 Task: Check the availability of electric vehicle charging stations in San Francisco.
Action: Key pressed electrics<Key.space>c<Key.backspace>vehicle<Key.space>charging<Key.space>stations<Key.space>in<Key.space>san<Key.space>
Screenshot: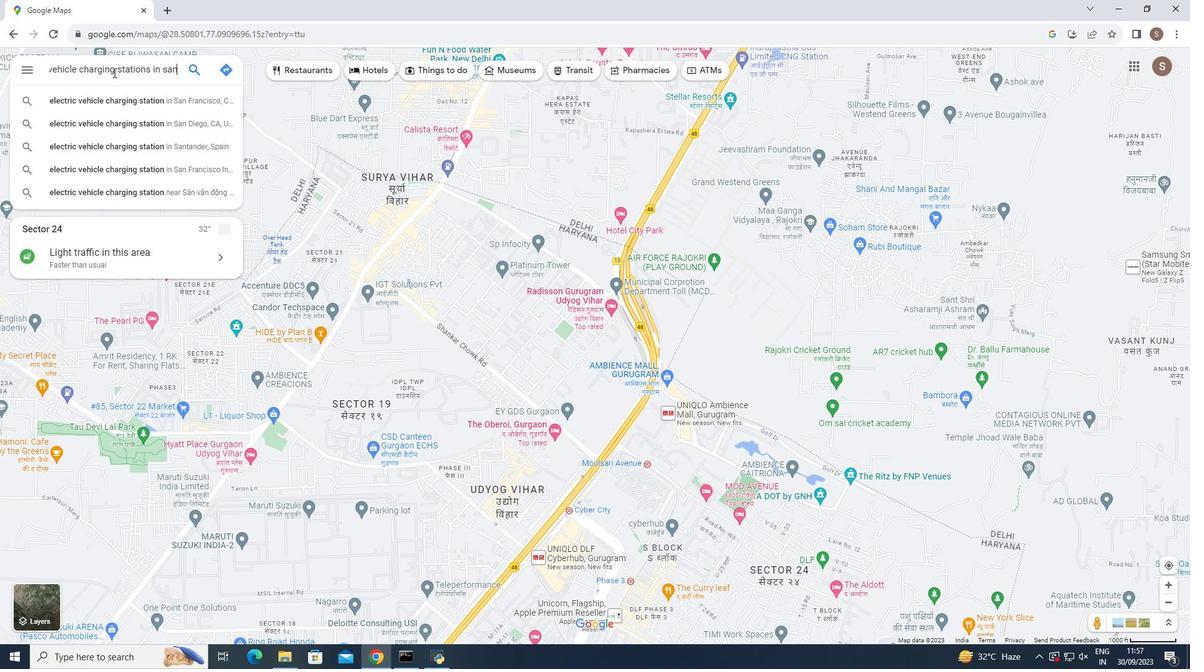
Action: Mouse moved to (125, 129)
Screenshot: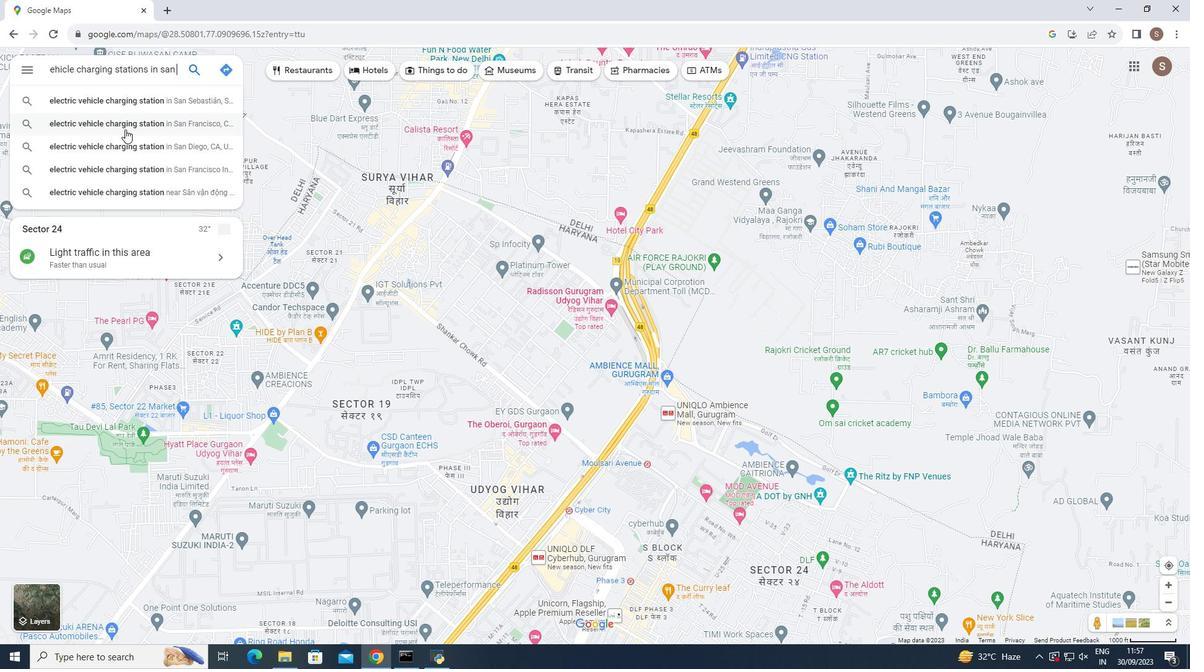 
Action: Mouse pressed left at (125, 129)
Screenshot: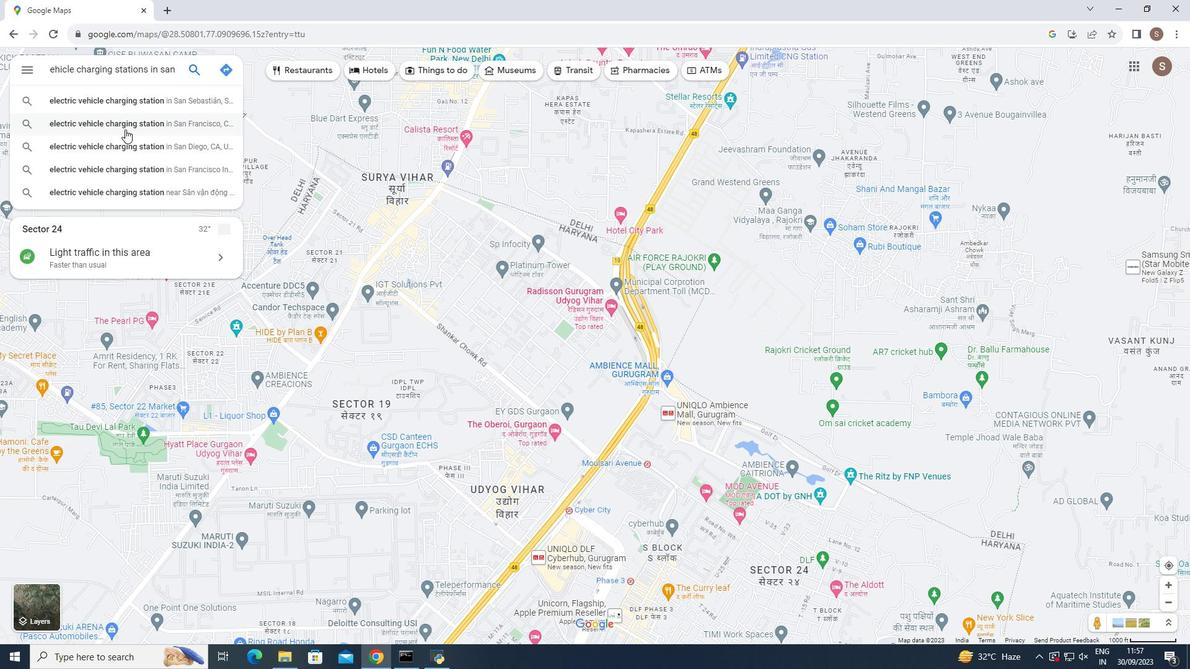 
Action: Mouse moved to (73, 107)
Screenshot: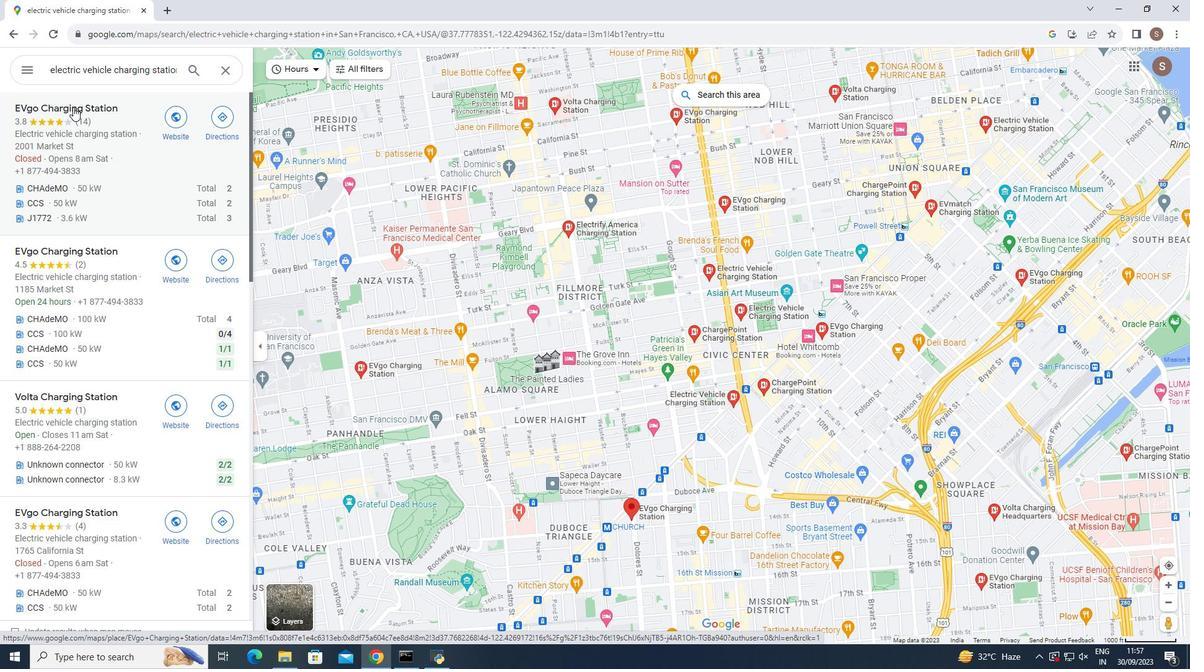 
Action: Mouse pressed left at (73, 107)
Screenshot: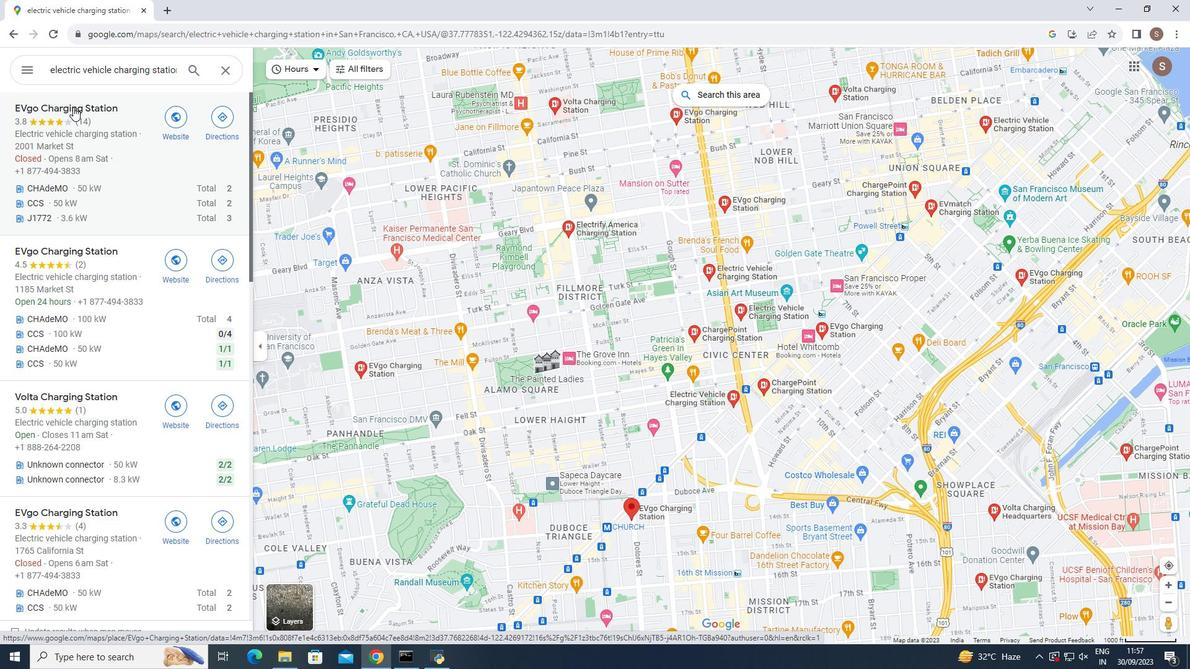 
Action: Mouse moved to (404, 310)
Screenshot: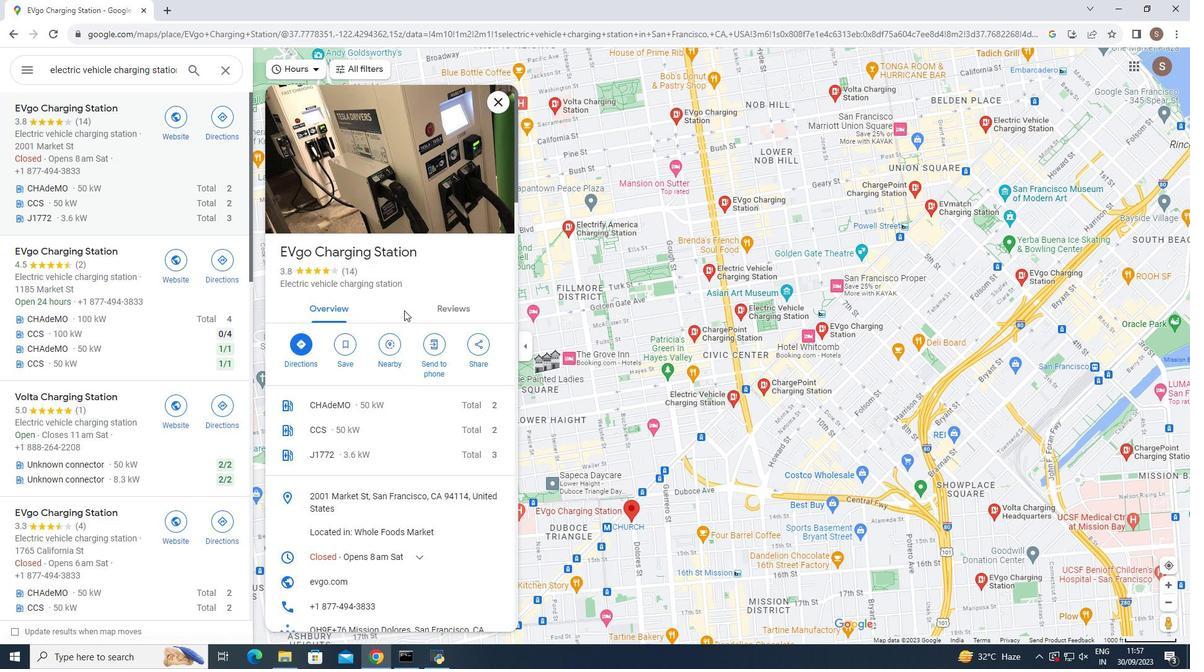 
Action: Mouse scrolled (404, 310) with delta (0, 0)
Screenshot: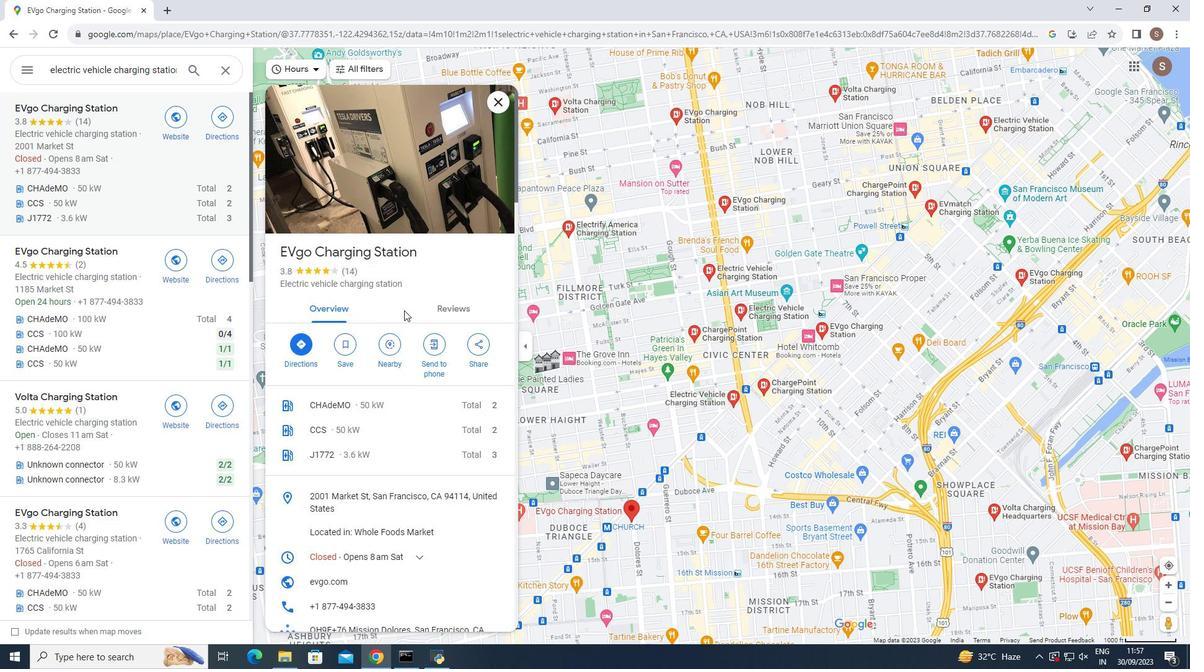 
Action: Mouse moved to (399, 313)
Screenshot: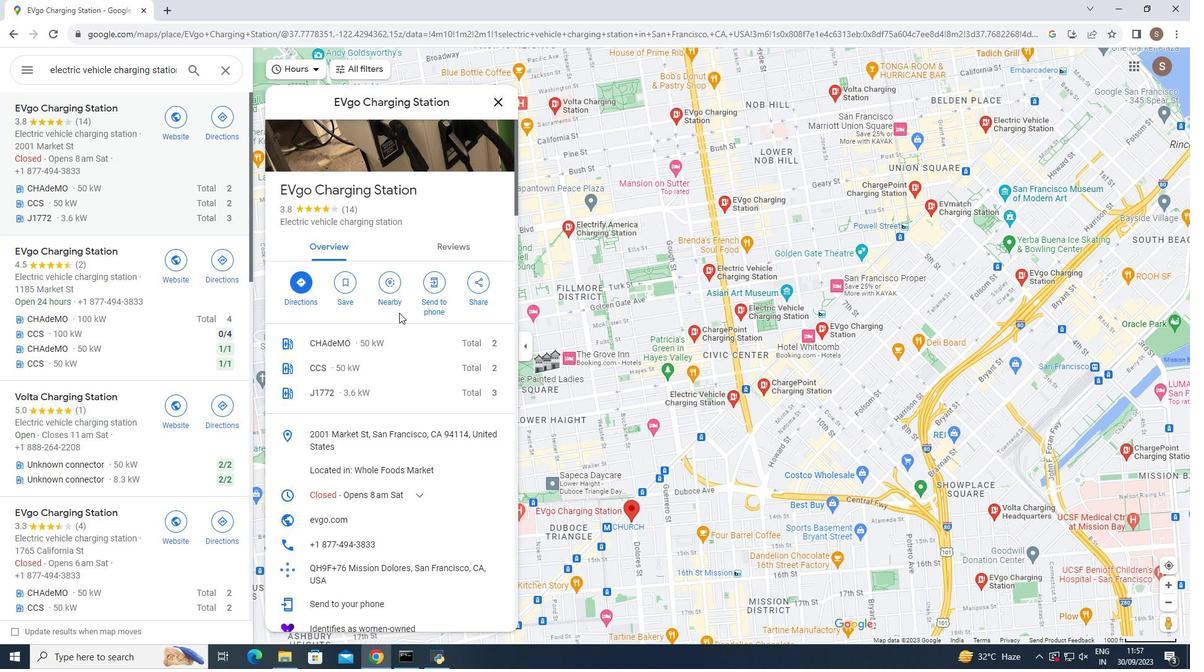 
Action: Mouse scrolled (399, 312) with delta (0, 0)
Screenshot: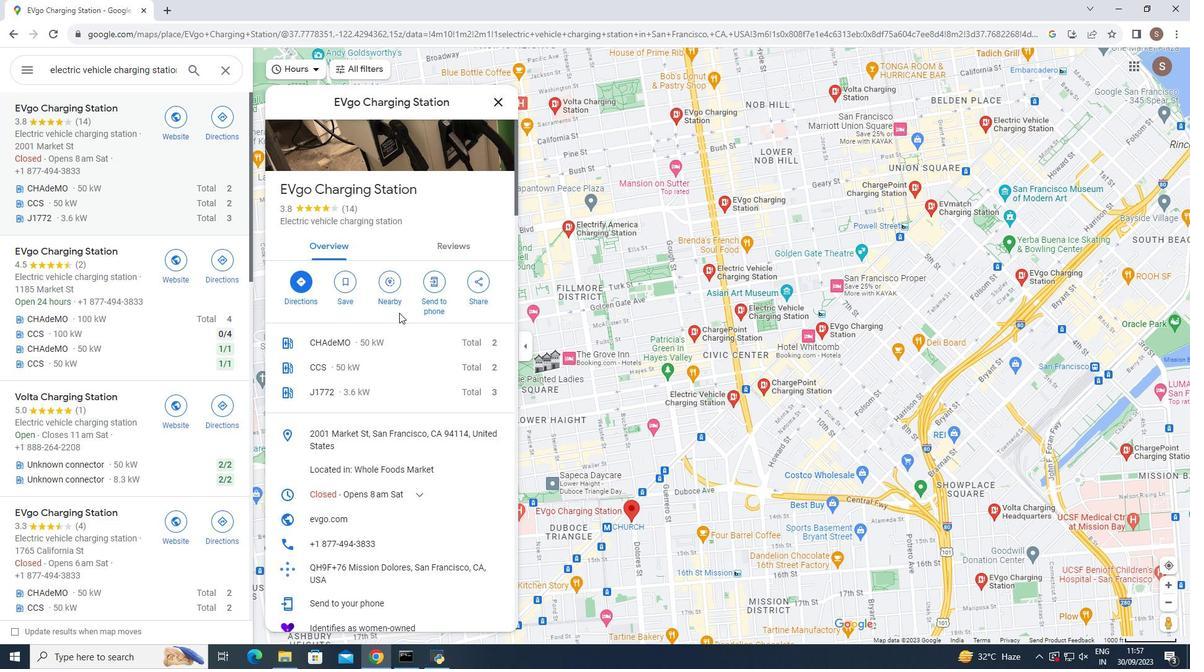 
Action: Mouse scrolled (399, 312) with delta (0, 0)
Screenshot: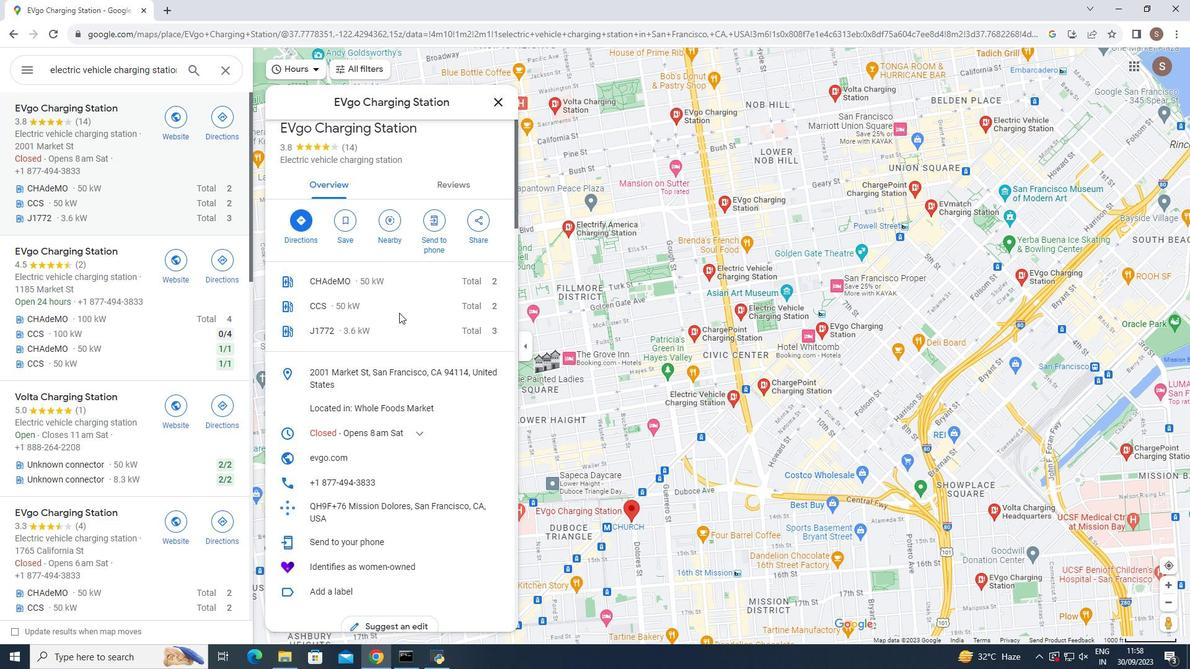 
Action: Mouse scrolled (399, 312) with delta (0, 0)
Screenshot: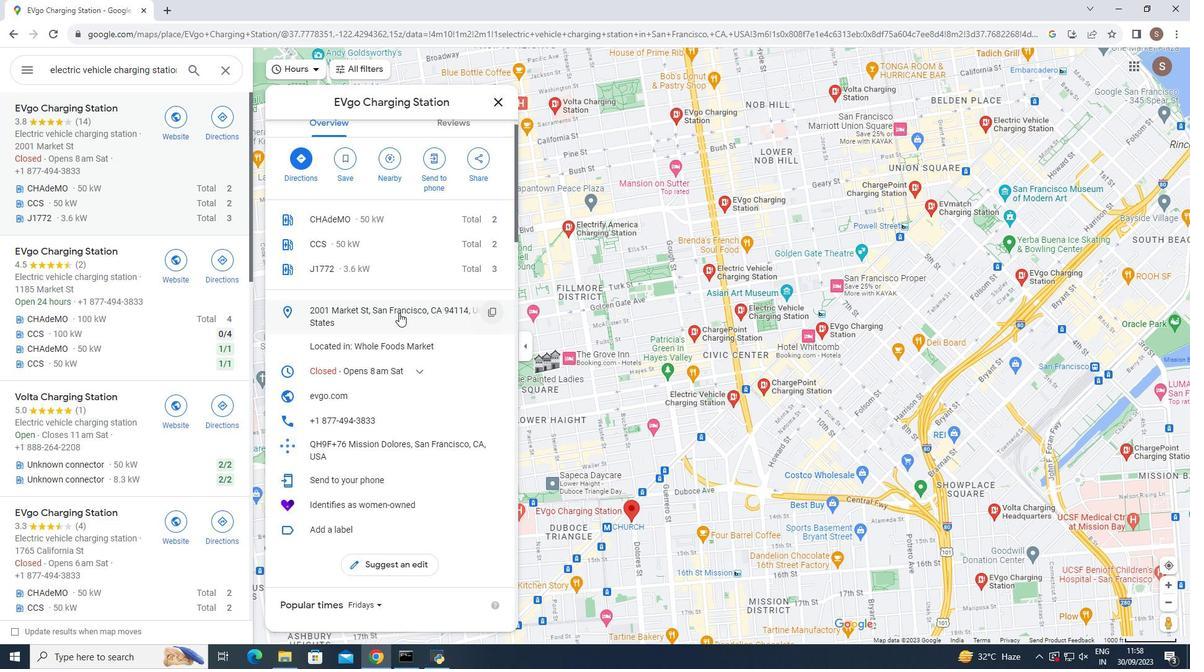 
Action: Mouse scrolled (399, 312) with delta (0, 0)
Screenshot: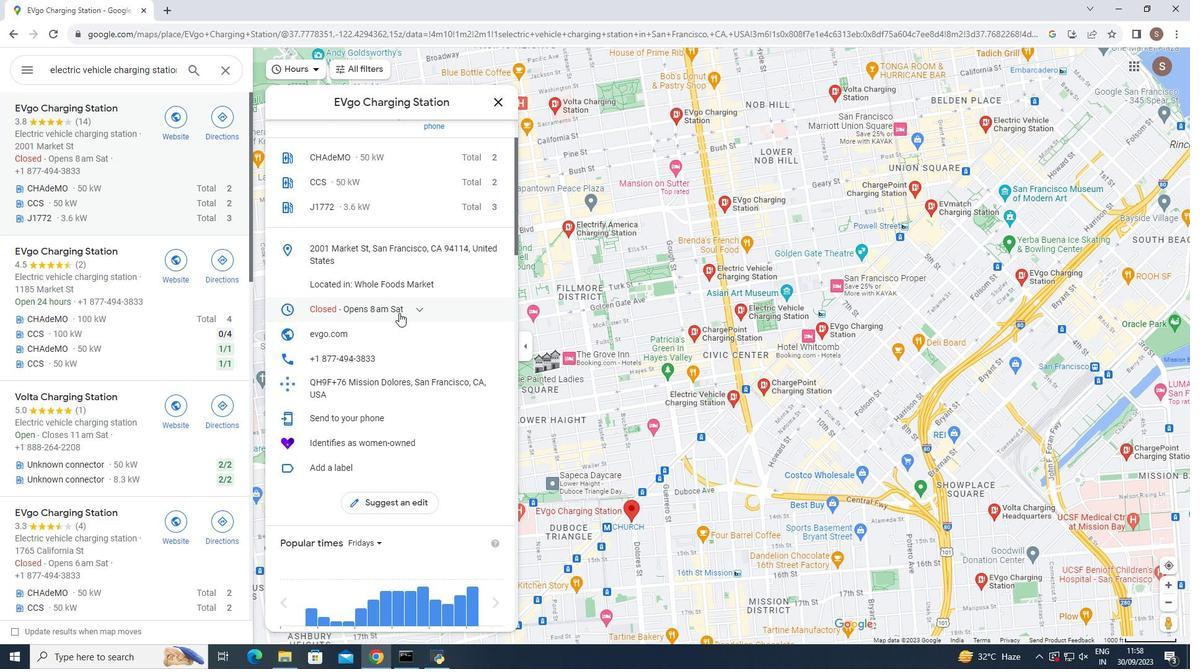 
Action: Mouse scrolled (399, 312) with delta (0, 0)
Screenshot: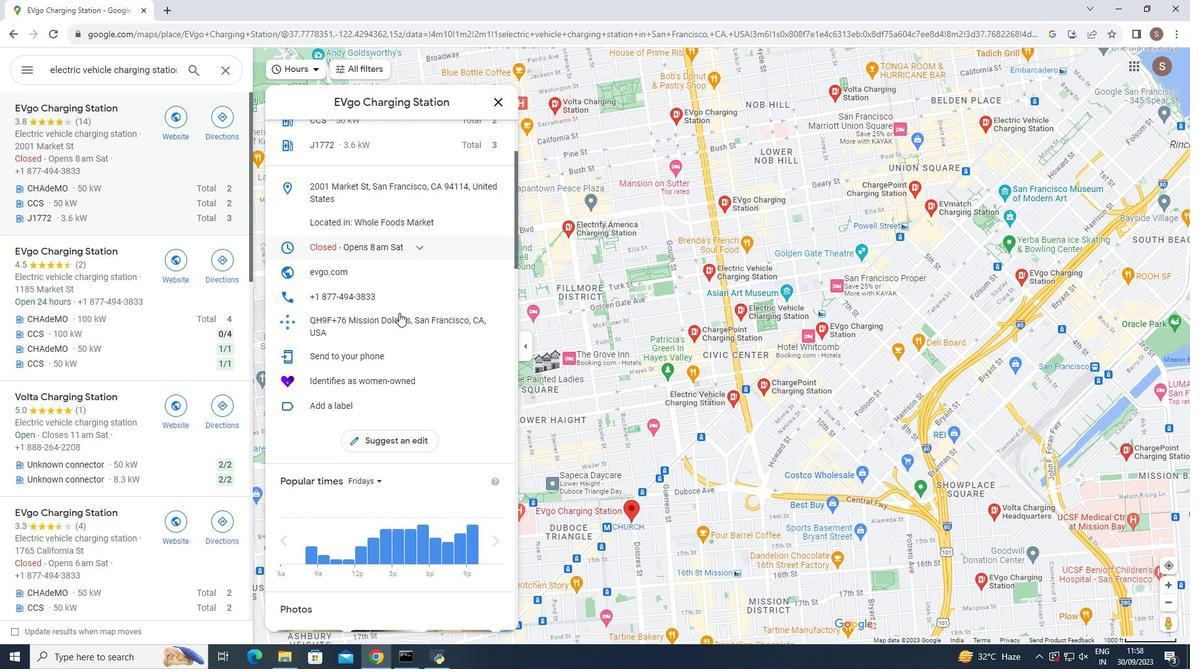 
Action: Mouse scrolled (399, 312) with delta (0, 0)
Screenshot: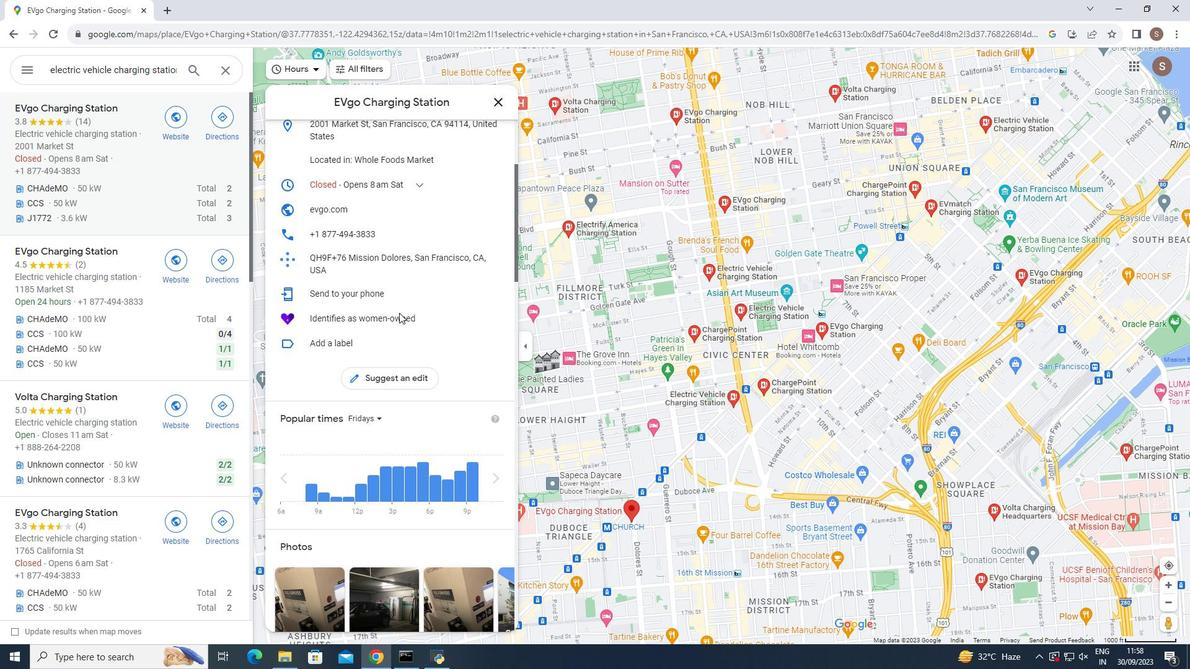 
Action: Mouse scrolled (399, 312) with delta (0, 0)
Screenshot: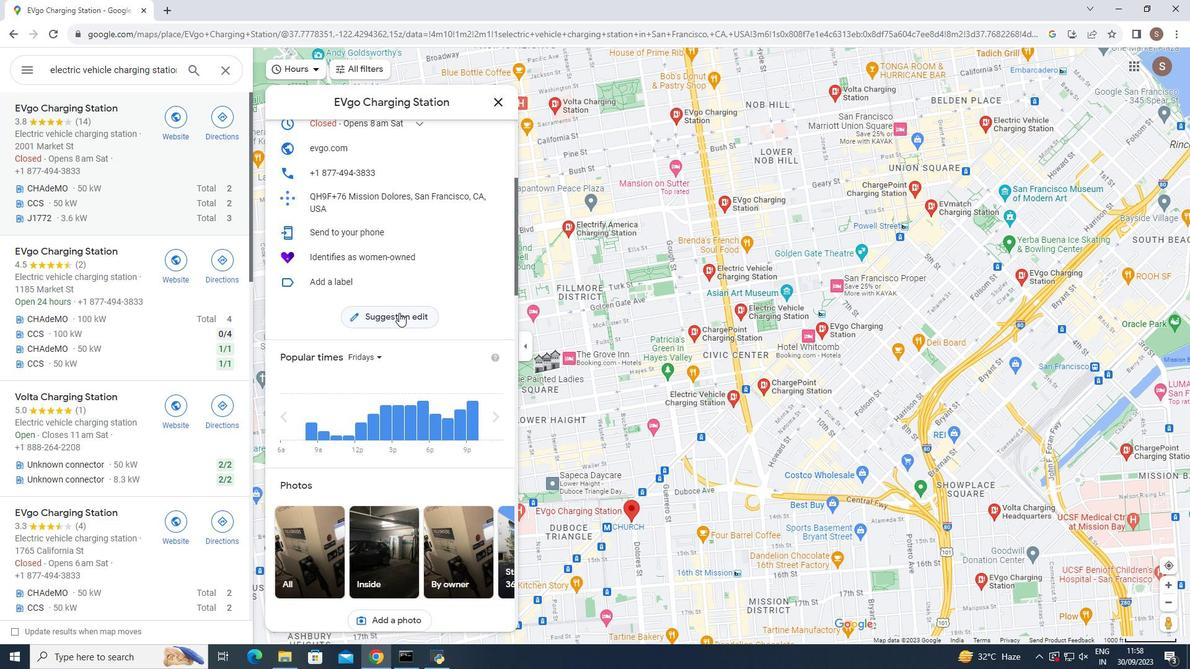 
Action: Mouse scrolled (399, 312) with delta (0, 0)
Screenshot: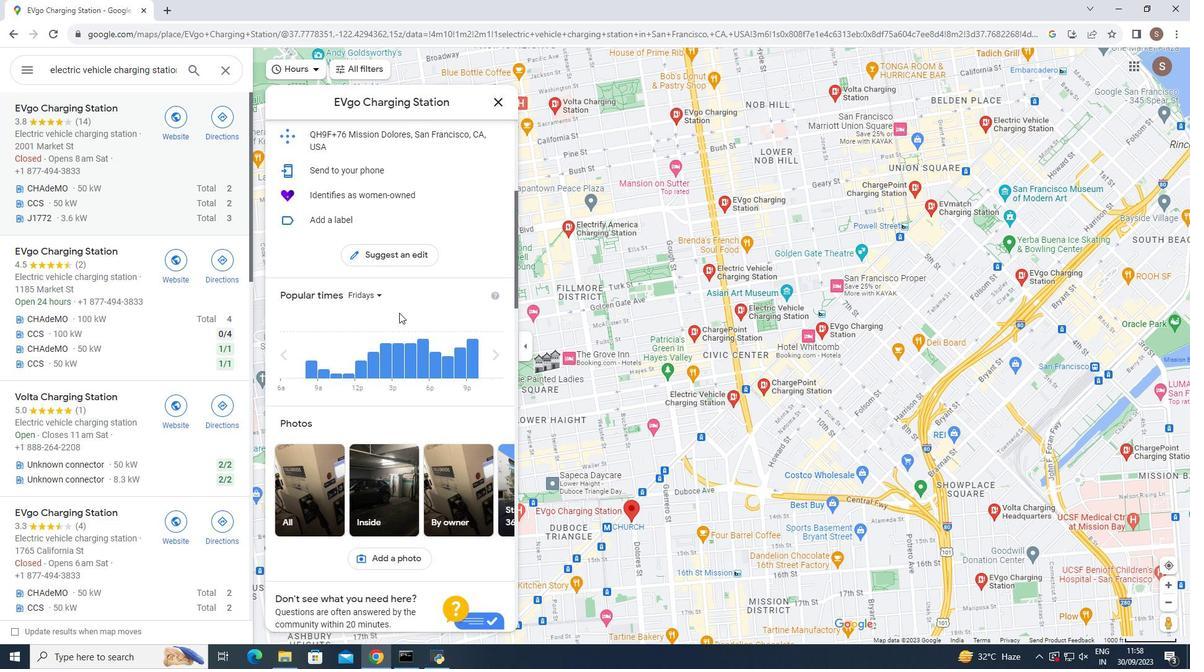 
Action: Mouse scrolled (399, 312) with delta (0, 0)
Screenshot: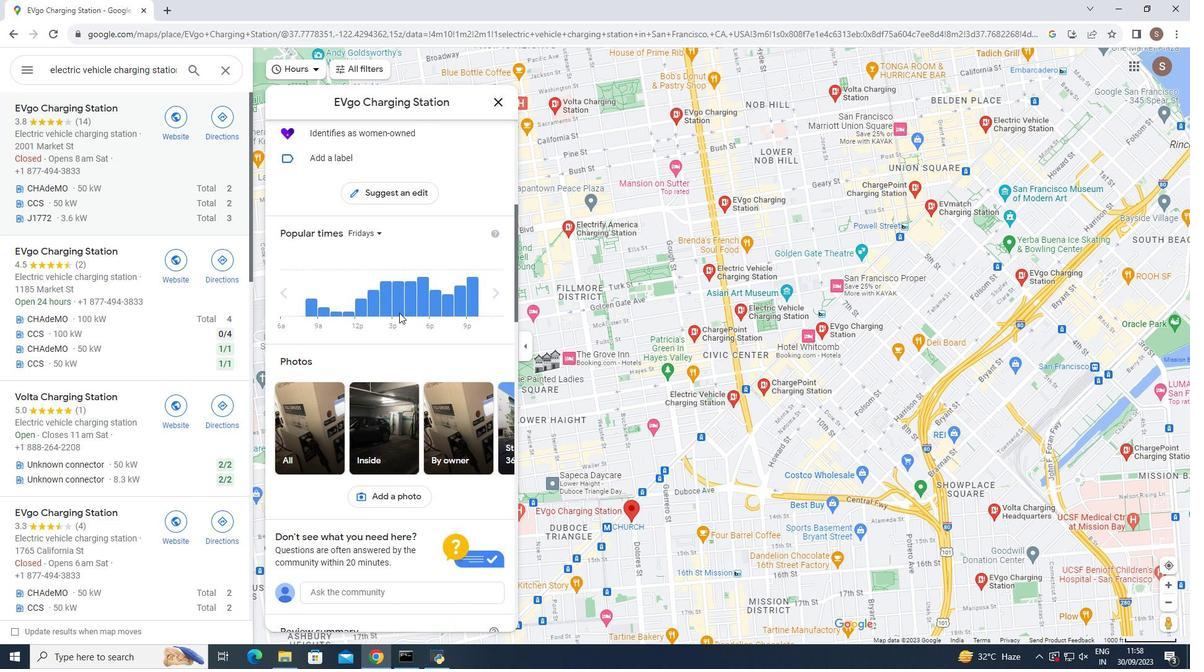 
Action: Mouse scrolled (399, 312) with delta (0, 0)
Screenshot: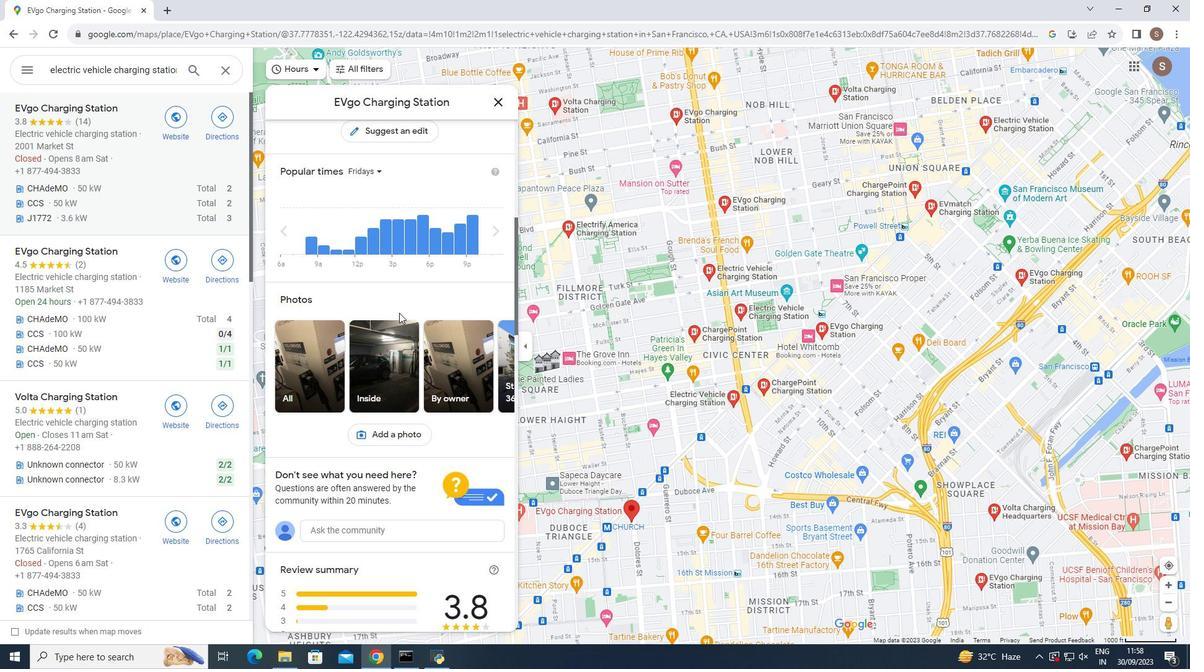 
Action: Mouse scrolled (399, 312) with delta (0, 0)
Screenshot: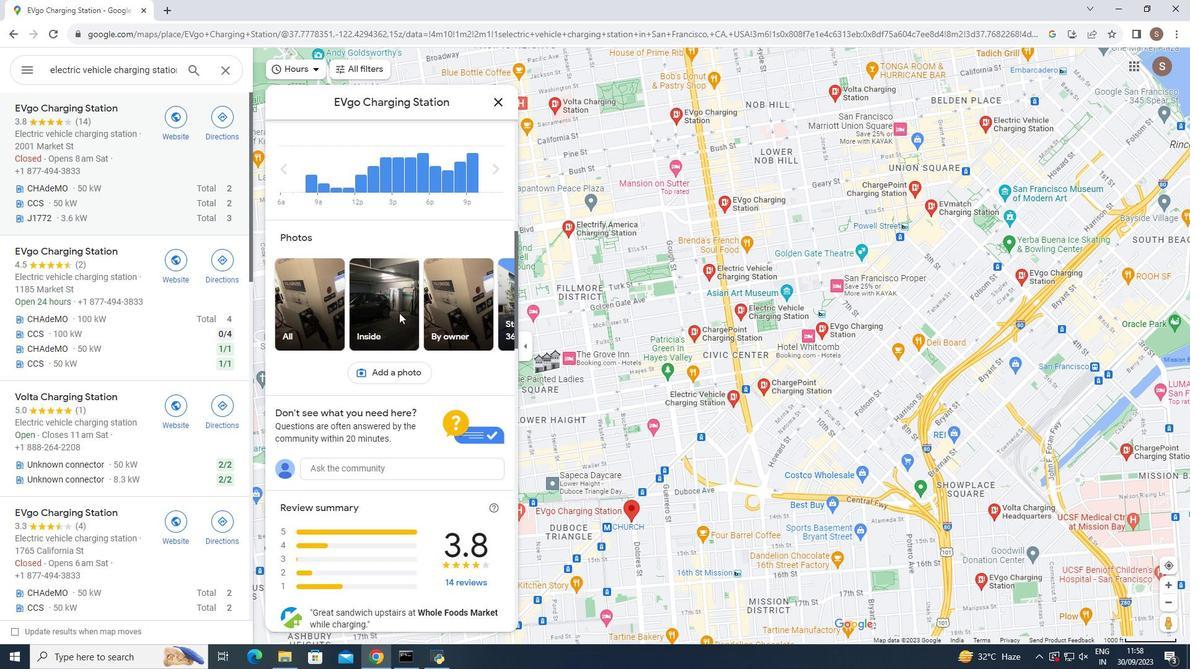 
Action: Mouse scrolled (399, 312) with delta (0, 0)
Screenshot: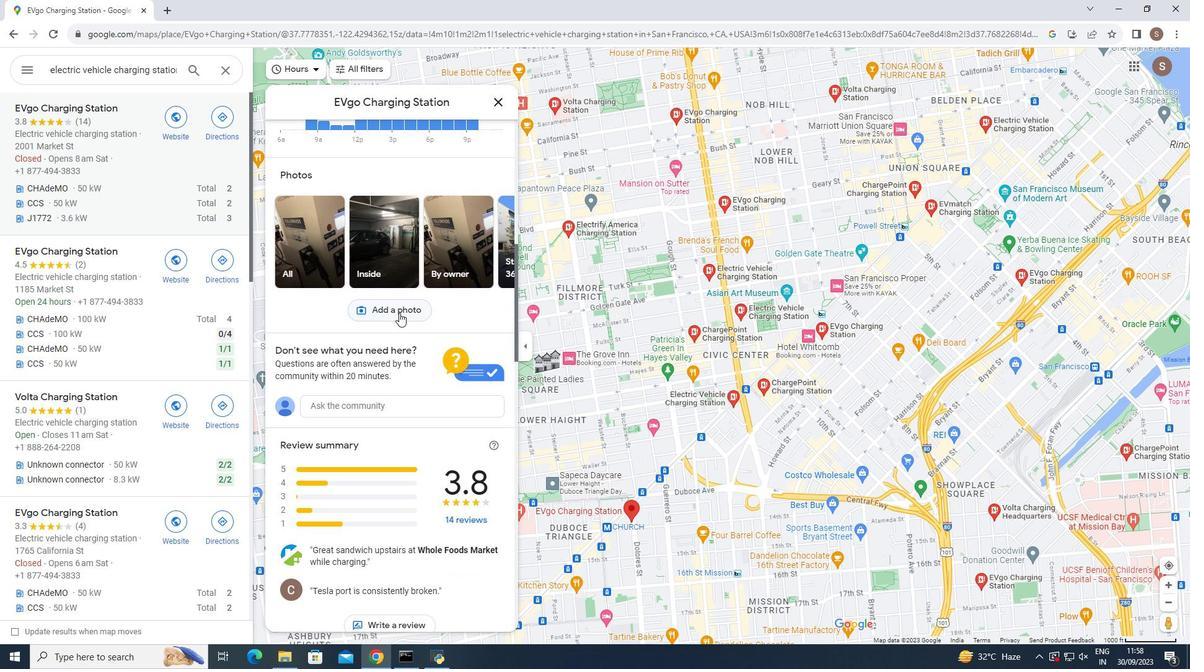 
Action: Mouse scrolled (399, 312) with delta (0, 0)
Screenshot: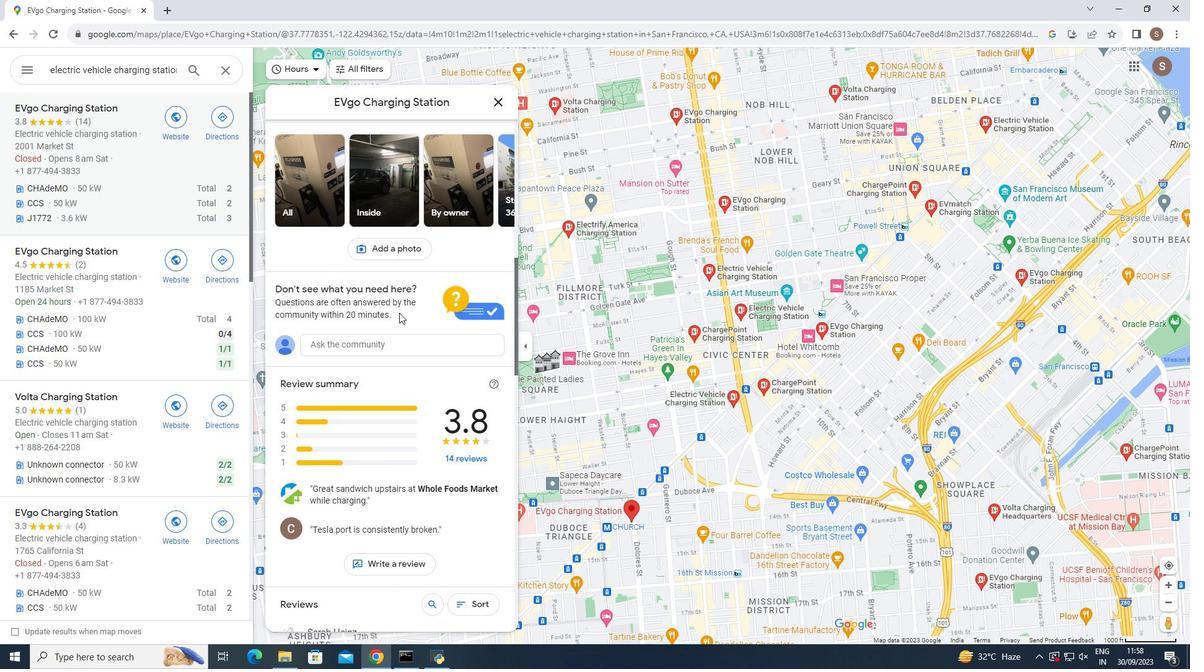 
Action: Mouse moved to (398, 310)
Screenshot: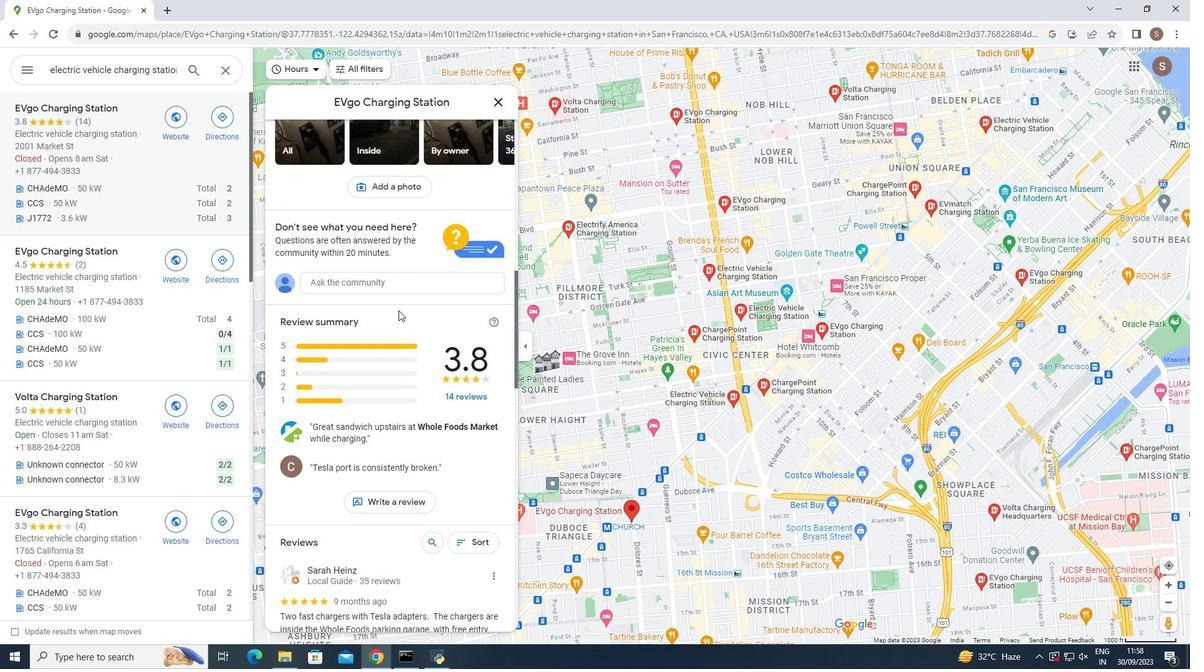 
Action: Mouse scrolled (398, 310) with delta (0, 0)
Screenshot: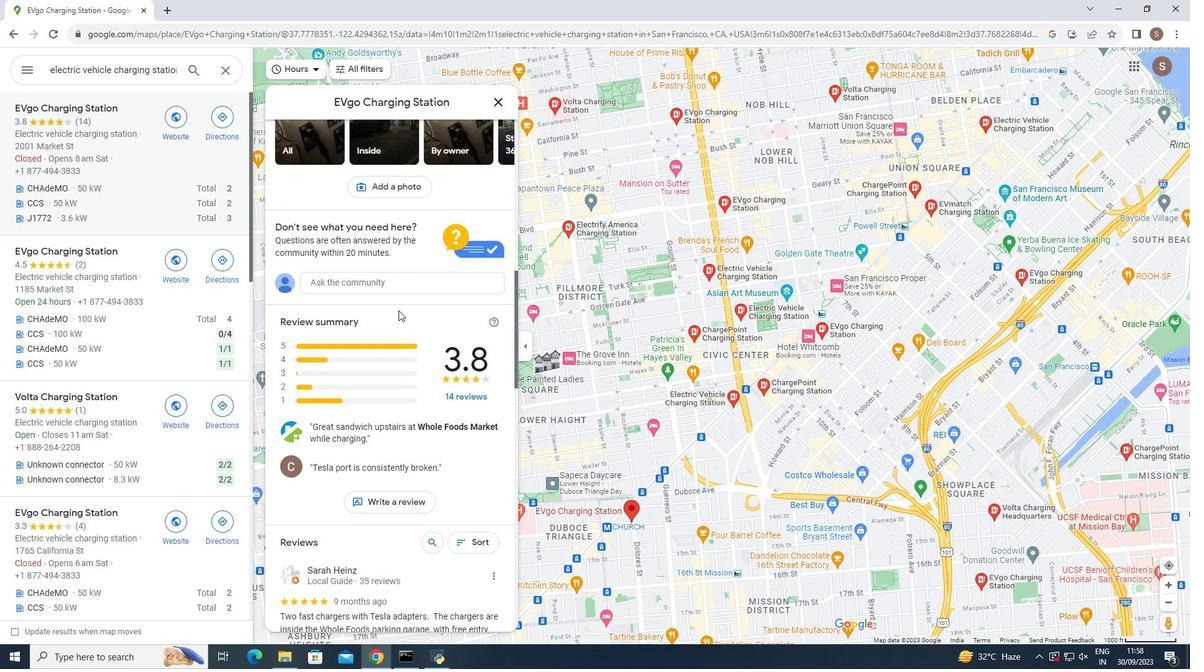 
Action: Mouse scrolled (398, 310) with delta (0, 0)
Screenshot: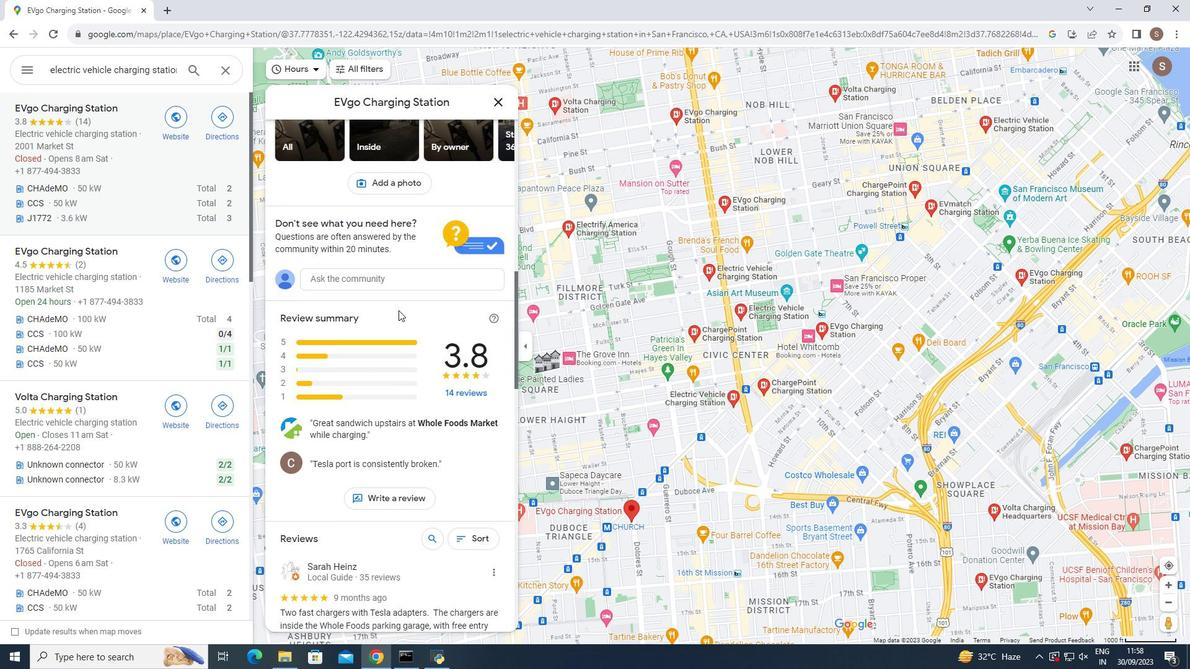 
Action: Mouse scrolled (398, 310) with delta (0, 0)
Screenshot: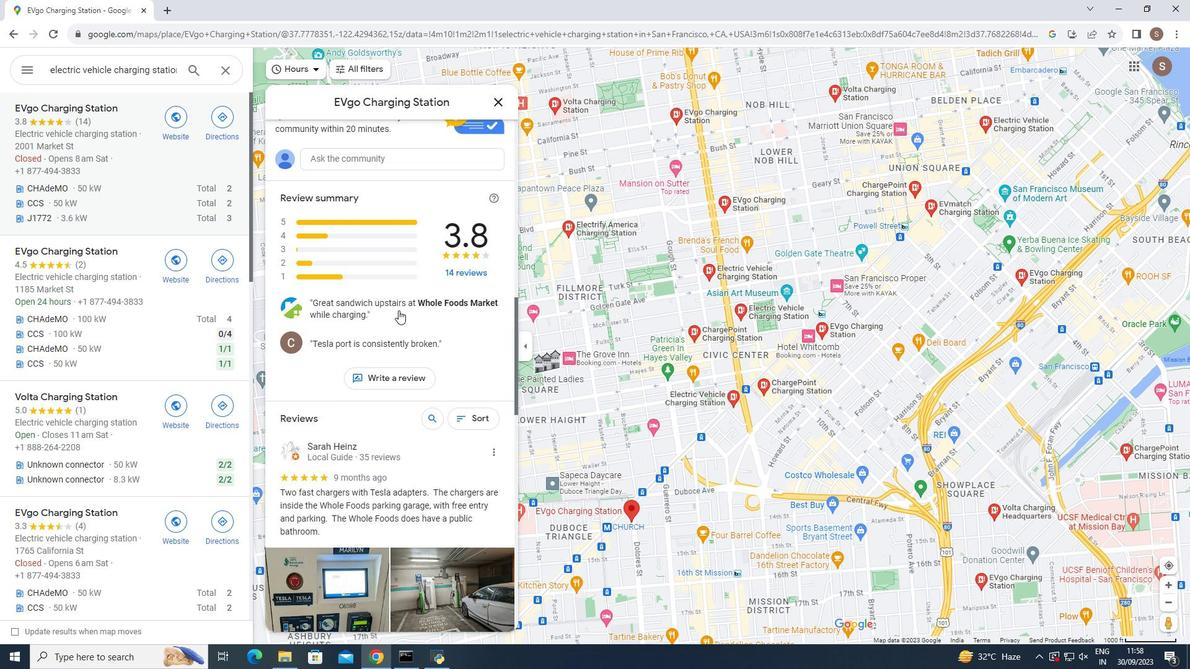
Action: Mouse scrolled (398, 310) with delta (0, 0)
Screenshot: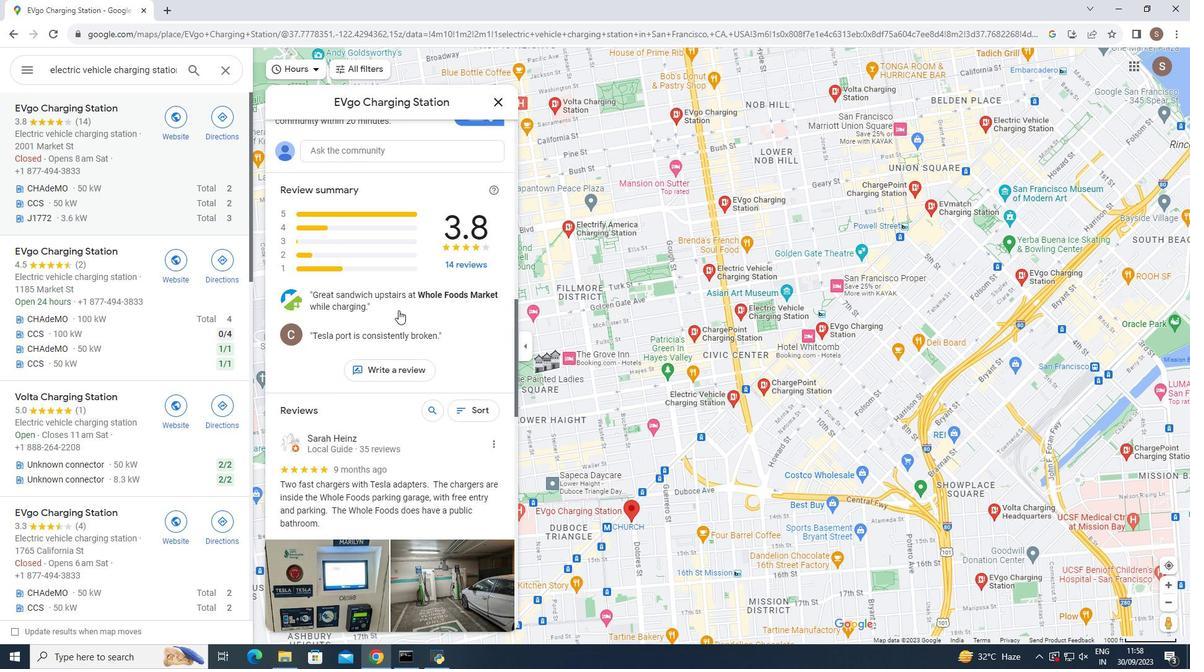 
Action: Mouse scrolled (398, 310) with delta (0, 0)
Screenshot: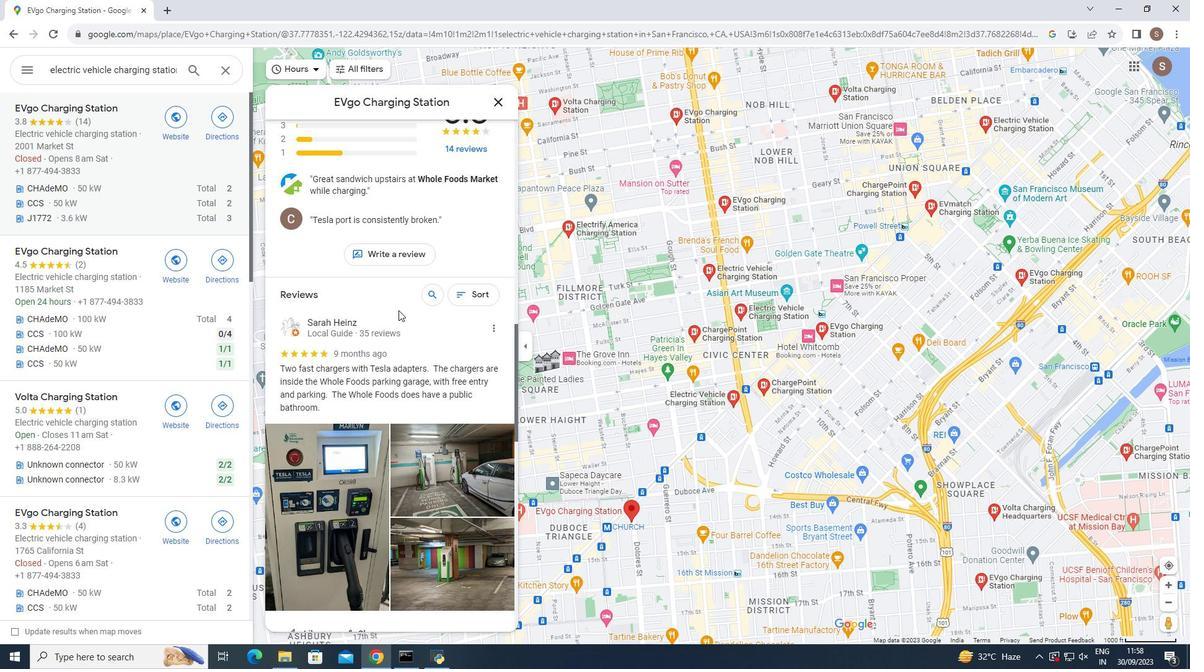
Action: Mouse scrolled (398, 310) with delta (0, 0)
Screenshot: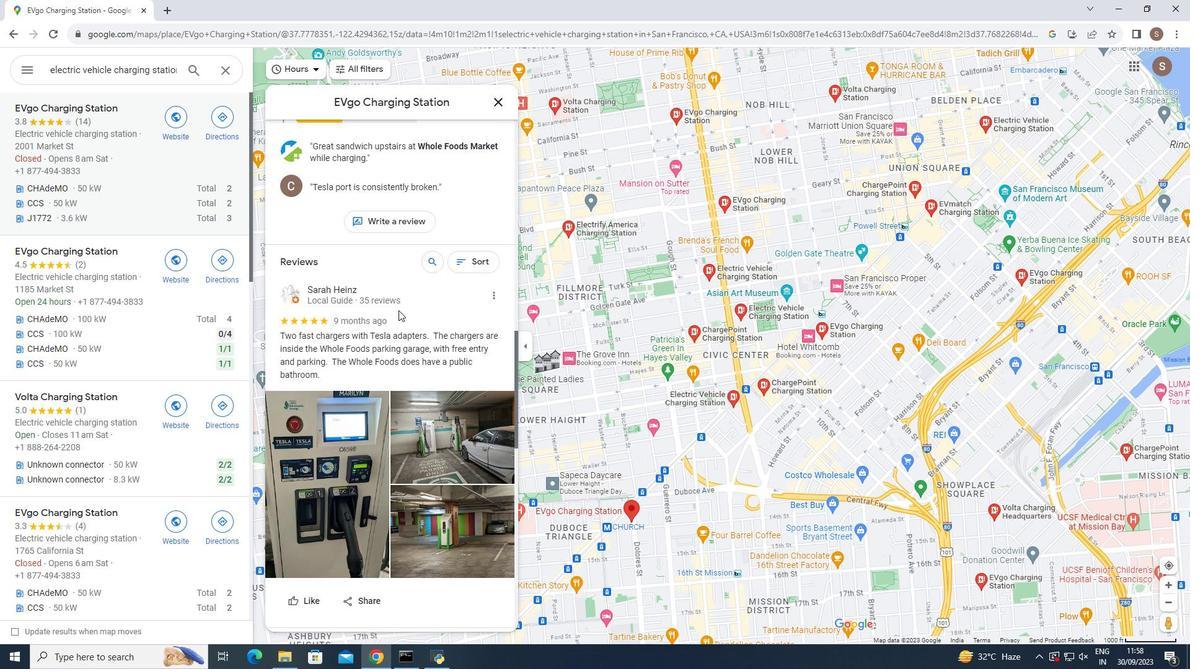 
Action: Mouse scrolled (398, 310) with delta (0, 0)
Screenshot: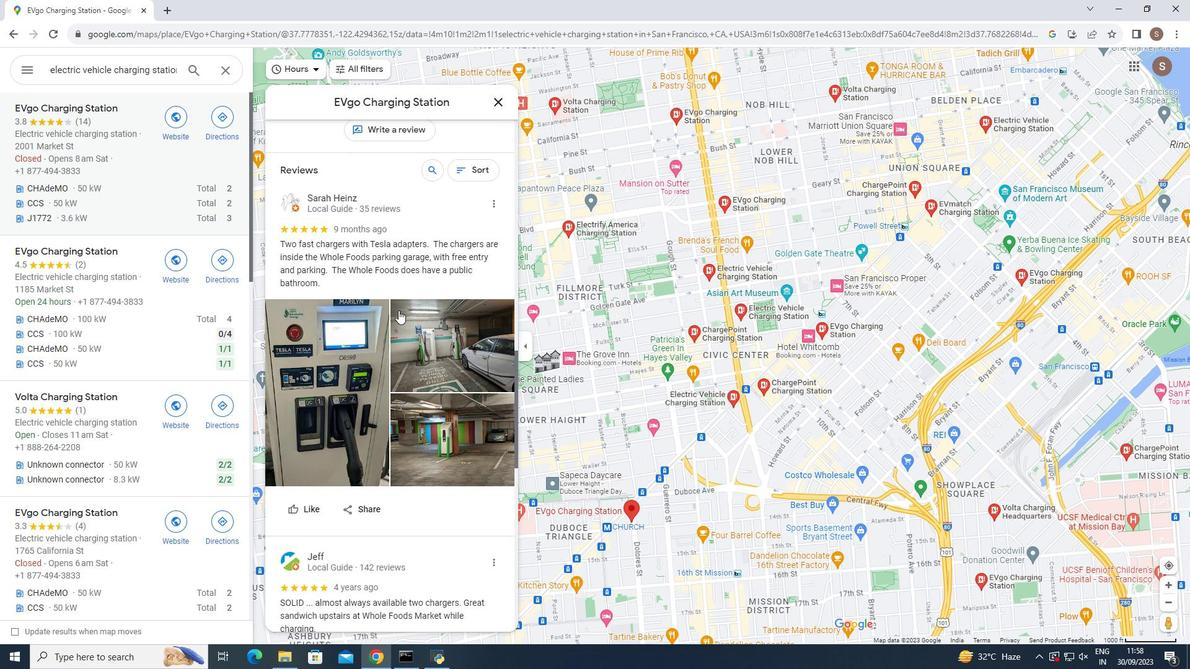 
Action: Mouse scrolled (398, 310) with delta (0, 0)
Screenshot: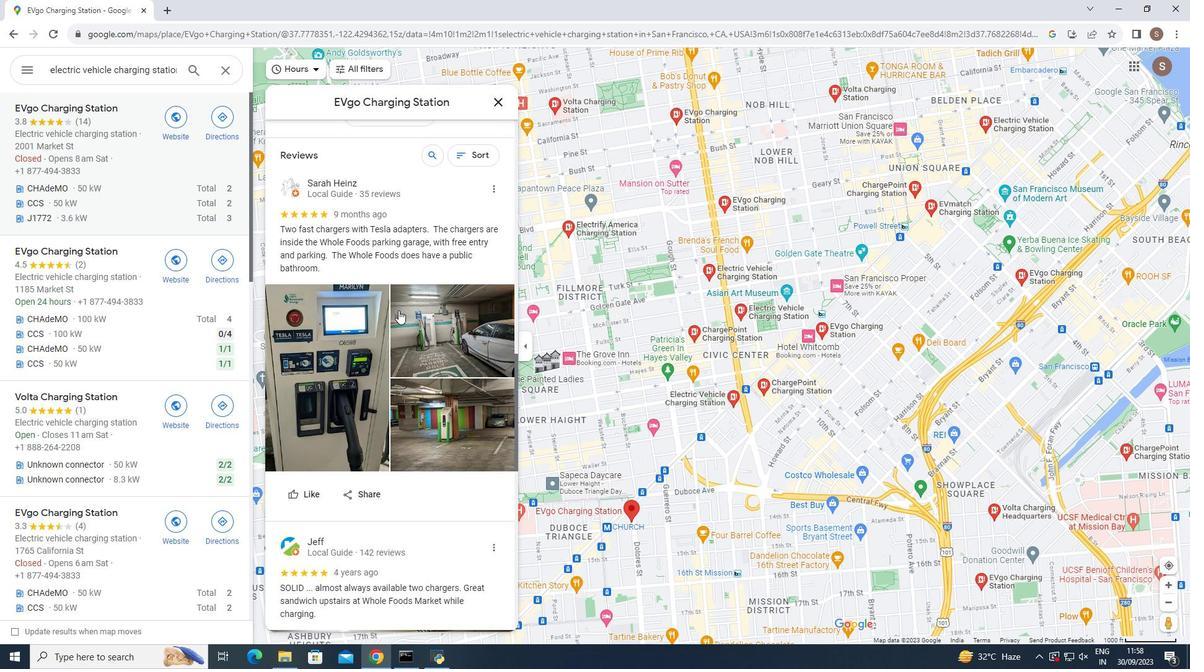 
Action: Mouse scrolled (398, 310) with delta (0, 0)
Screenshot: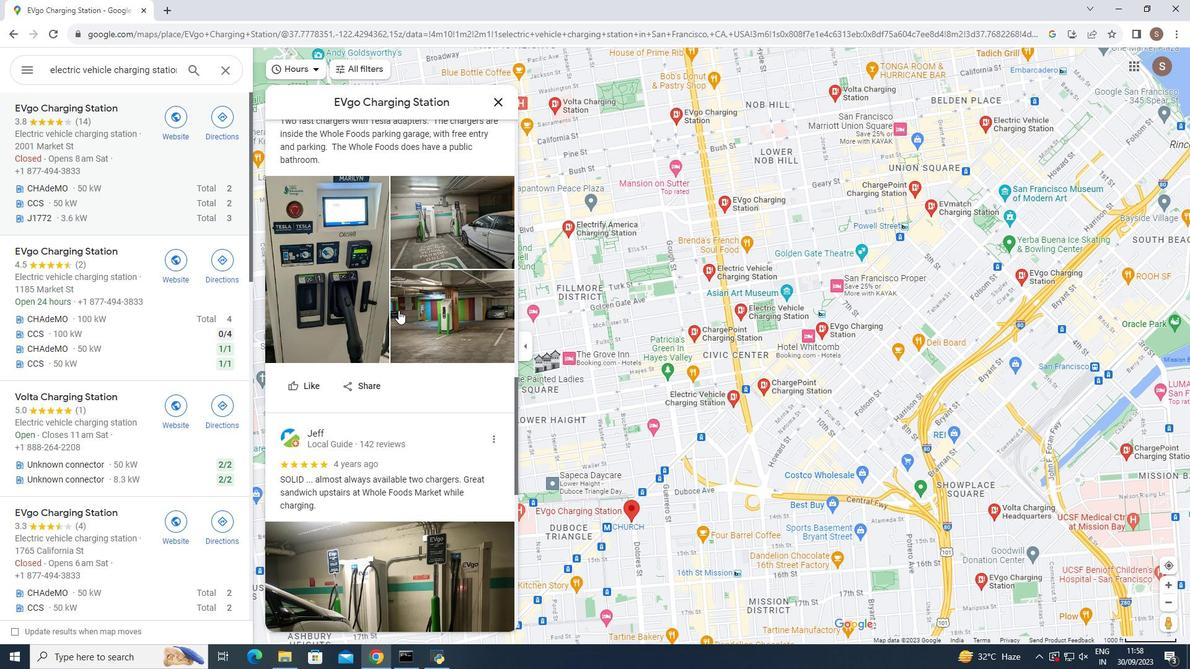 
Action: Mouse scrolled (398, 310) with delta (0, 0)
Screenshot: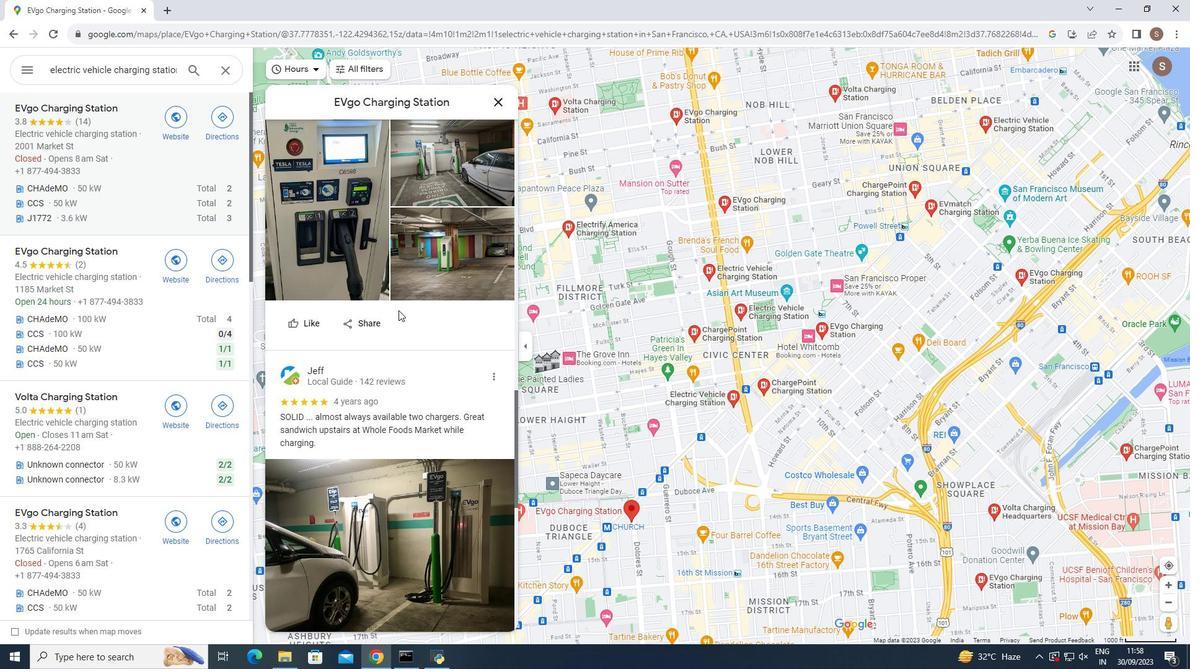 
Action: Mouse scrolled (398, 310) with delta (0, 0)
Screenshot: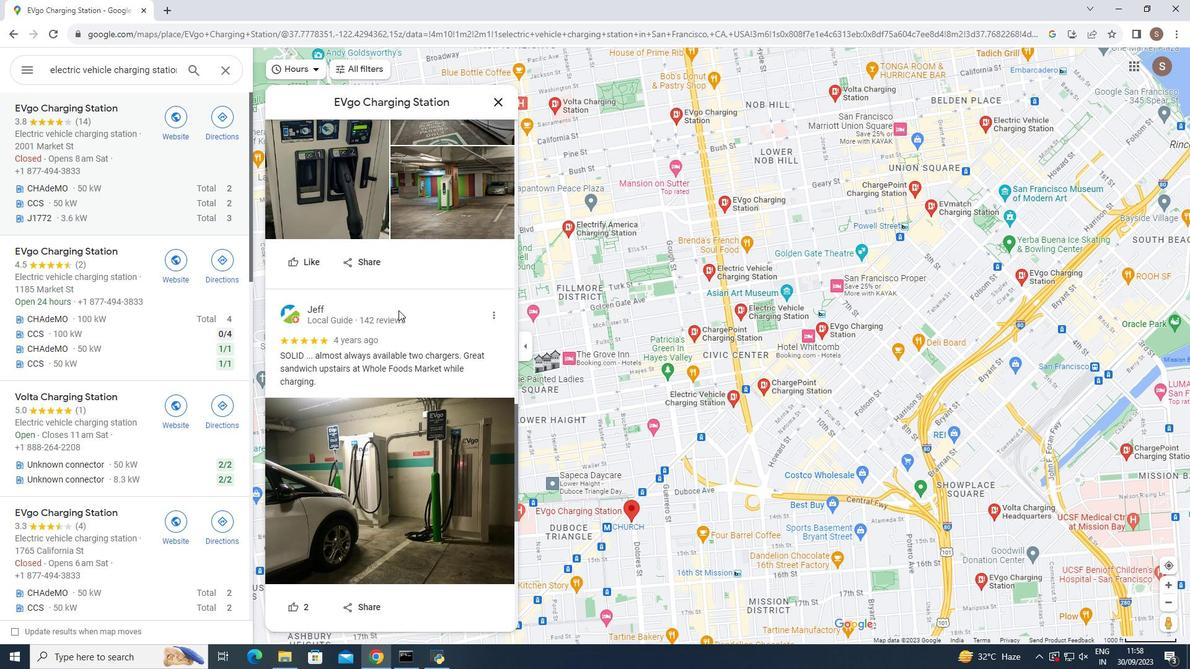 
Action: Mouse scrolled (398, 310) with delta (0, 0)
Screenshot: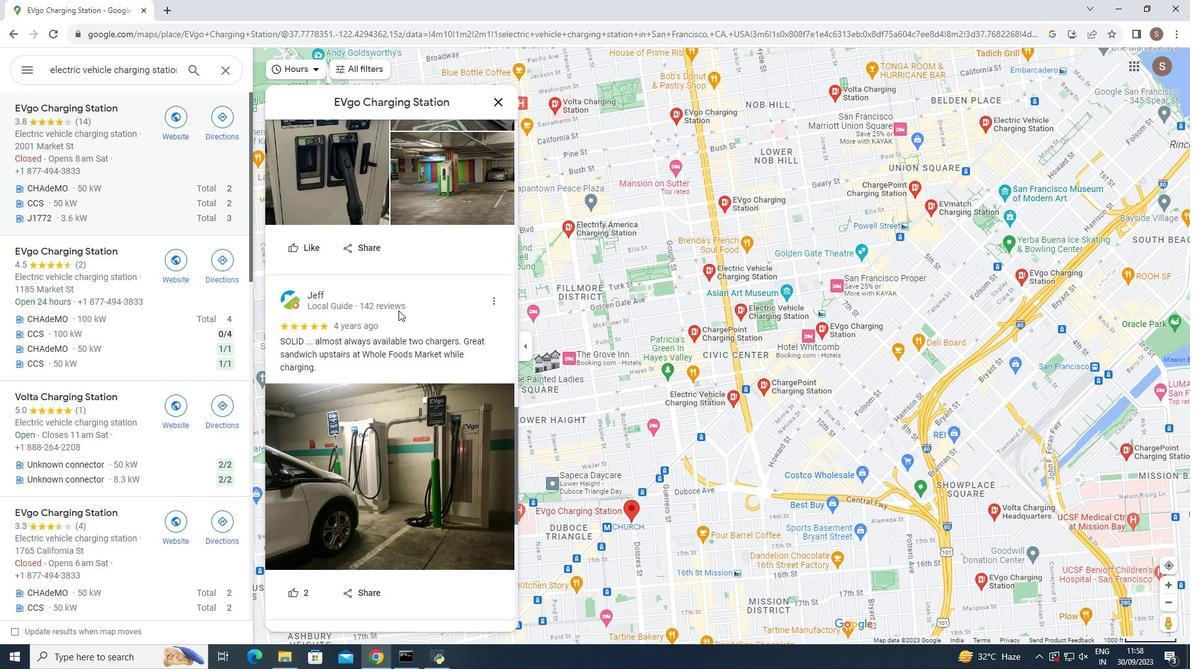 
Action: Mouse scrolled (398, 310) with delta (0, 0)
Screenshot: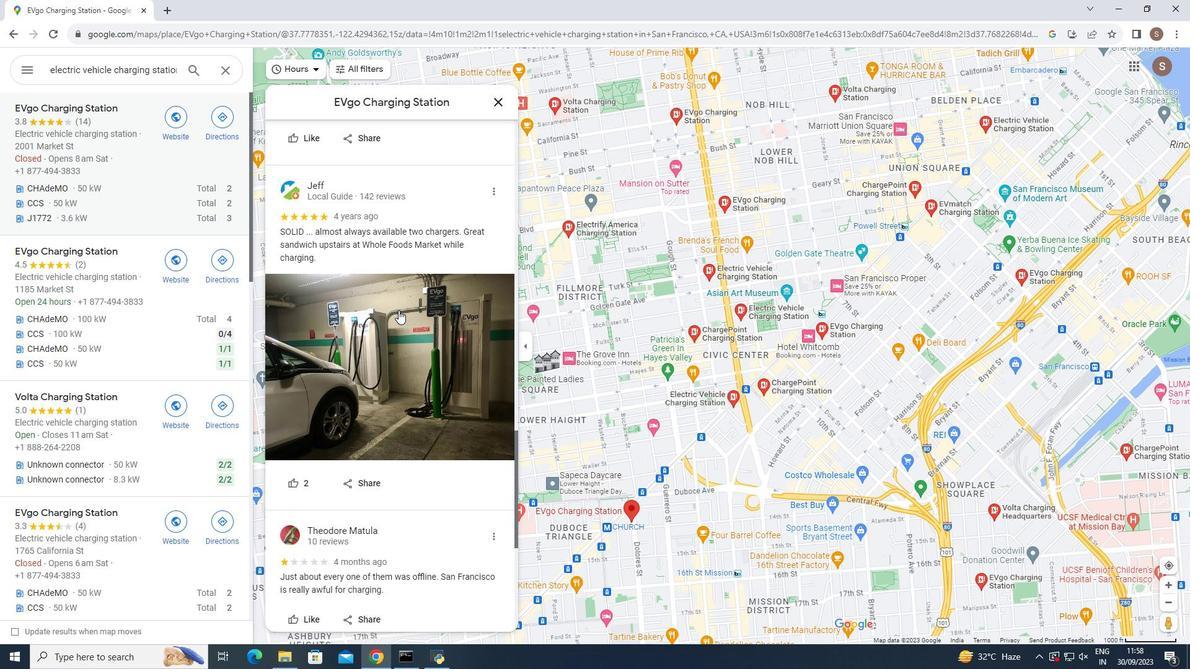 
Action: Mouse scrolled (398, 310) with delta (0, 0)
Screenshot: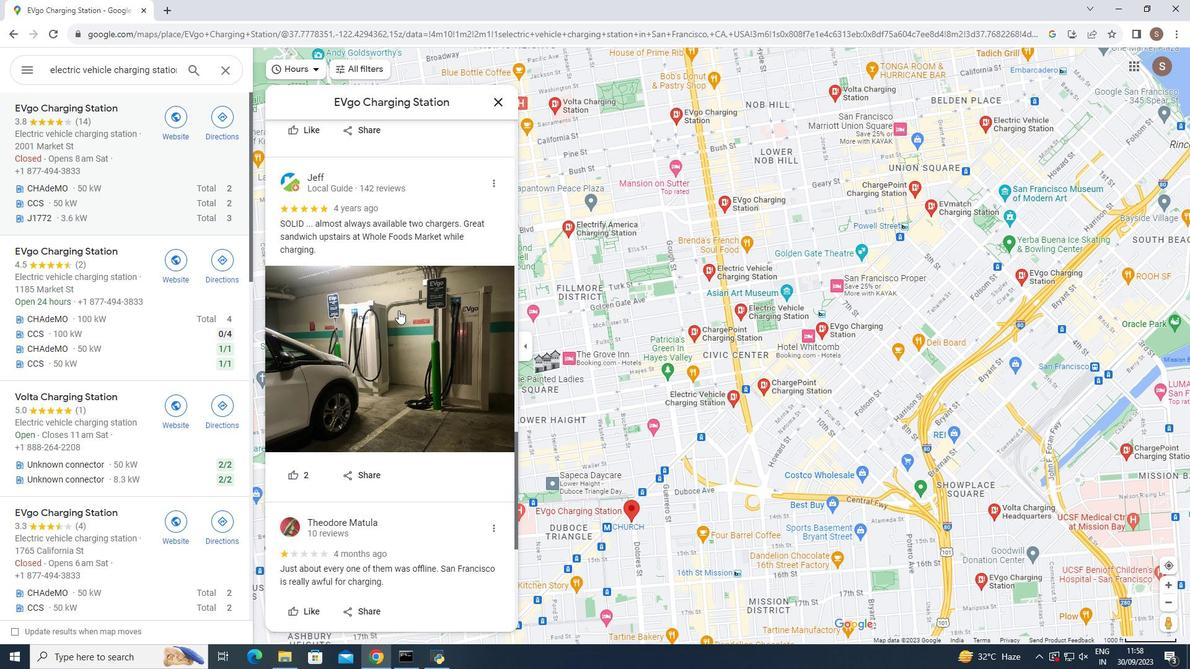 
Action: Mouse scrolled (398, 310) with delta (0, 0)
Screenshot: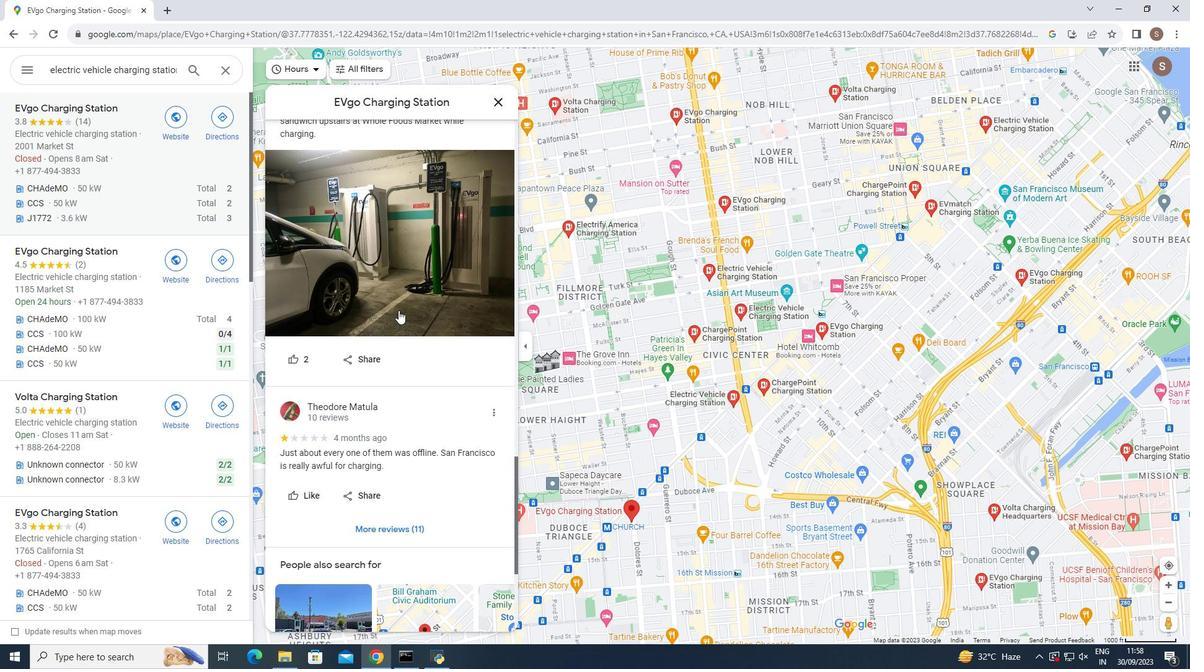 
Action: Mouse scrolled (398, 310) with delta (0, 0)
Screenshot: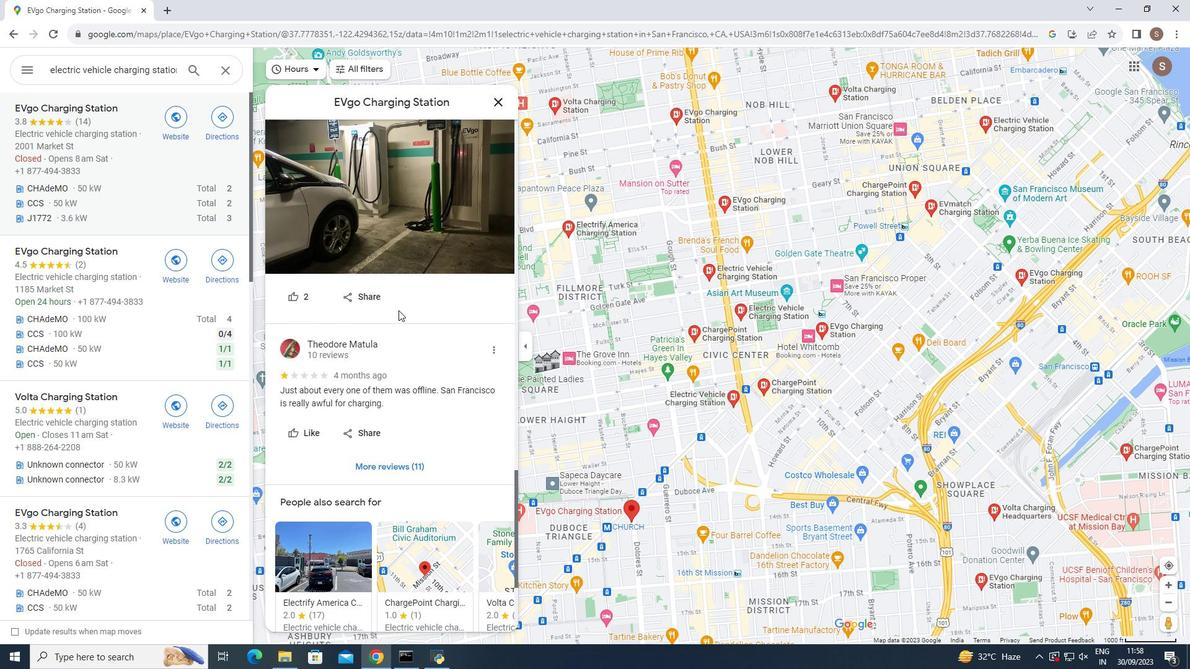 
Action: Mouse scrolled (398, 310) with delta (0, 0)
Screenshot: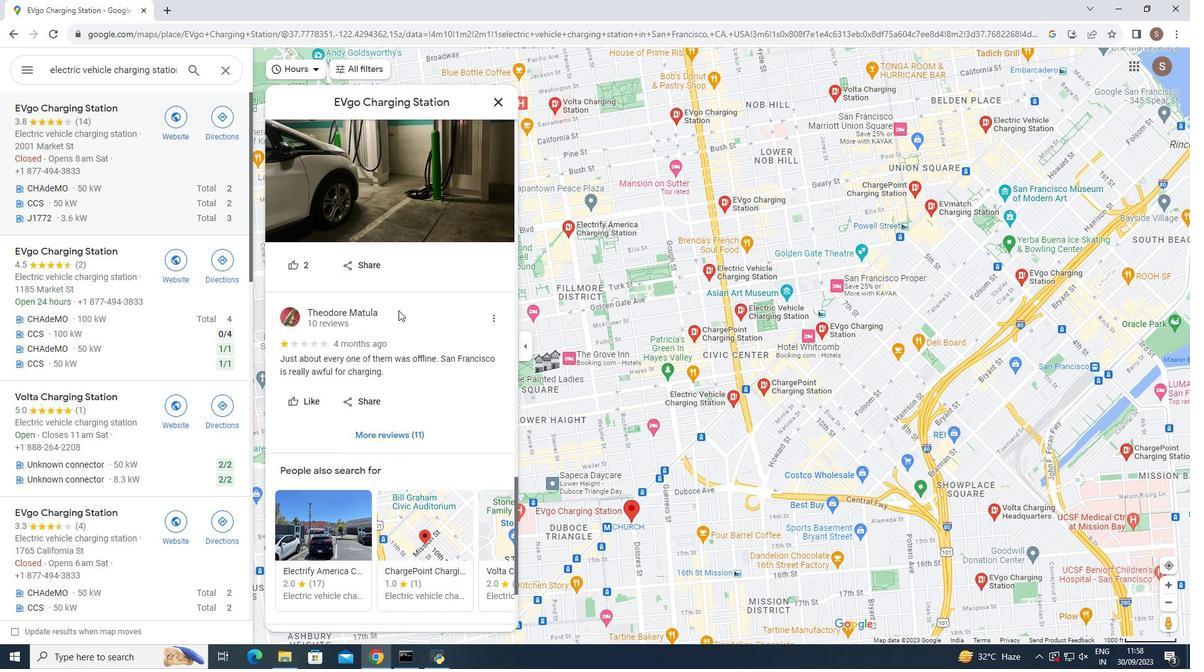
Action: Mouse scrolled (398, 310) with delta (0, 0)
Screenshot: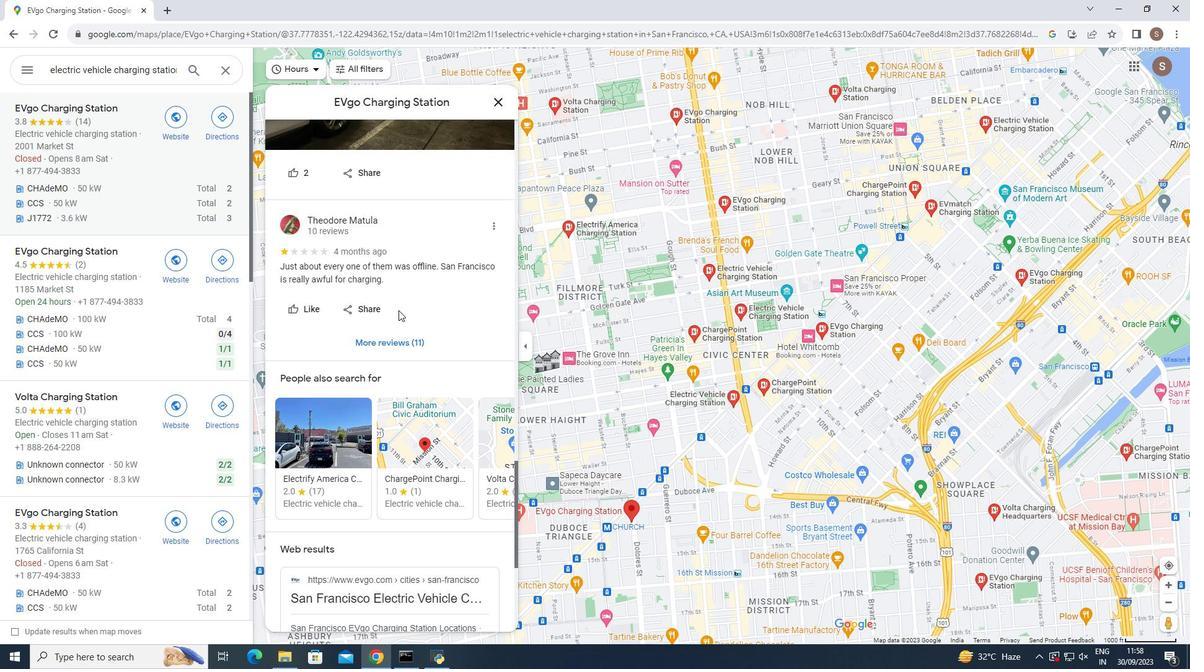 
Action: Mouse scrolled (398, 310) with delta (0, 0)
Screenshot: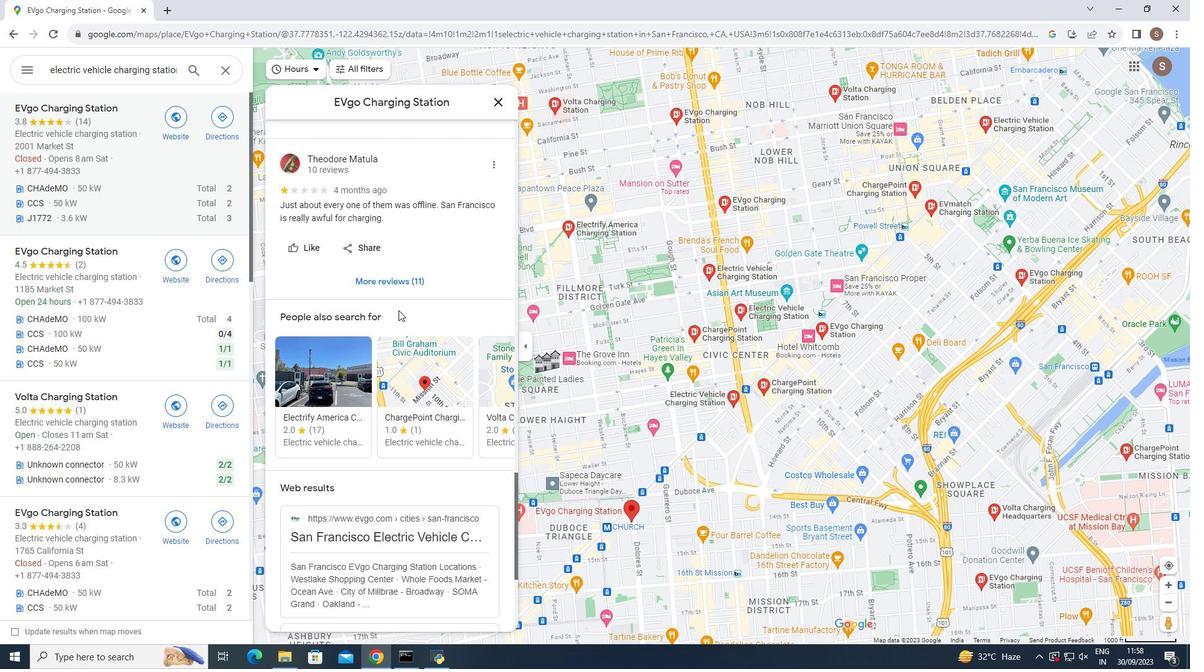
Action: Mouse scrolled (398, 310) with delta (0, 0)
Screenshot: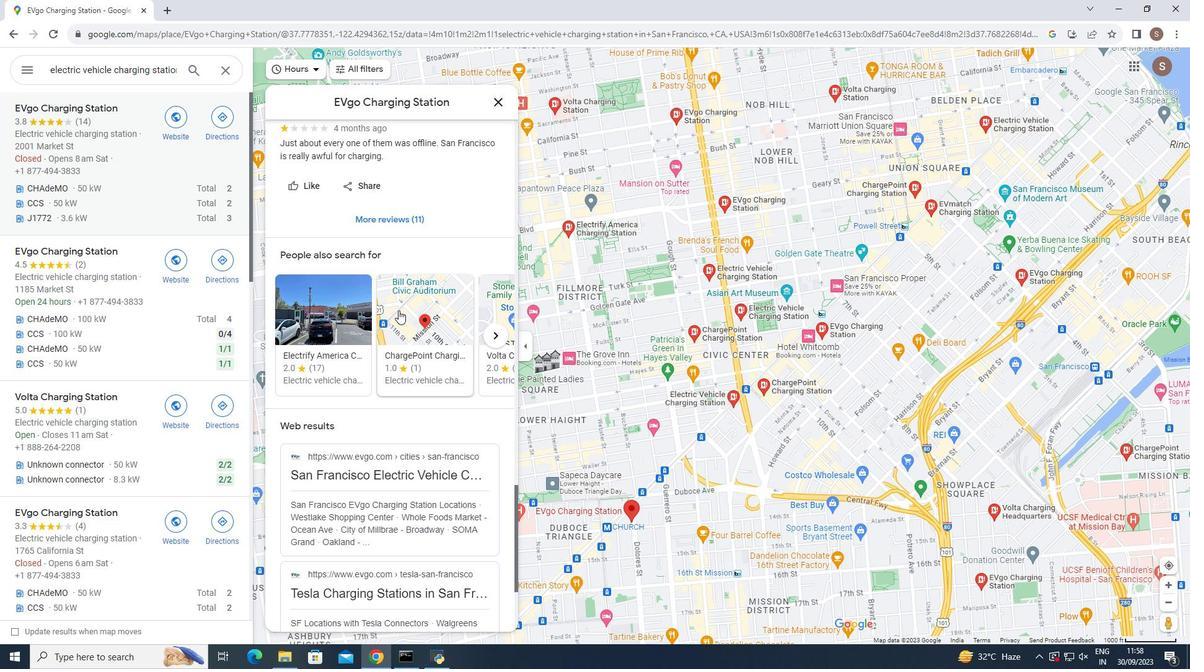 
Action: Mouse scrolled (398, 310) with delta (0, 0)
Screenshot: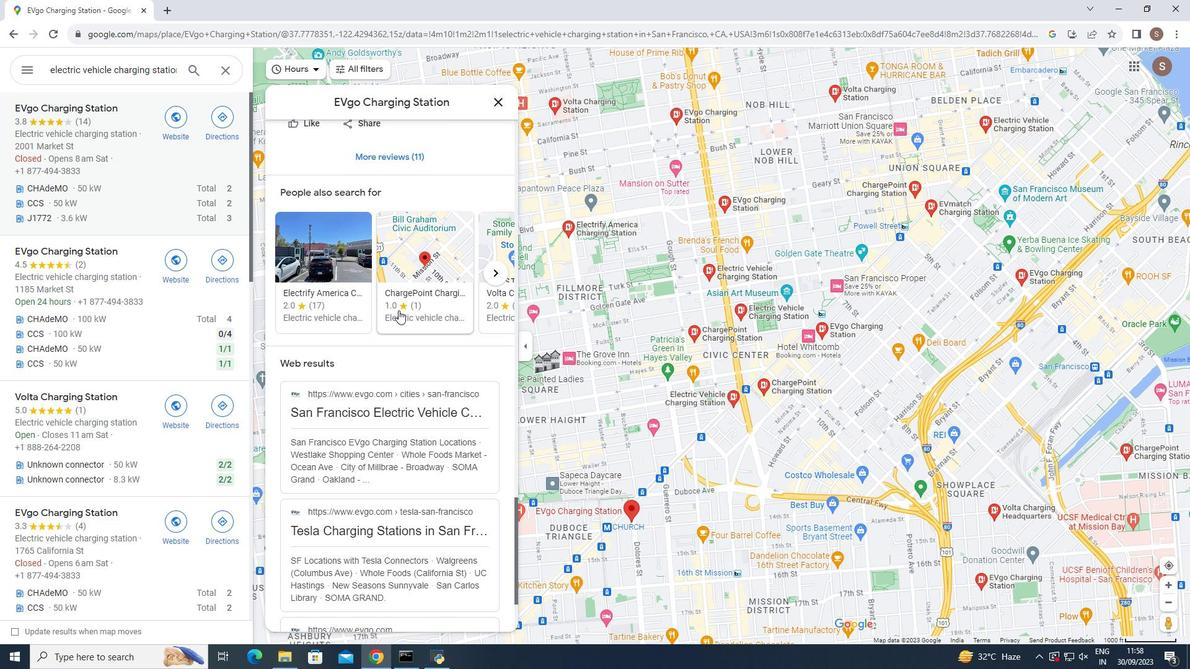 
Action: Mouse scrolled (398, 310) with delta (0, 0)
Screenshot: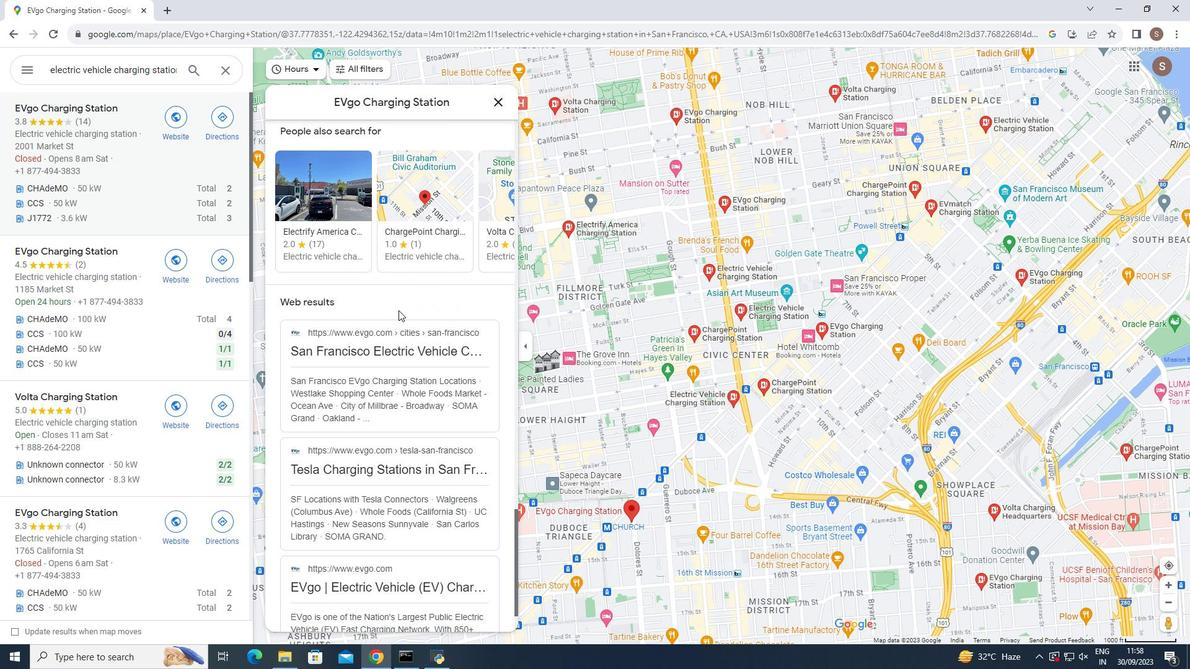 
Action: Mouse scrolled (398, 310) with delta (0, 0)
Screenshot: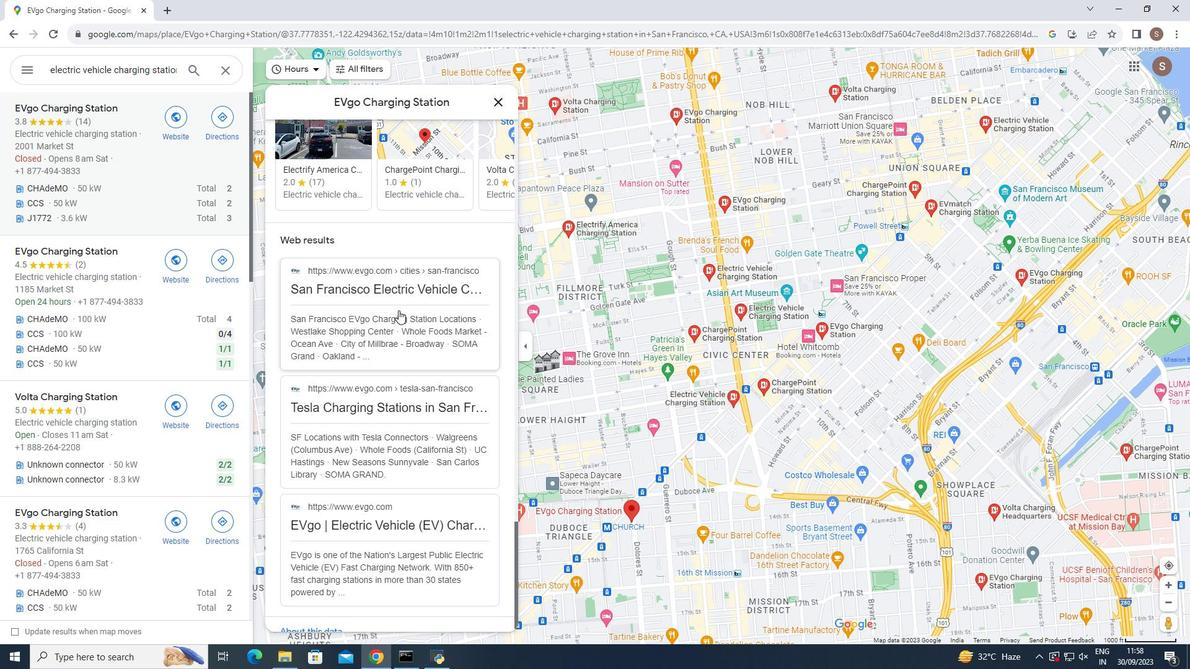
Action: Mouse scrolled (398, 310) with delta (0, 0)
Screenshot: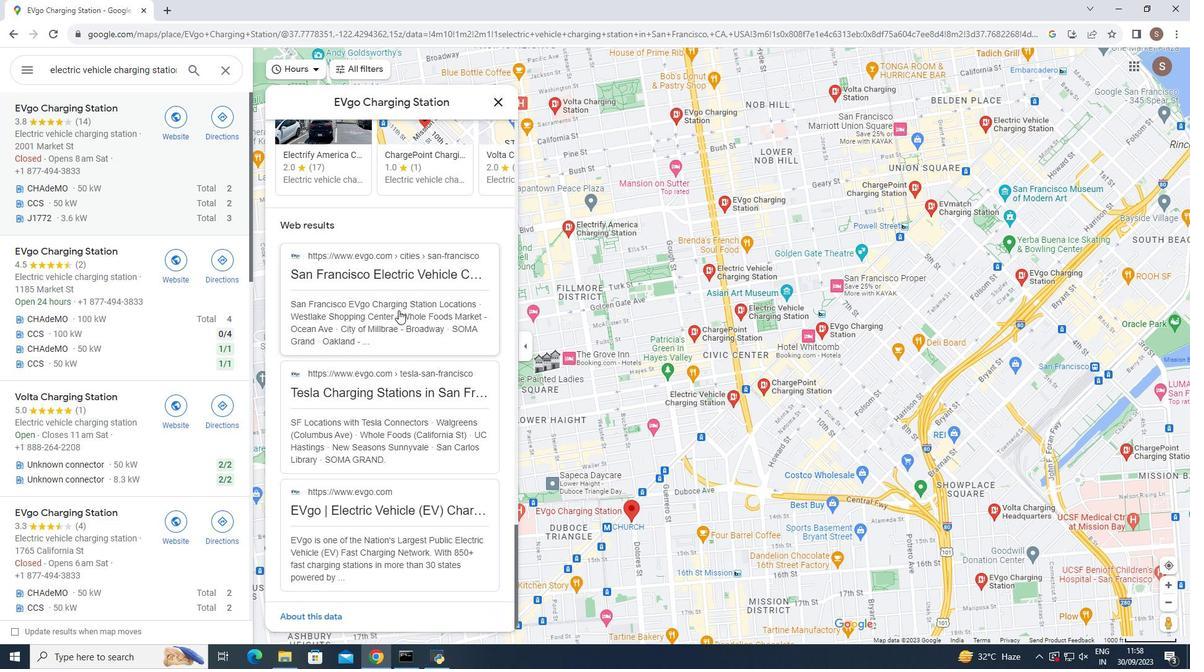 
Action: Mouse moved to (497, 99)
Screenshot: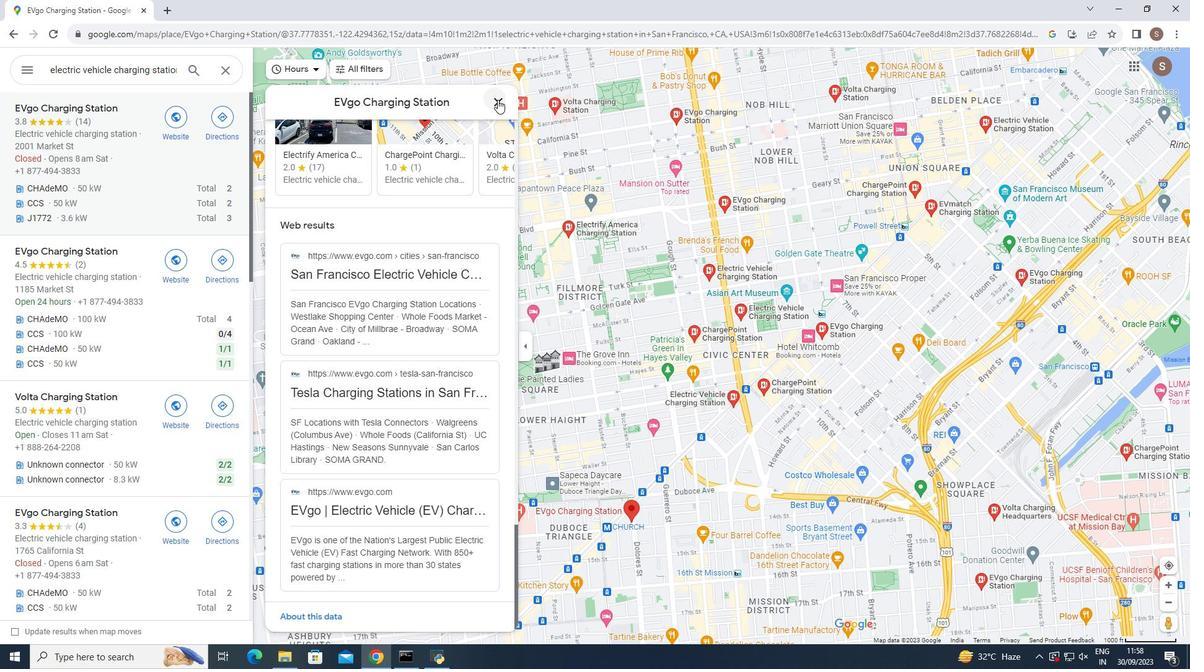 
Action: Mouse pressed left at (497, 99)
Screenshot: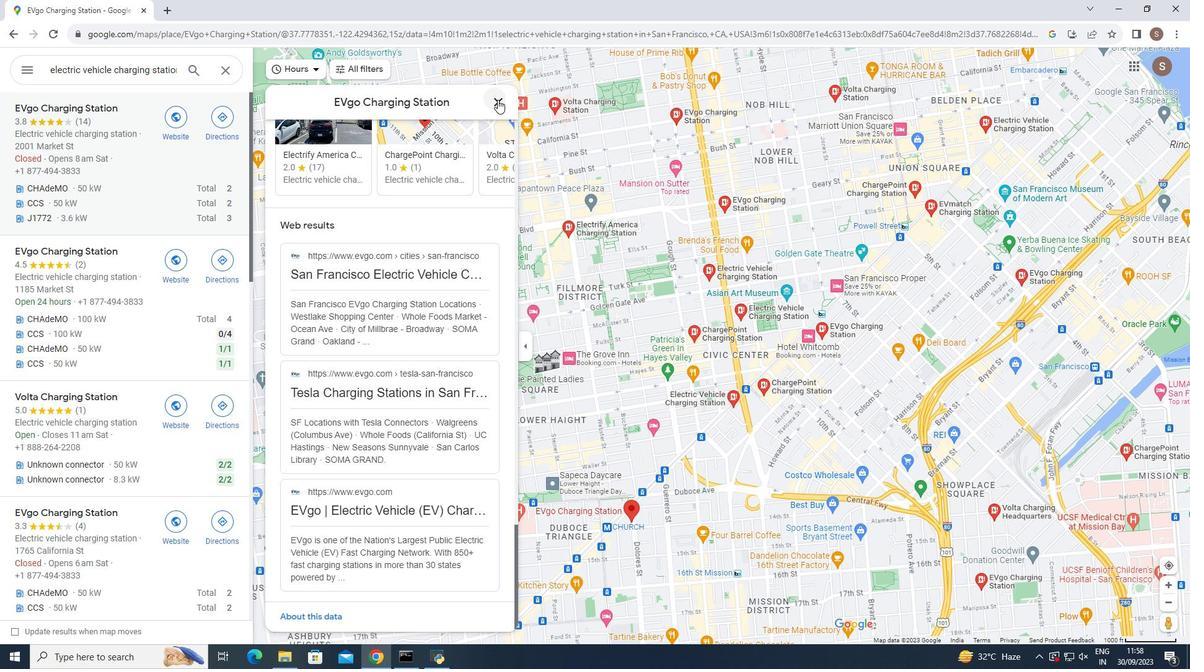 
Action: Mouse moved to (60, 249)
Screenshot: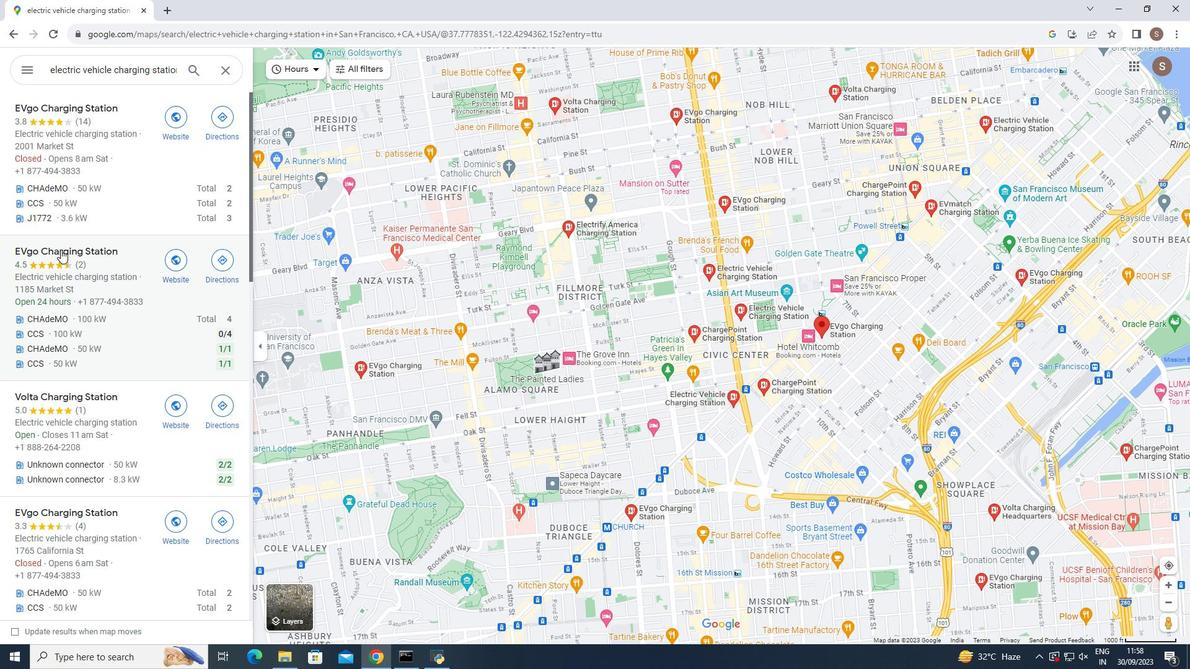 
Action: Mouse pressed left at (60, 249)
Screenshot: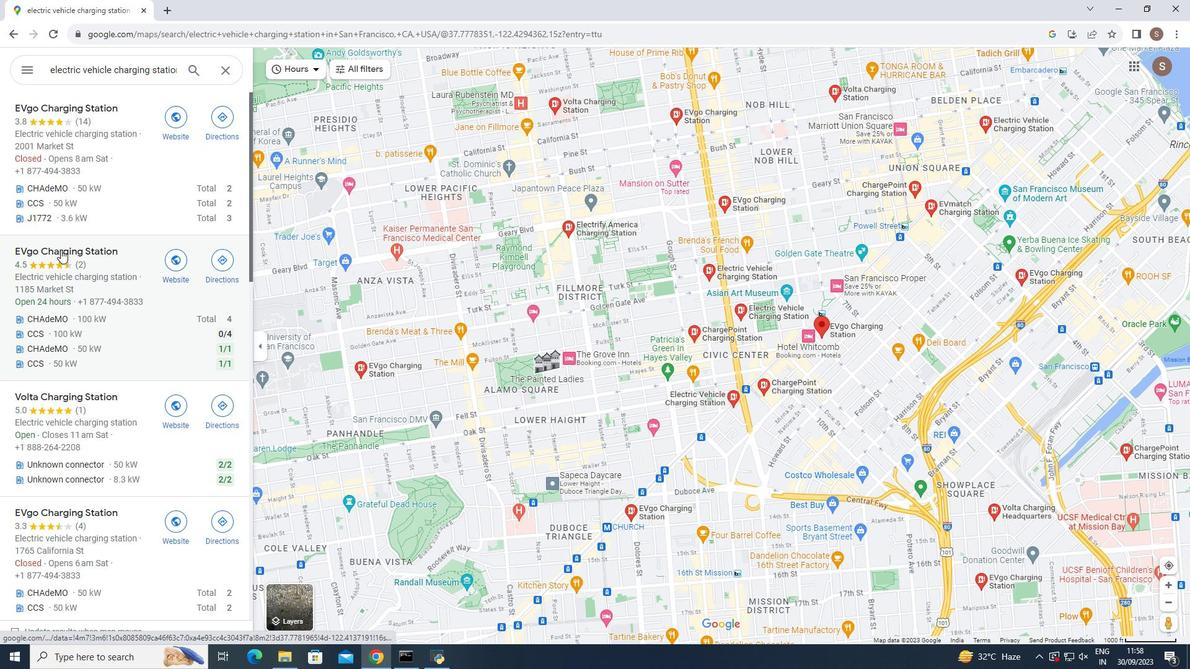 
Action: Mouse moved to (334, 344)
Screenshot: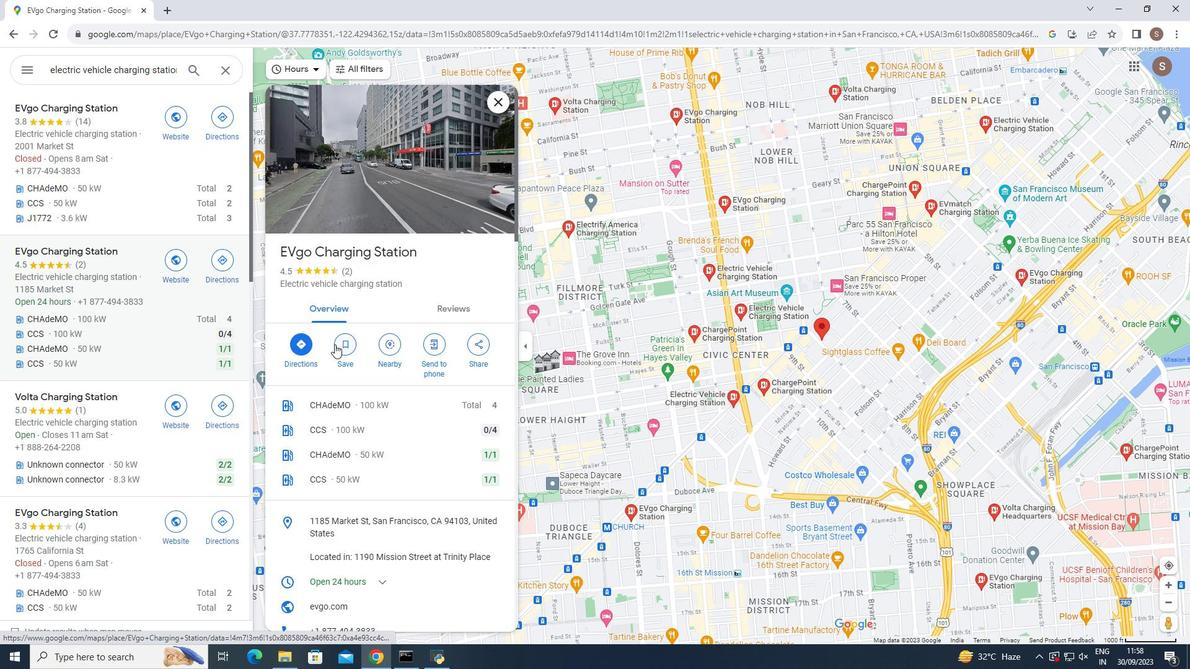 
Action: Mouse scrolled (334, 344) with delta (0, 0)
Screenshot: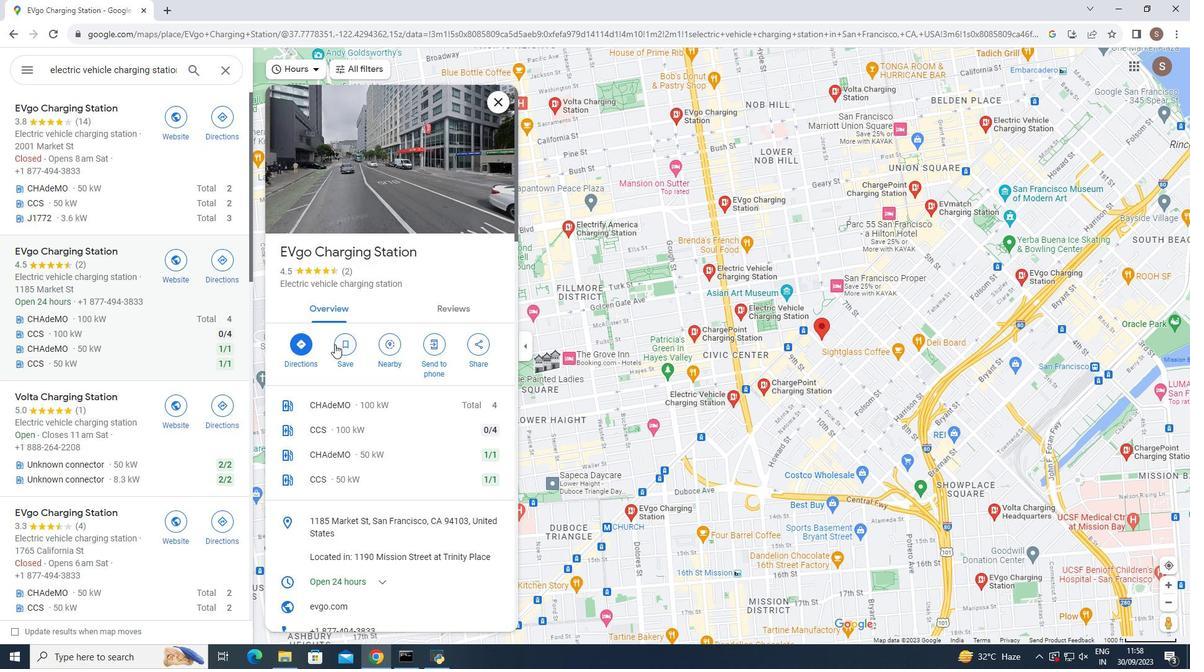 
Action: Mouse scrolled (334, 344) with delta (0, 0)
Screenshot: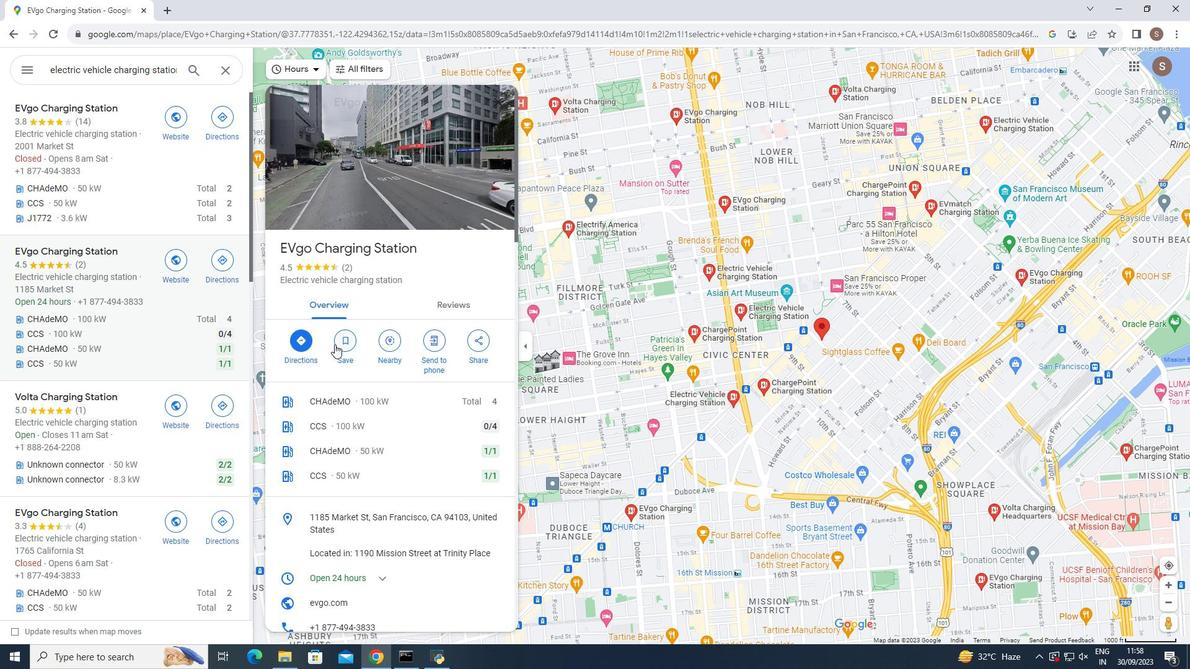 
Action: Mouse scrolled (334, 344) with delta (0, 0)
Screenshot: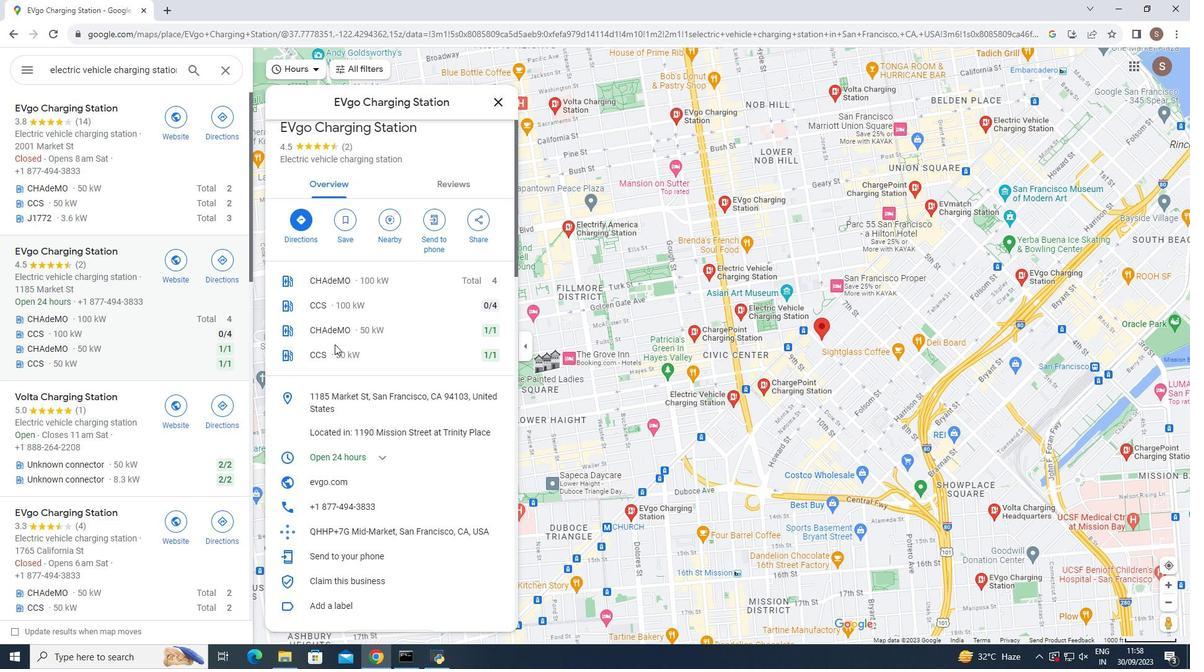 
Action: Mouse moved to (383, 345)
Screenshot: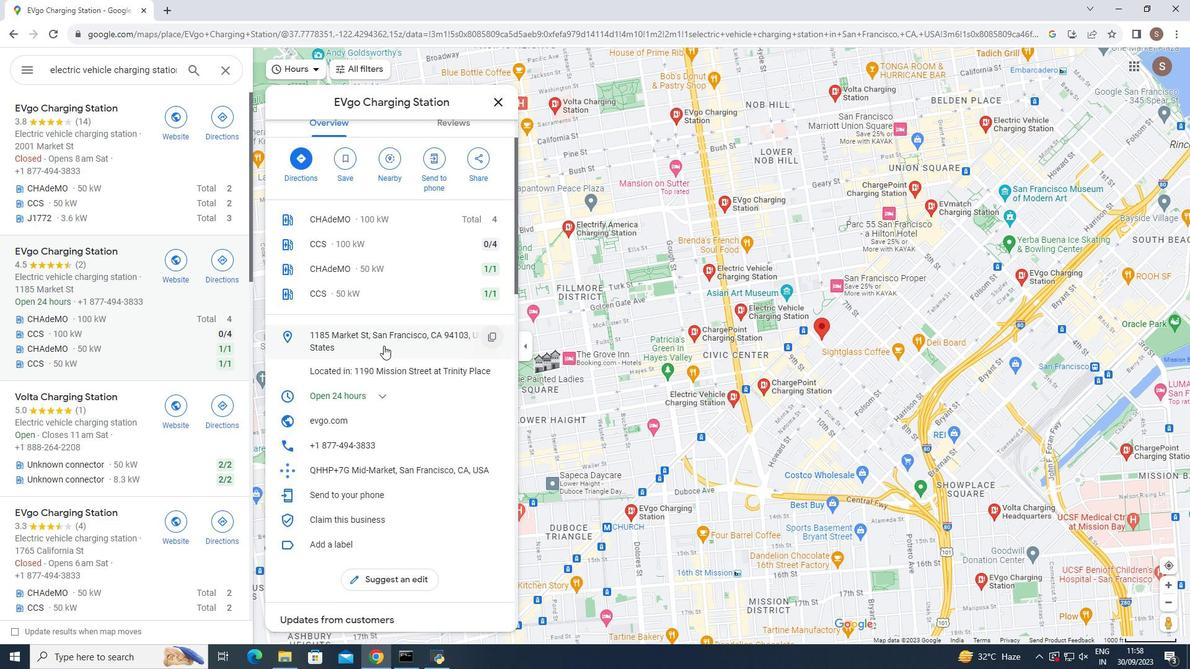 
Action: Mouse scrolled (383, 345) with delta (0, 0)
Screenshot: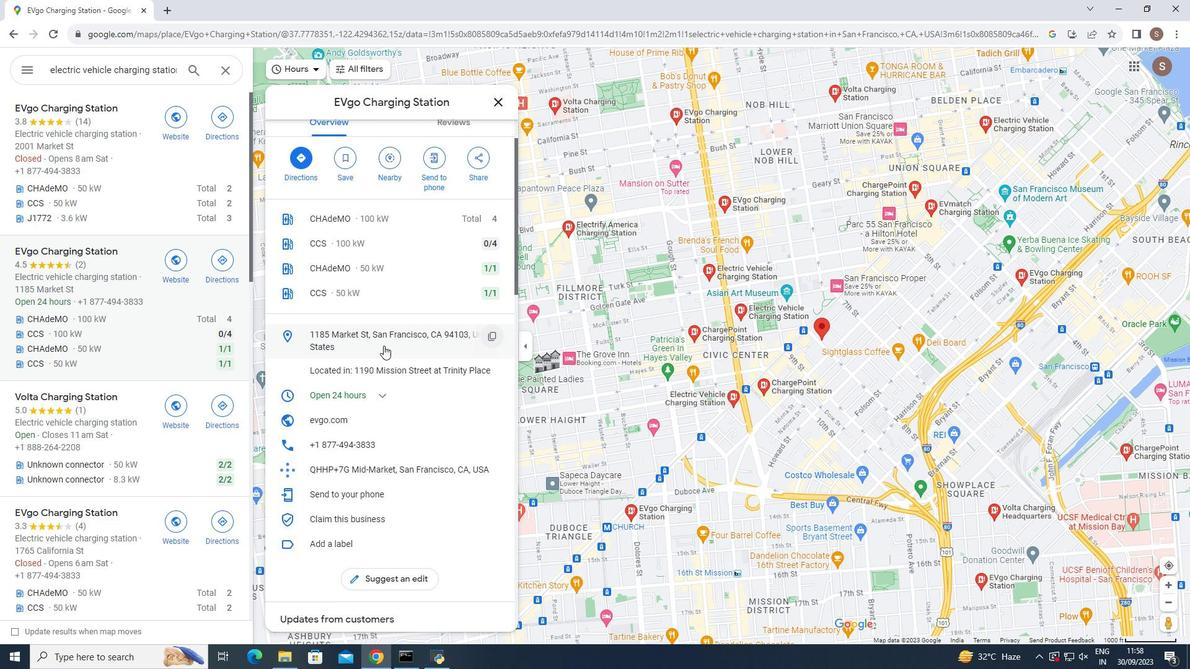 
Action: Mouse scrolled (383, 345) with delta (0, 0)
Screenshot: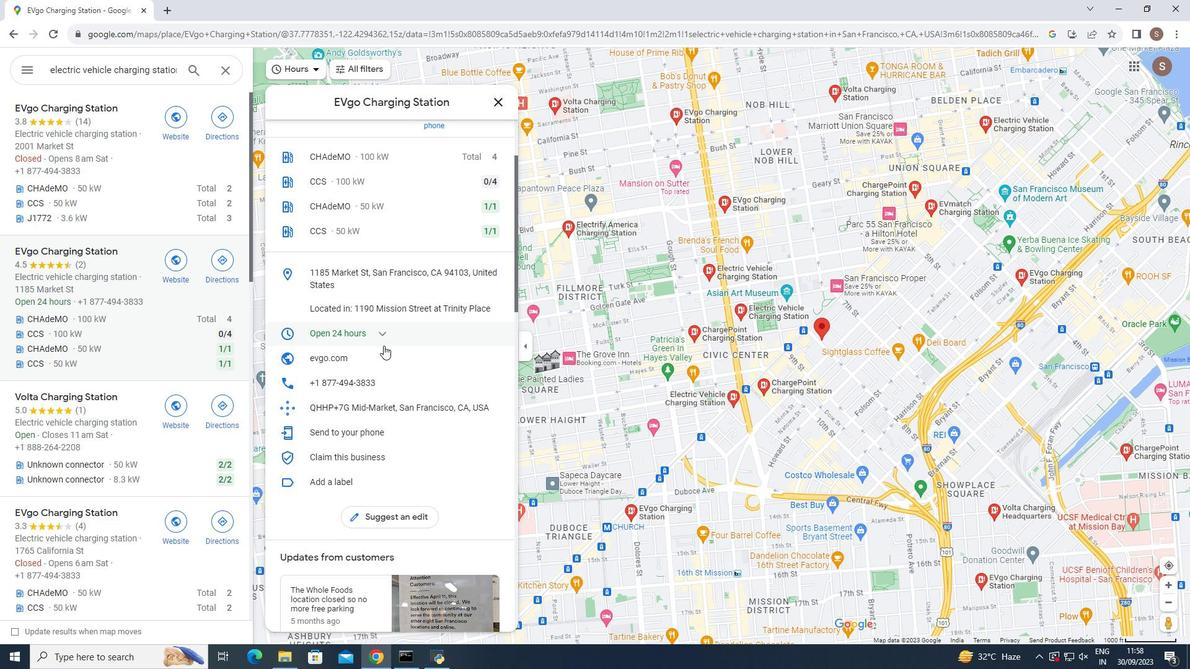 
Action: Mouse scrolled (383, 345) with delta (0, 0)
Screenshot: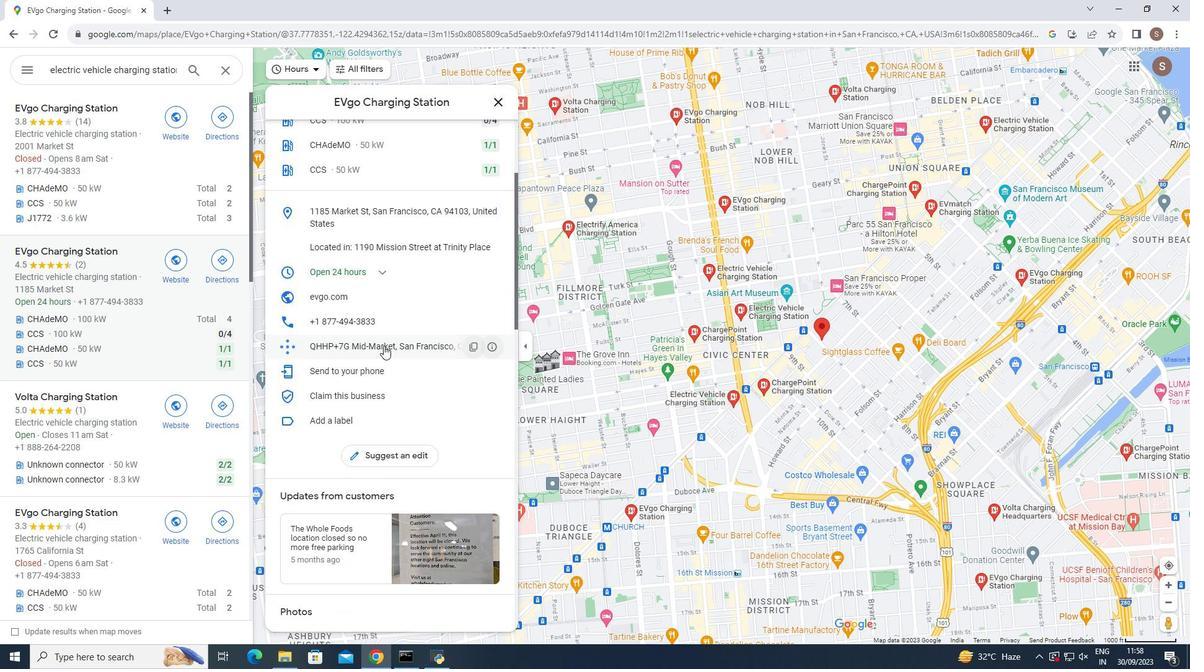 
Action: Mouse scrolled (383, 345) with delta (0, 0)
Screenshot: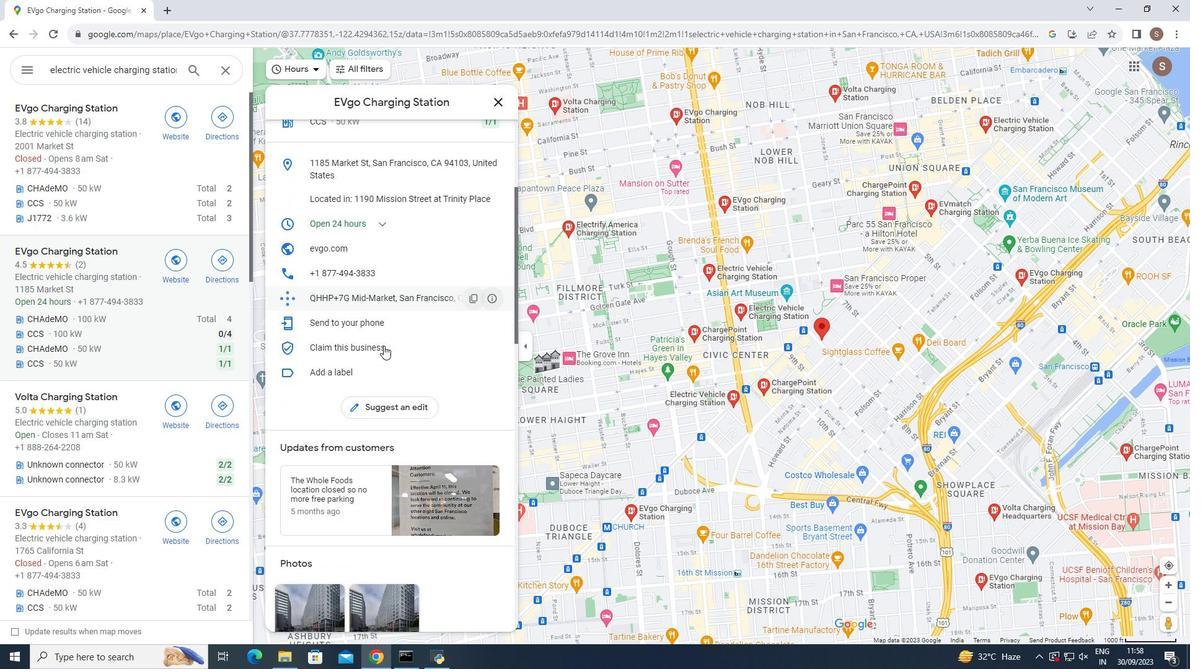 
Action: Mouse scrolled (383, 345) with delta (0, 0)
Screenshot: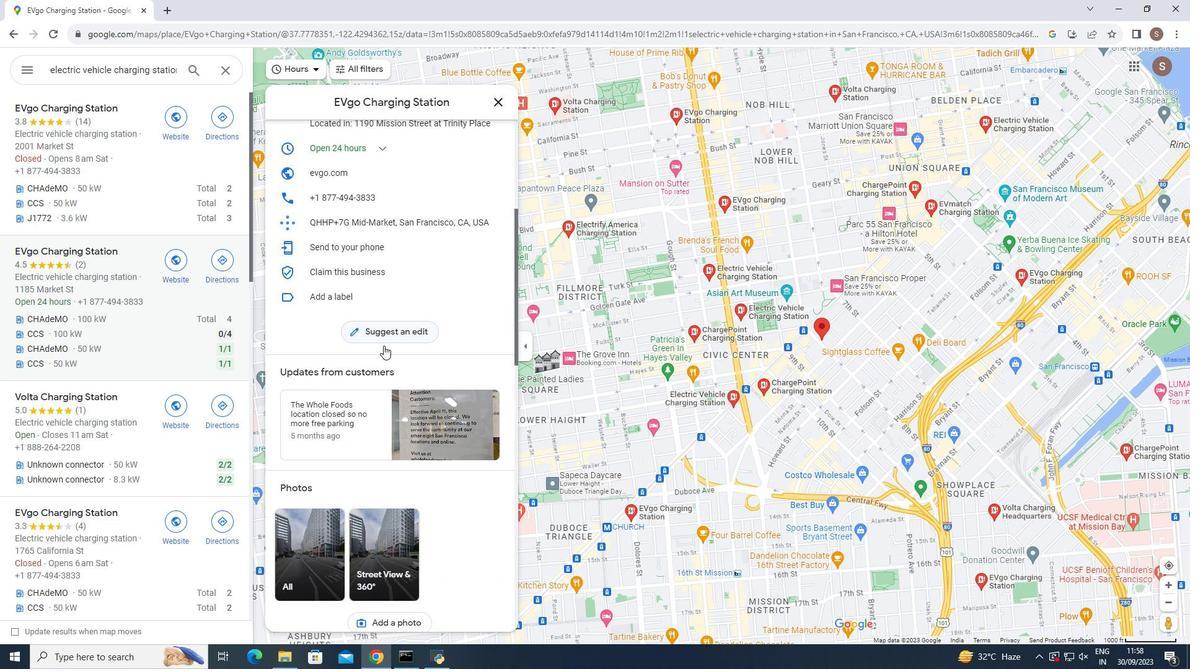 
Action: Mouse moved to (383, 345)
Screenshot: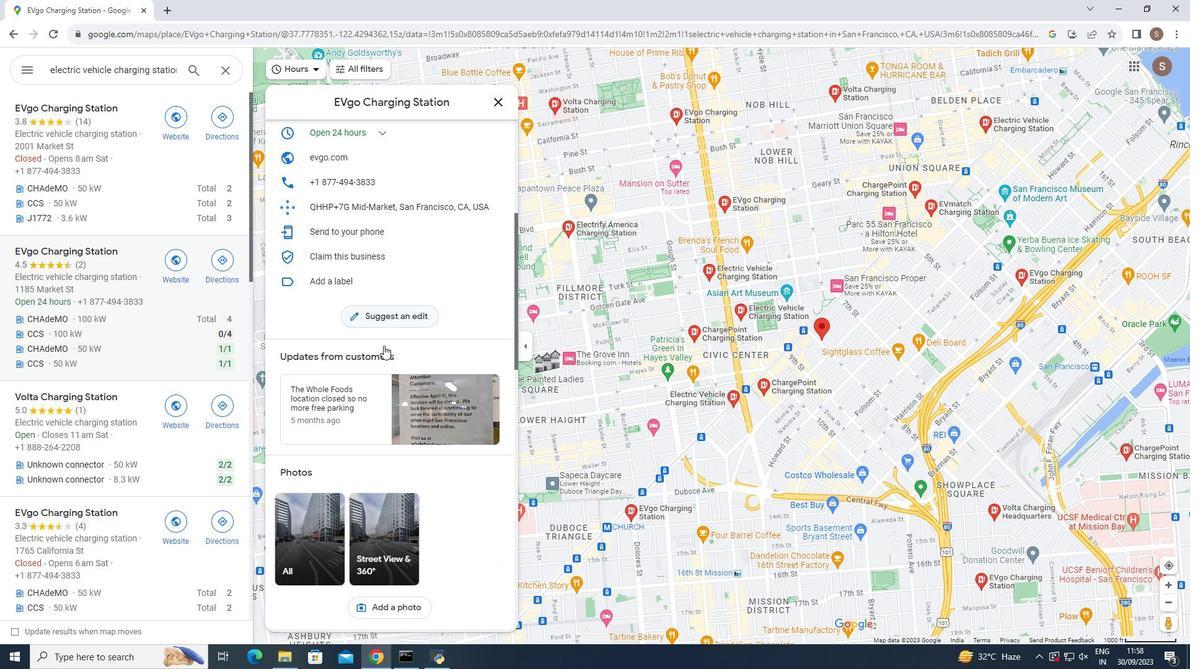
Action: Mouse scrolled (383, 345) with delta (0, 0)
Screenshot: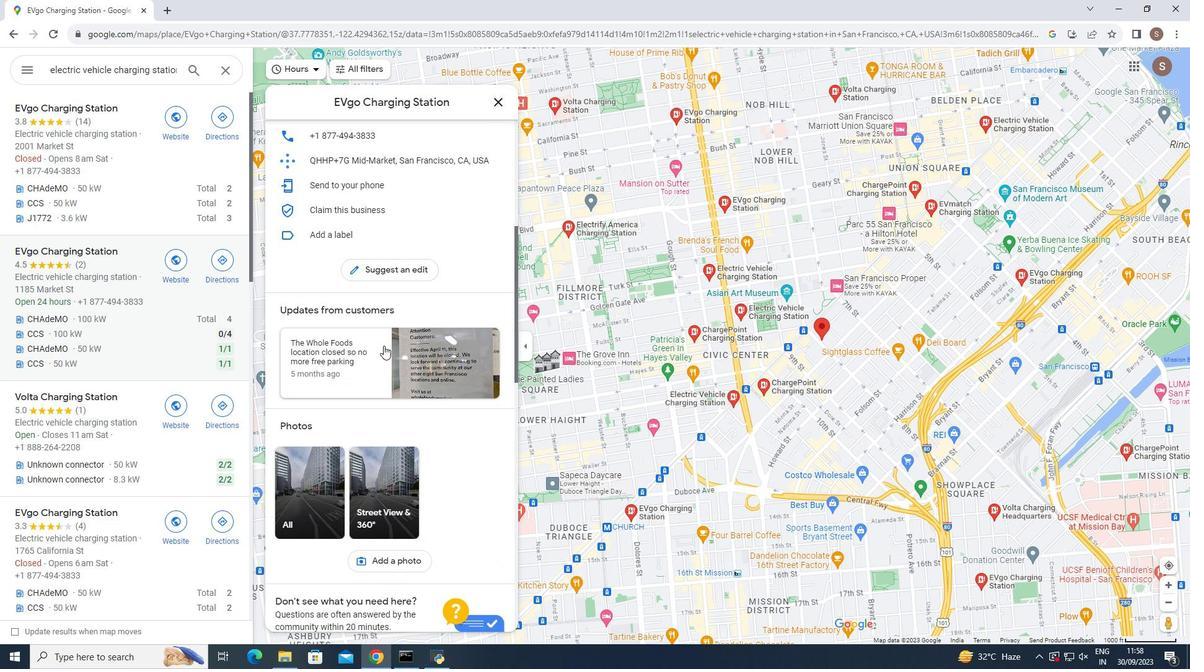 
Action: Mouse scrolled (383, 345) with delta (0, 0)
Screenshot: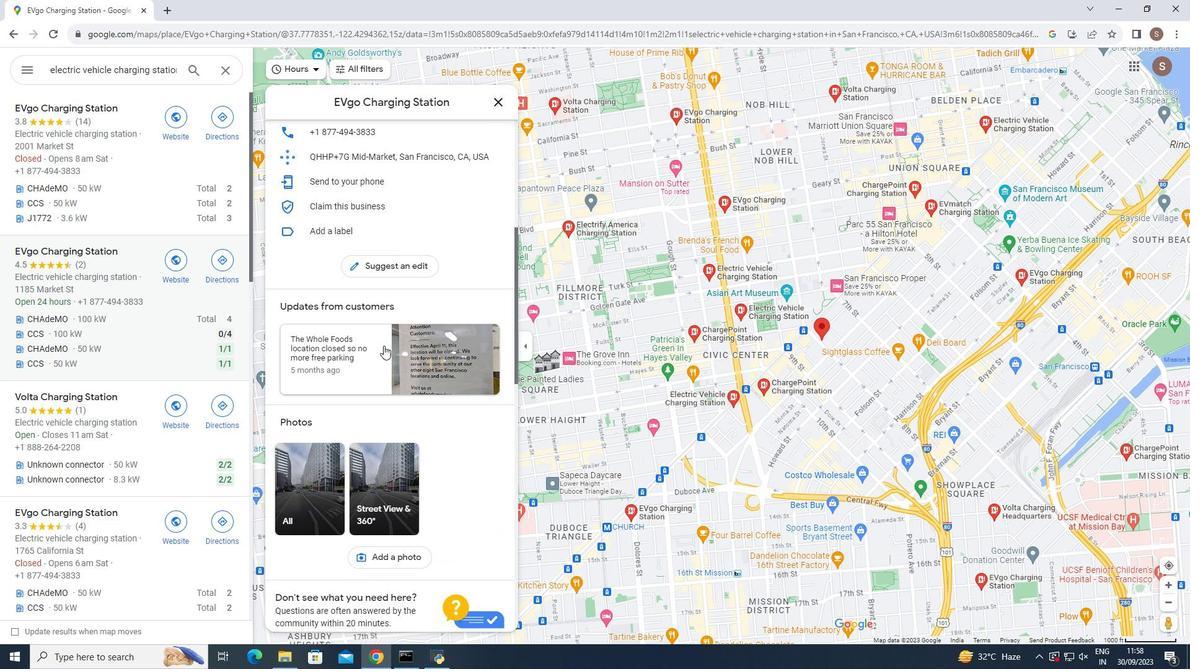 
Action: Mouse scrolled (383, 345) with delta (0, 0)
Screenshot: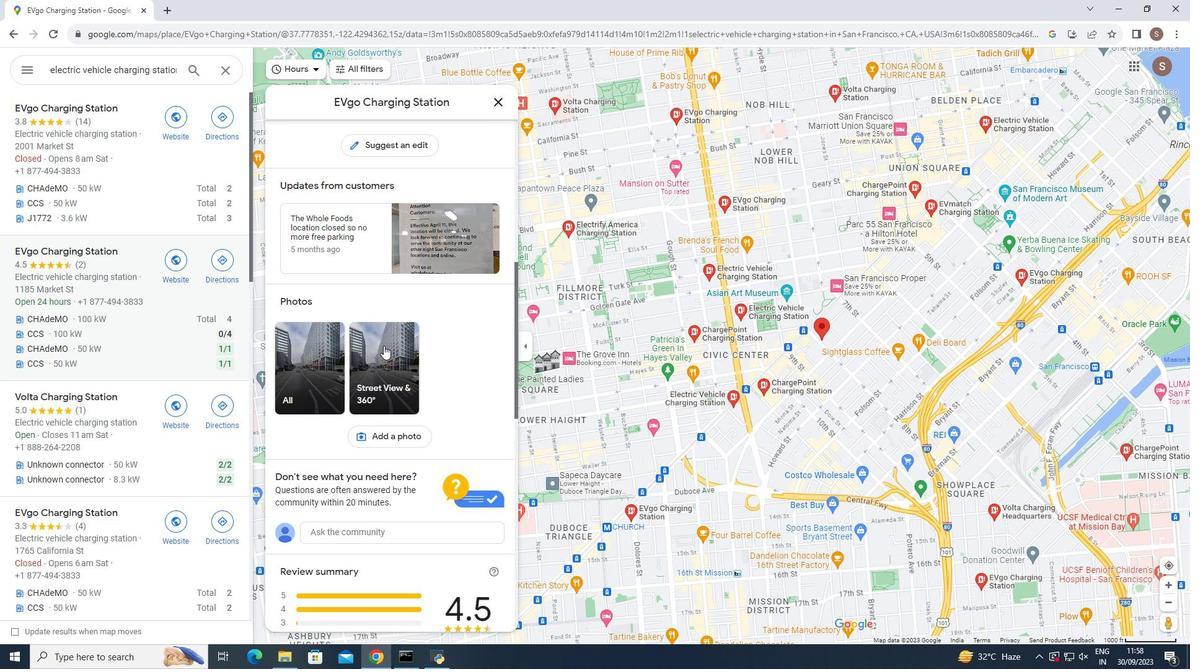 
Action: Mouse scrolled (383, 345) with delta (0, 0)
Screenshot: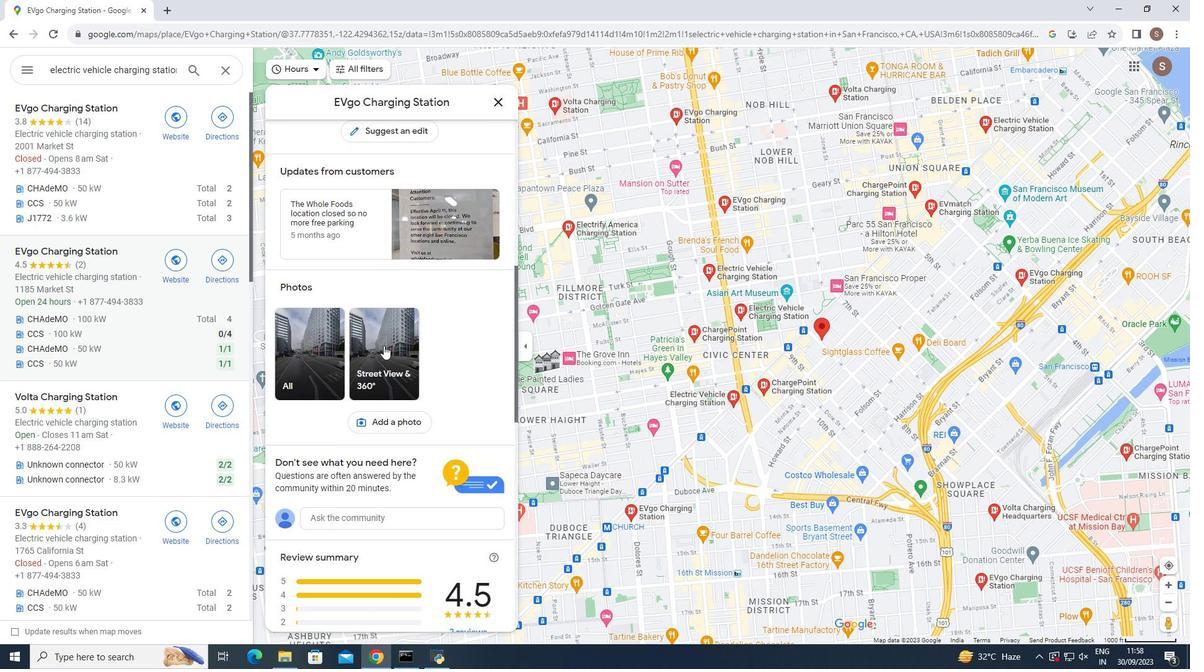 
Action: Mouse scrolled (383, 345) with delta (0, 0)
Screenshot: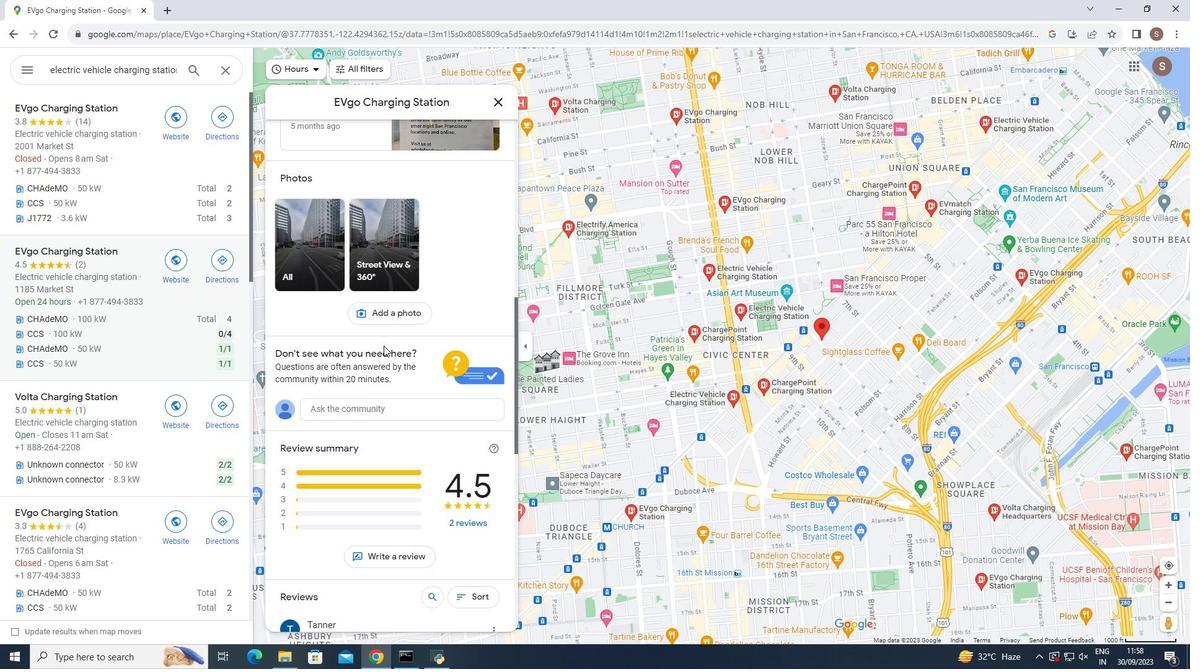 
Action: Mouse scrolled (383, 345) with delta (0, 0)
Screenshot: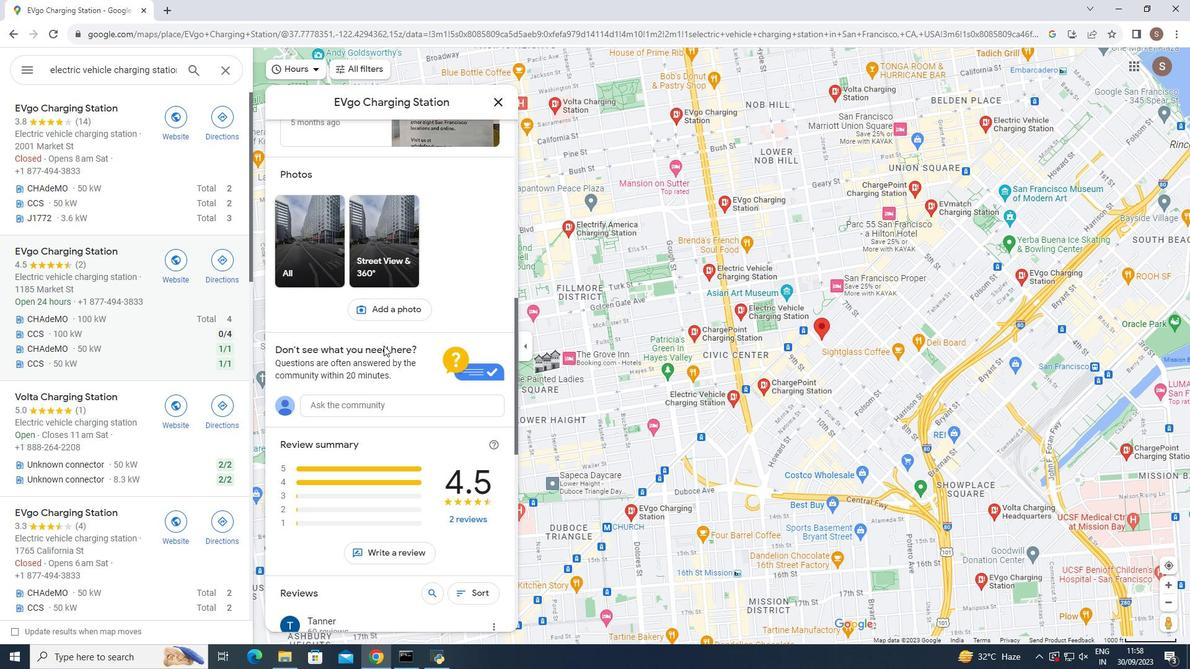 
Action: Mouse moved to (384, 346)
Screenshot: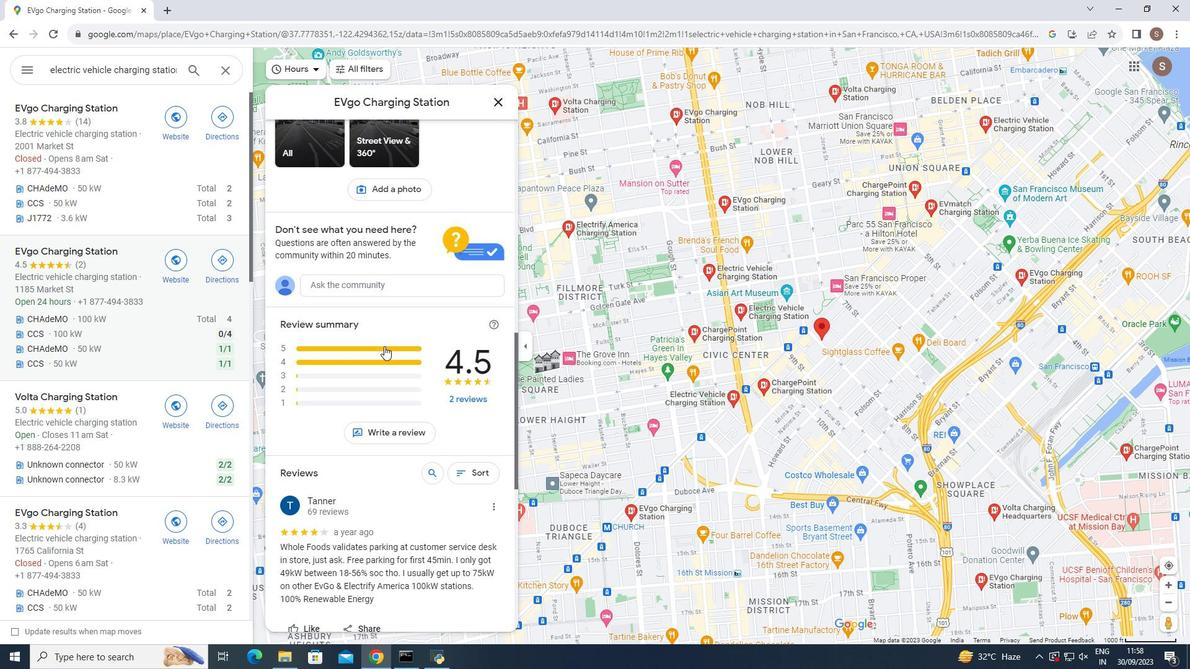 
Action: Mouse scrolled (384, 345) with delta (0, 0)
Screenshot: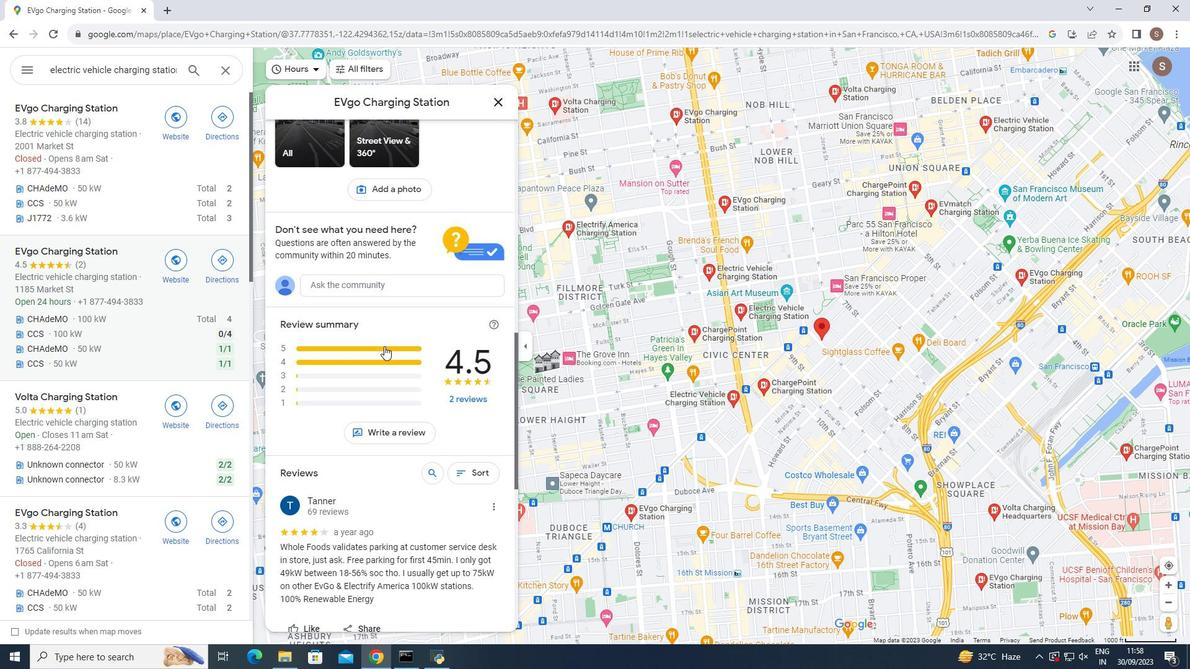 
Action: Mouse scrolled (384, 345) with delta (0, 0)
Screenshot: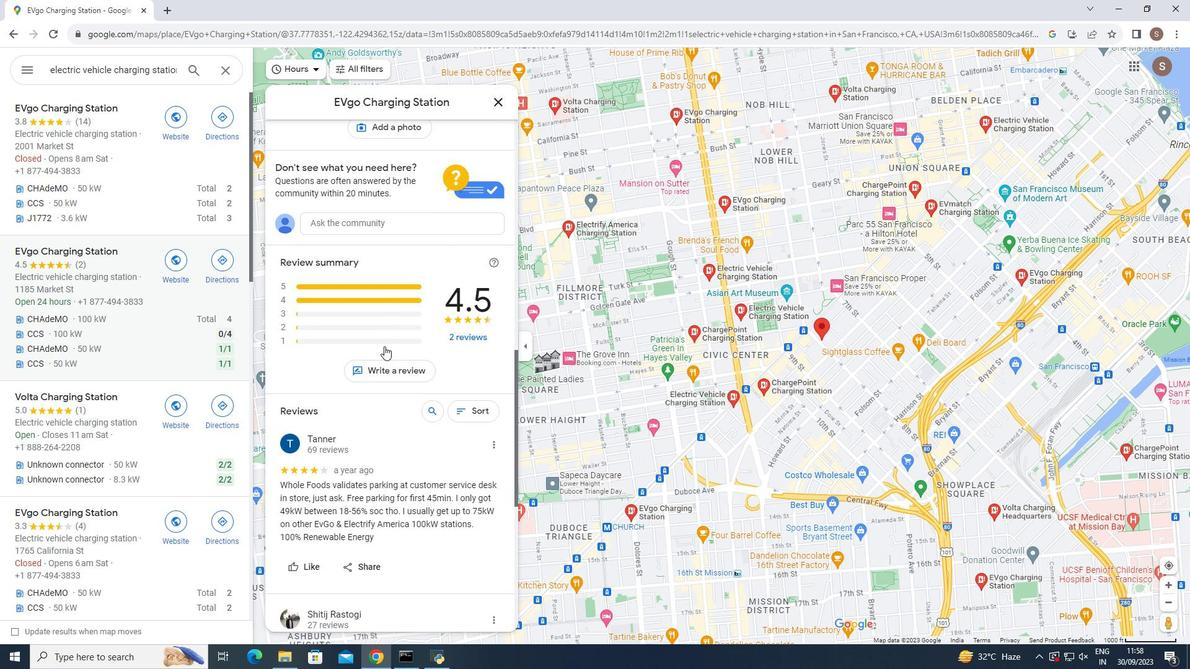 
Action: Mouse scrolled (384, 345) with delta (0, 0)
Screenshot: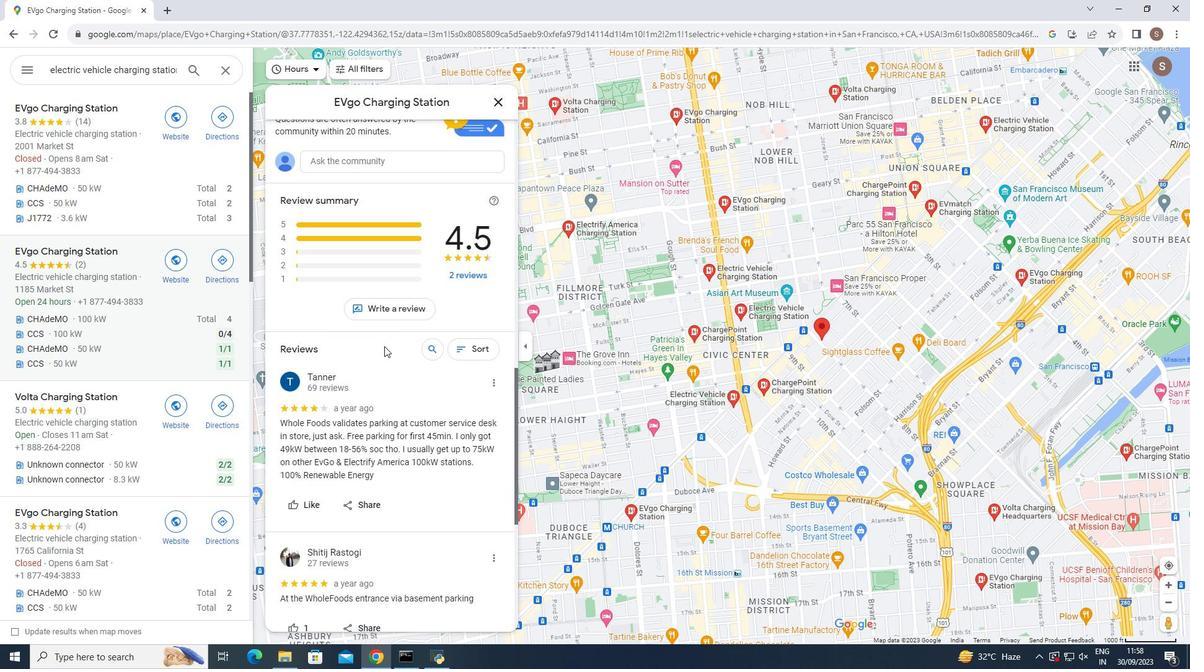 
Action: Mouse scrolled (384, 345) with delta (0, 0)
Screenshot: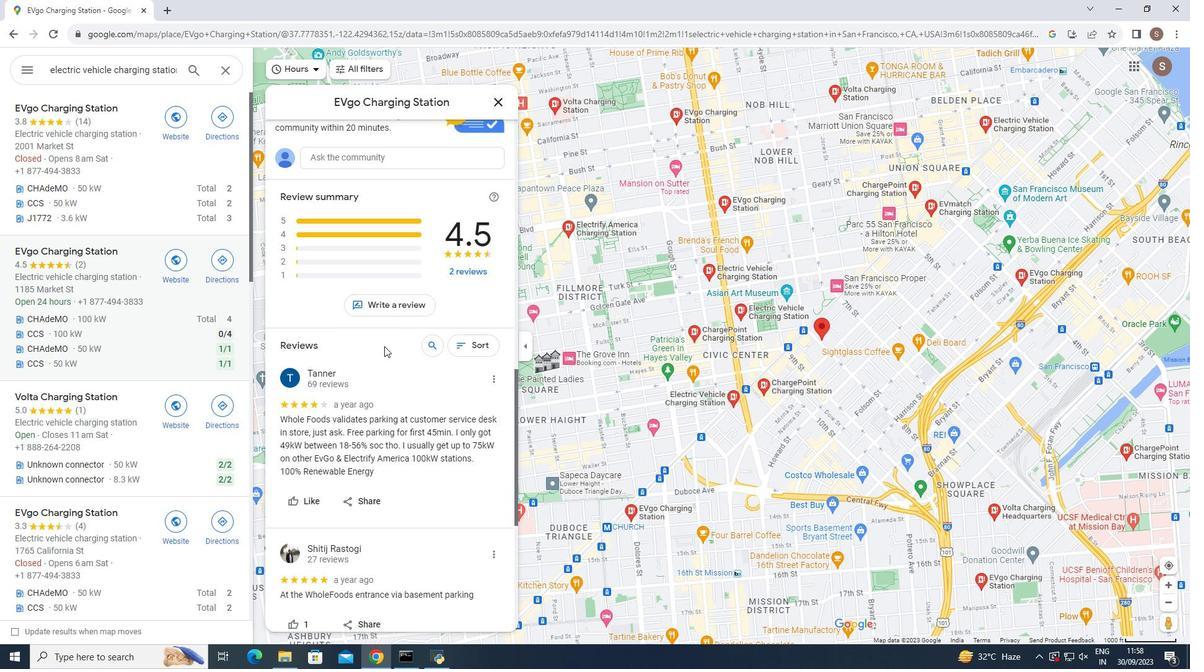 
Action: Mouse scrolled (384, 345) with delta (0, 0)
Screenshot: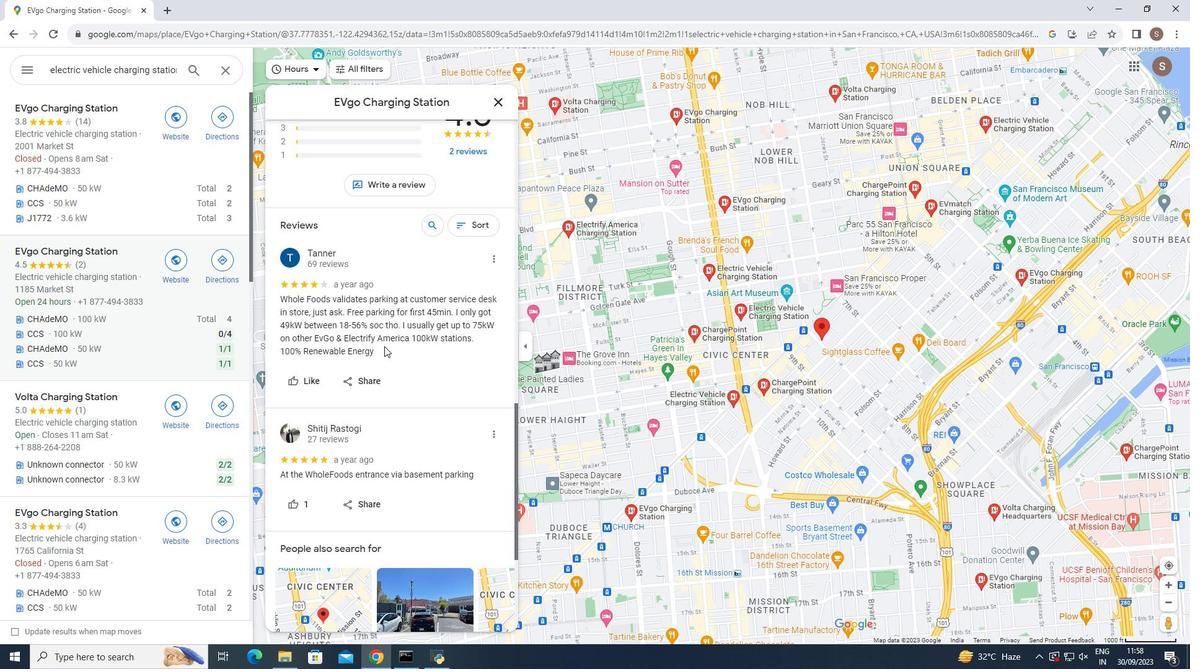 
Action: Mouse moved to (423, 269)
Screenshot: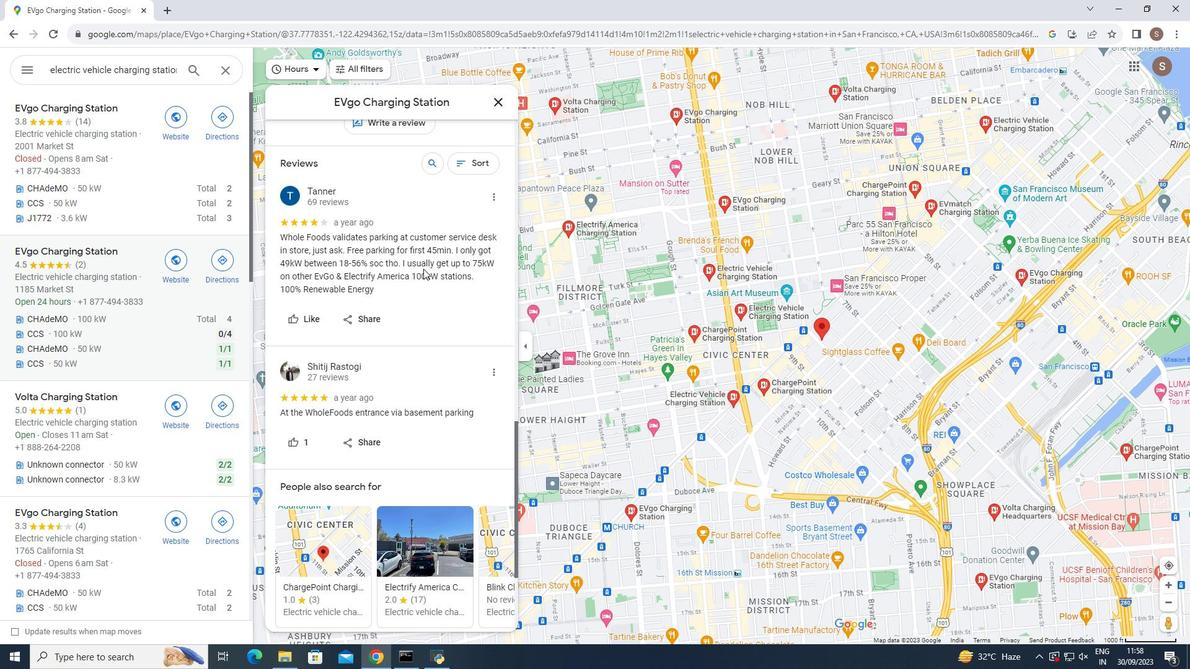 
Action: Mouse scrolled (423, 268) with delta (0, 0)
Screenshot: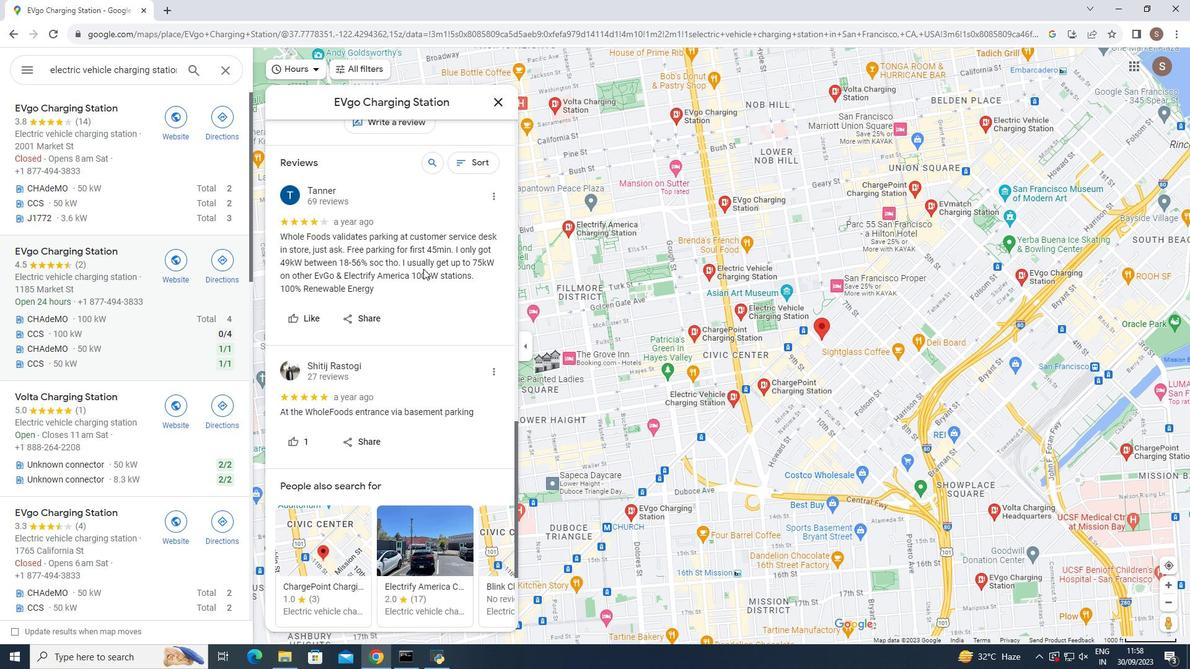 
Action: Mouse scrolled (423, 268) with delta (0, 0)
Screenshot: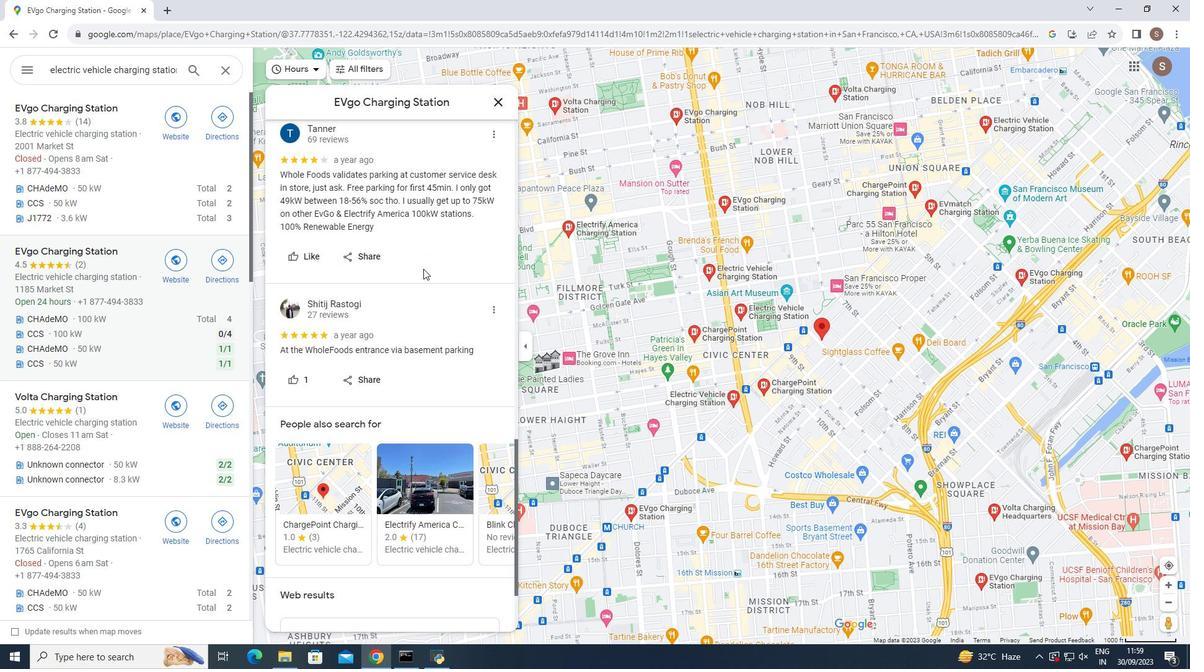 
Action: Mouse scrolled (423, 268) with delta (0, 0)
Screenshot: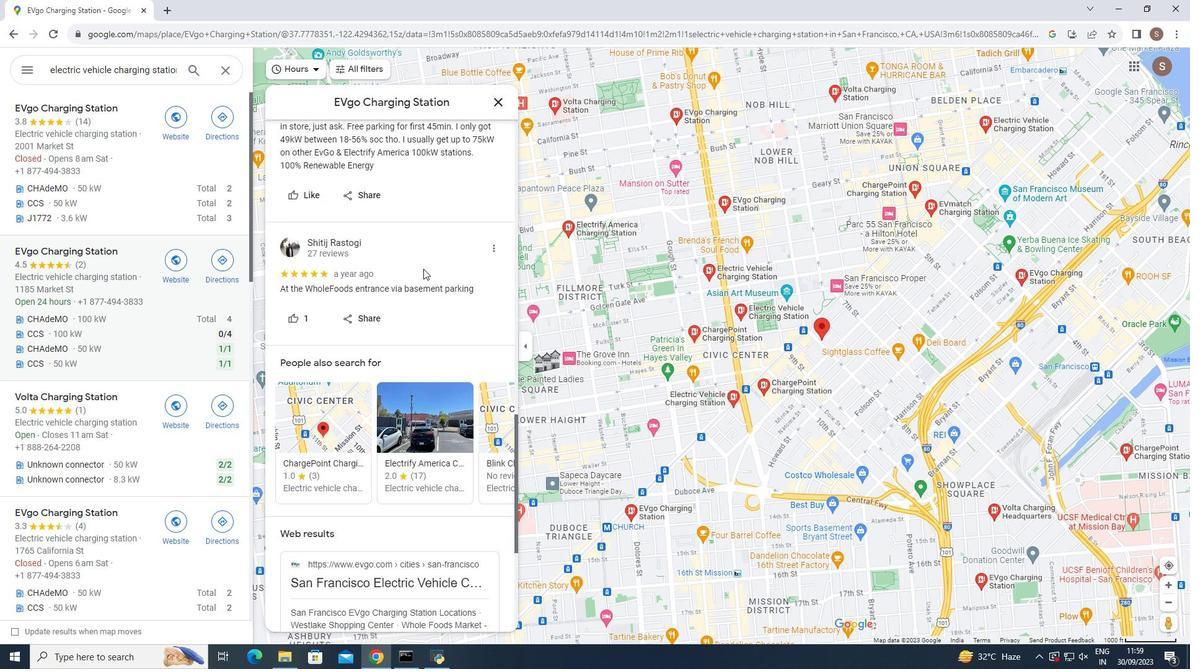 
Action: Mouse scrolled (423, 268) with delta (0, 0)
Screenshot: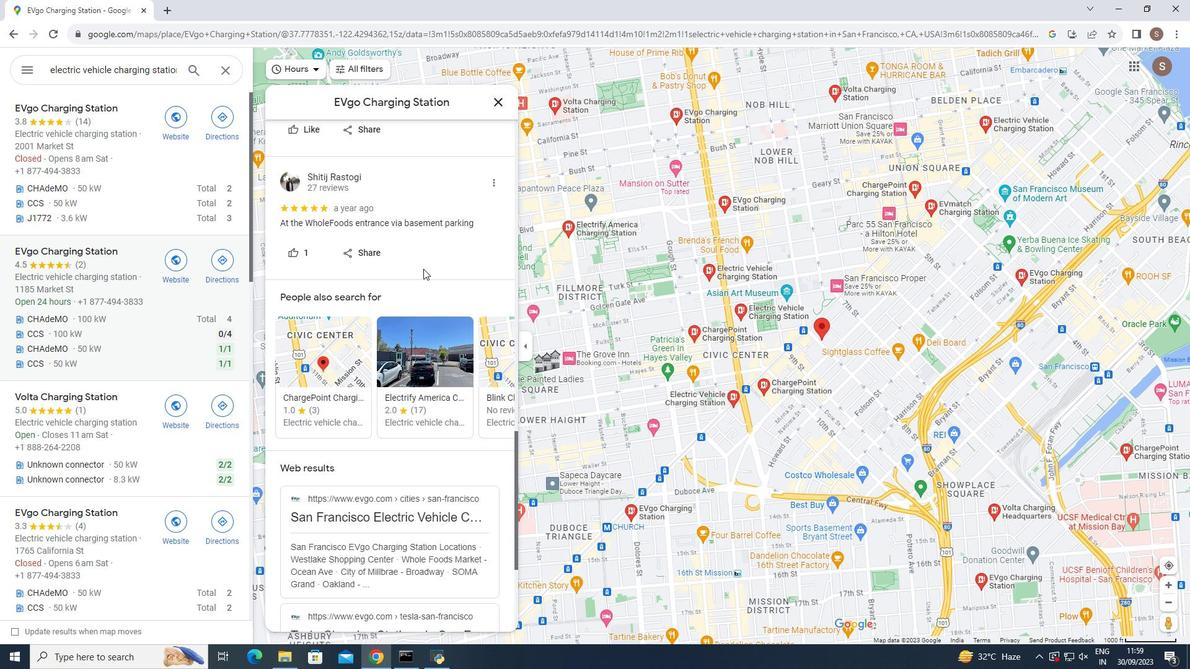 
Action: Mouse scrolled (423, 268) with delta (0, 0)
Screenshot: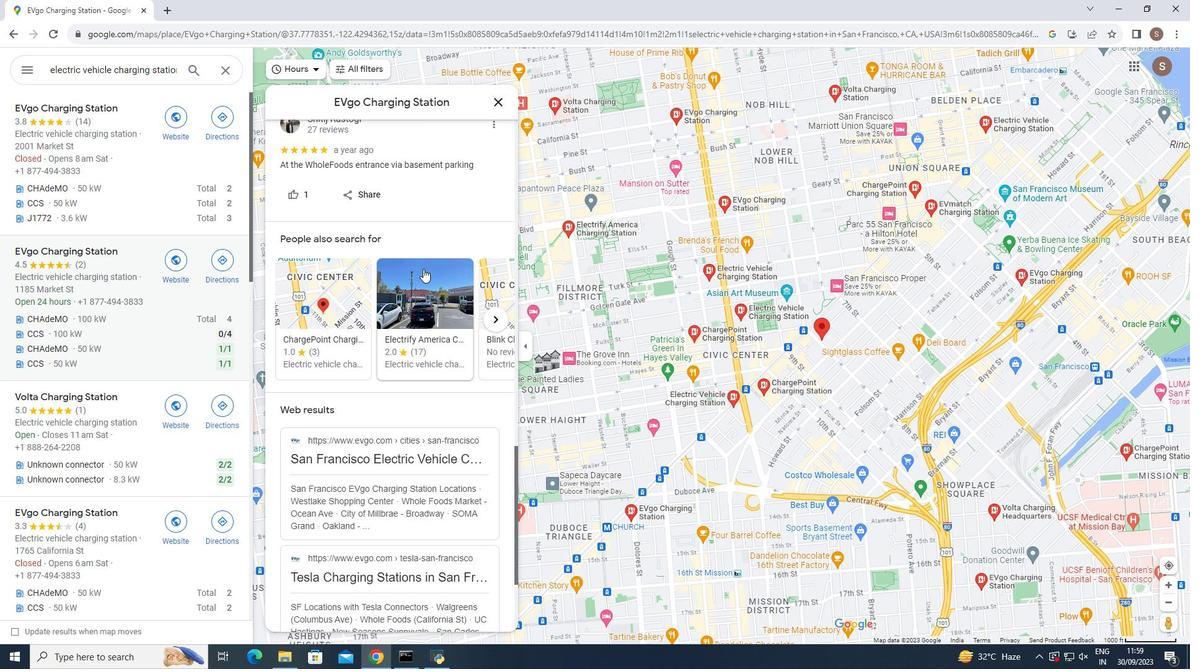 
Action: Mouse scrolled (423, 268) with delta (0, 0)
Screenshot: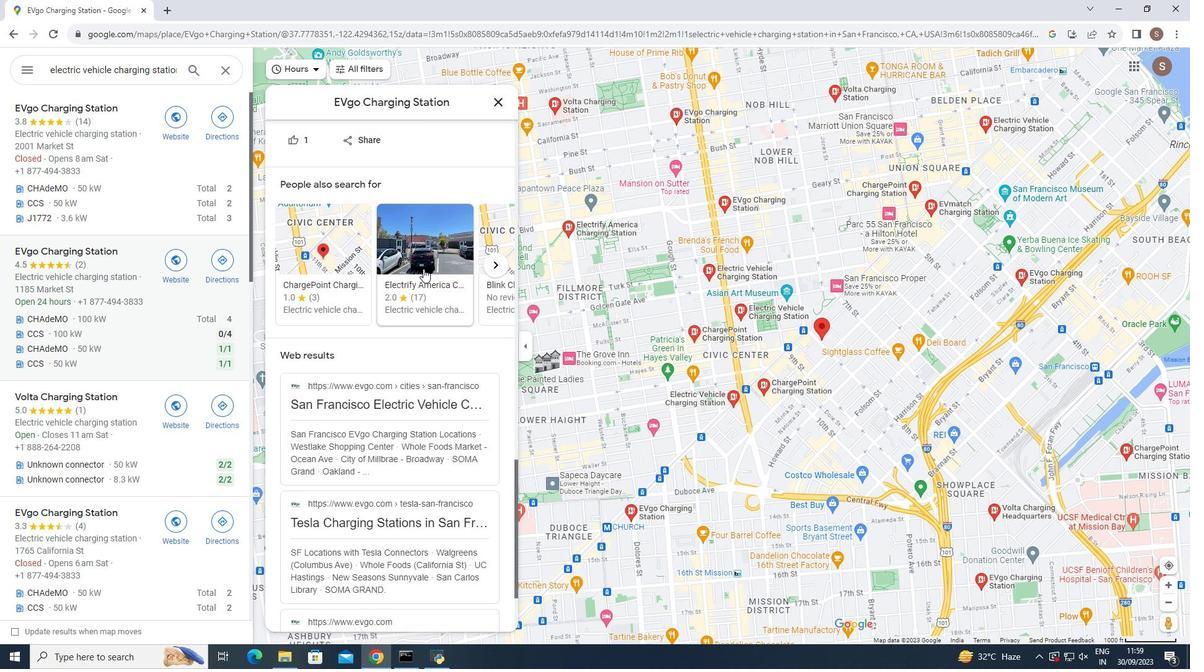 
Action: Mouse scrolled (423, 268) with delta (0, 0)
Screenshot: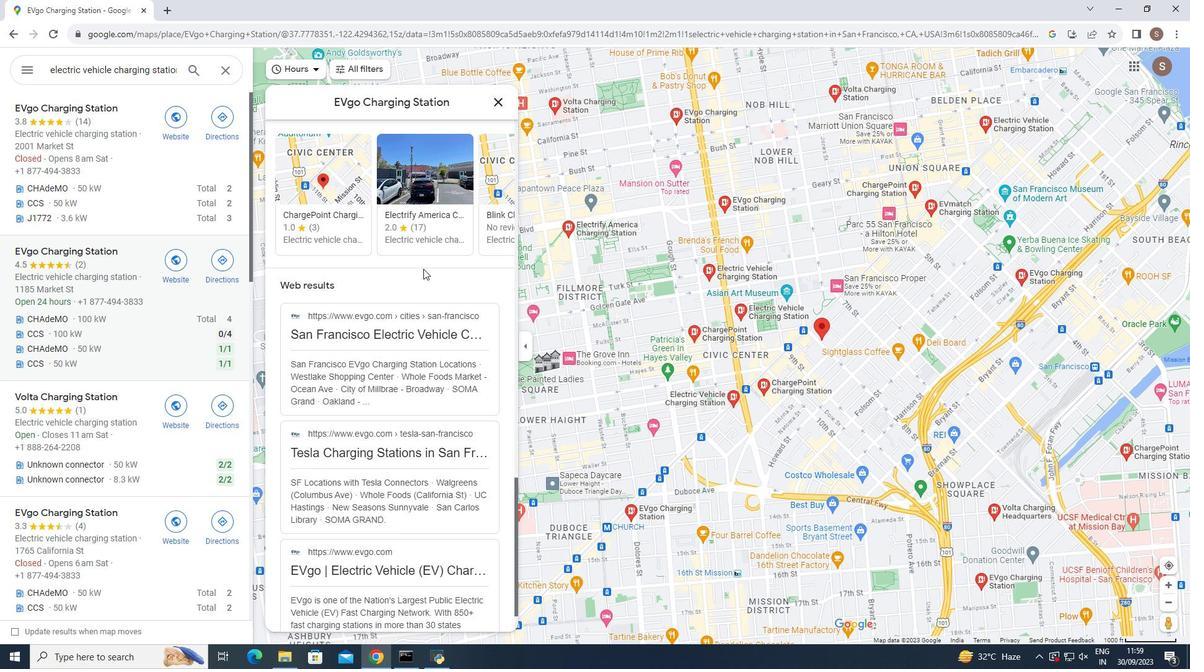 
Action: Mouse scrolled (423, 268) with delta (0, 0)
Screenshot: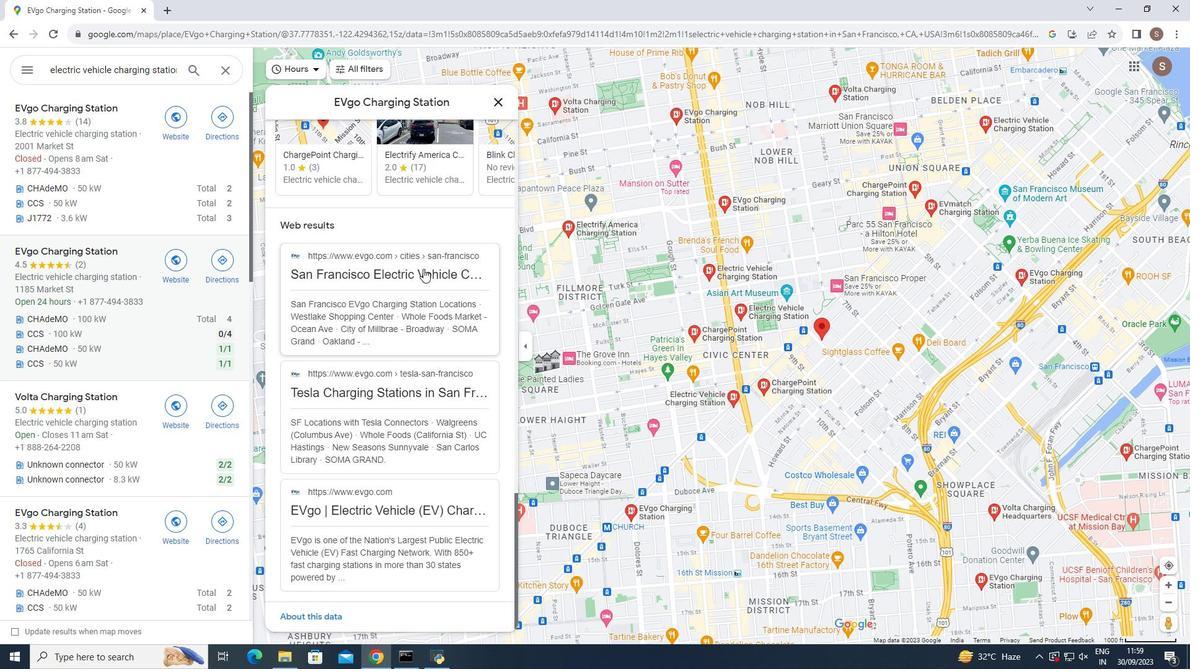
Action: Mouse scrolled (423, 268) with delta (0, 0)
Screenshot: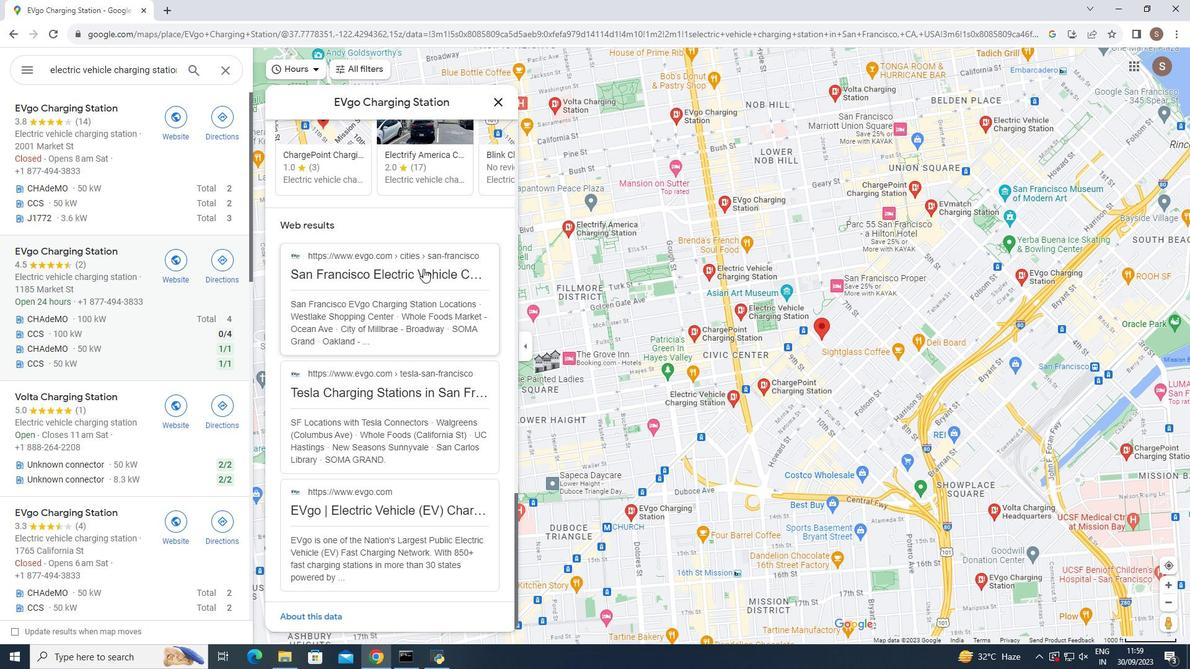 
Action: Mouse moved to (500, 103)
Screenshot: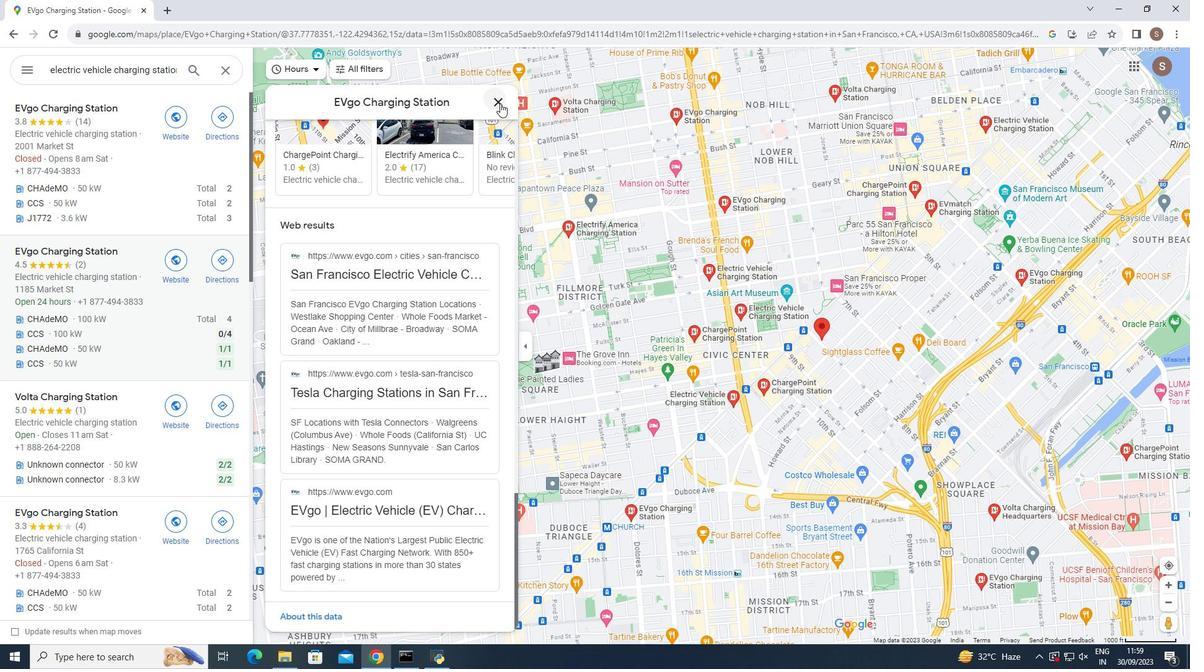 
Action: Mouse pressed left at (500, 103)
Screenshot: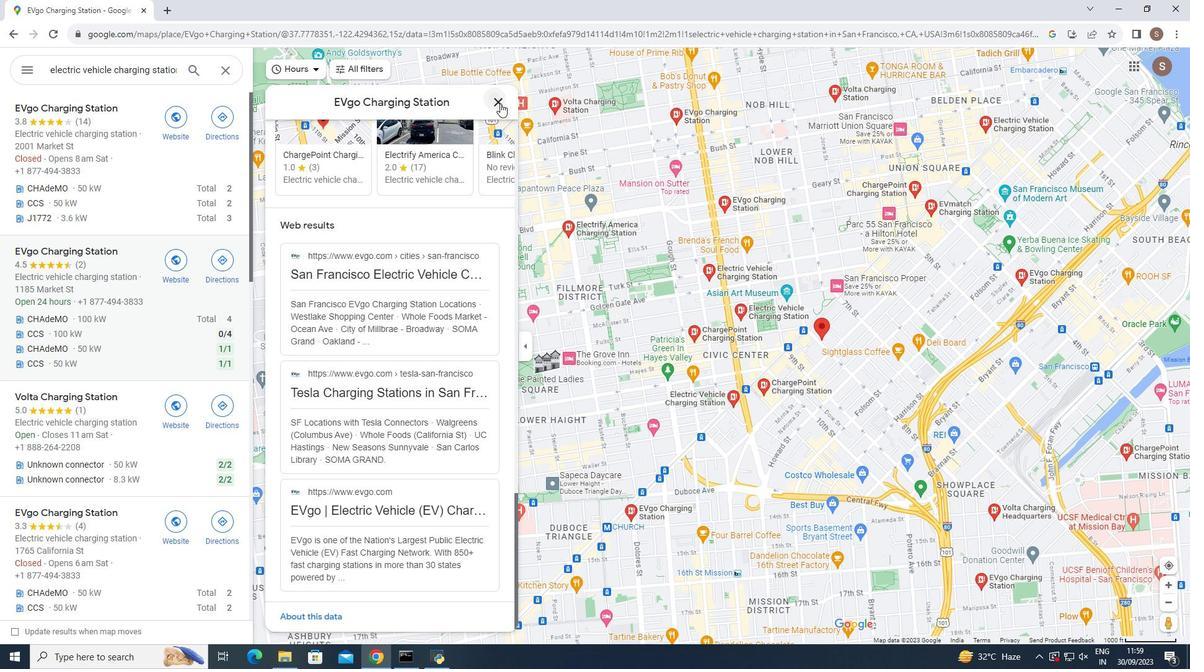 
Action: Mouse moved to (81, 394)
Screenshot: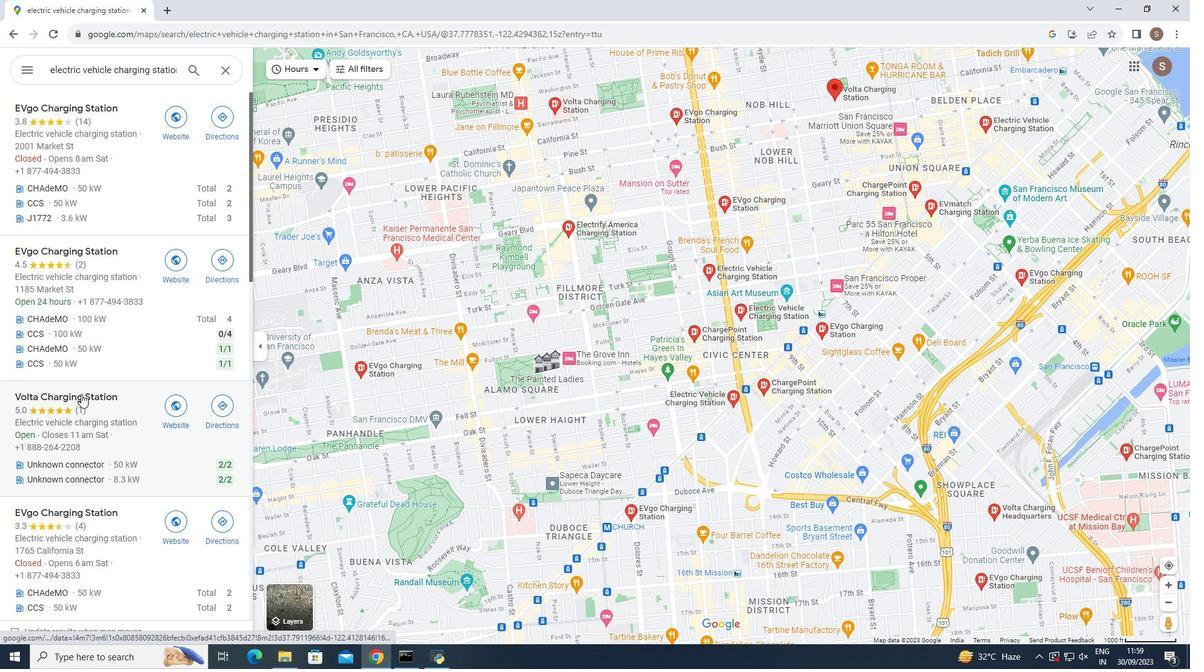 
Action: Mouse pressed left at (81, 394)
Screenshot: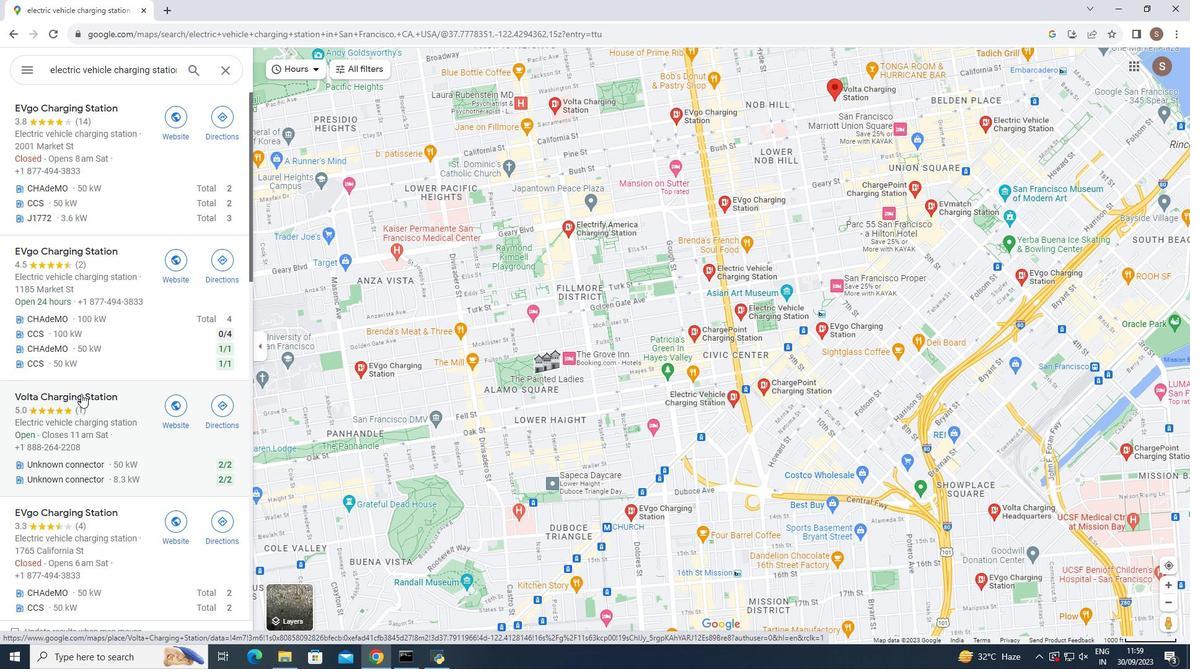 
Action: Mouse moved to (358, 391)
Screenshot: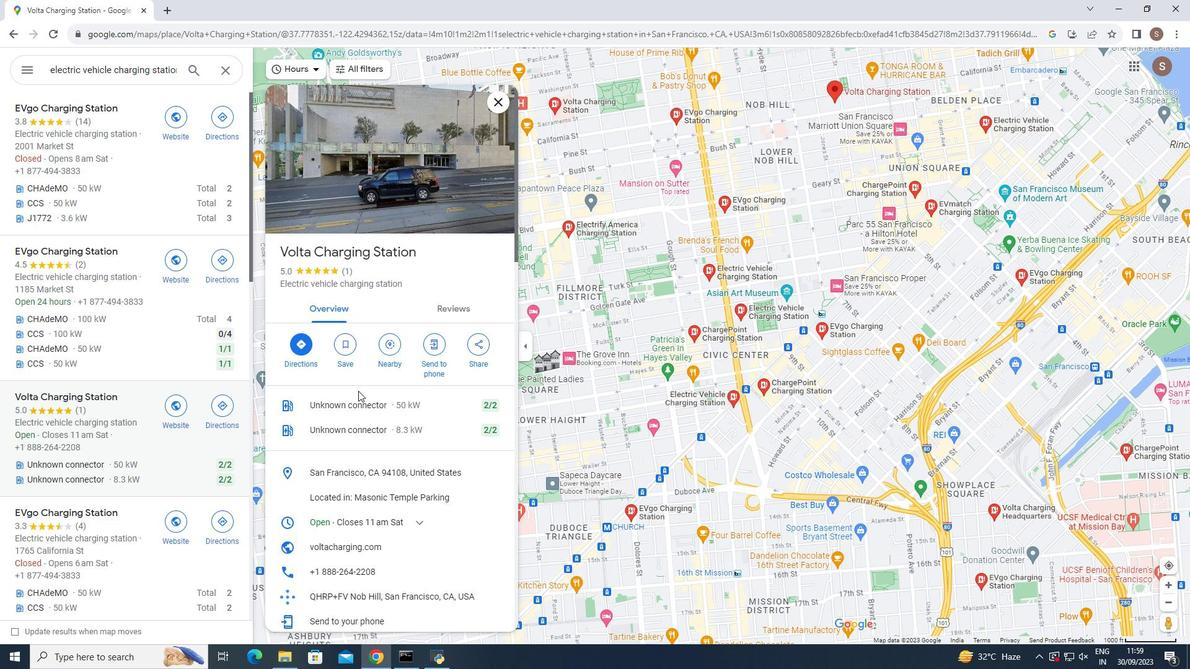 
Action: Mouse scrolled (358, 390) with delta (0, 0)
Screenshot: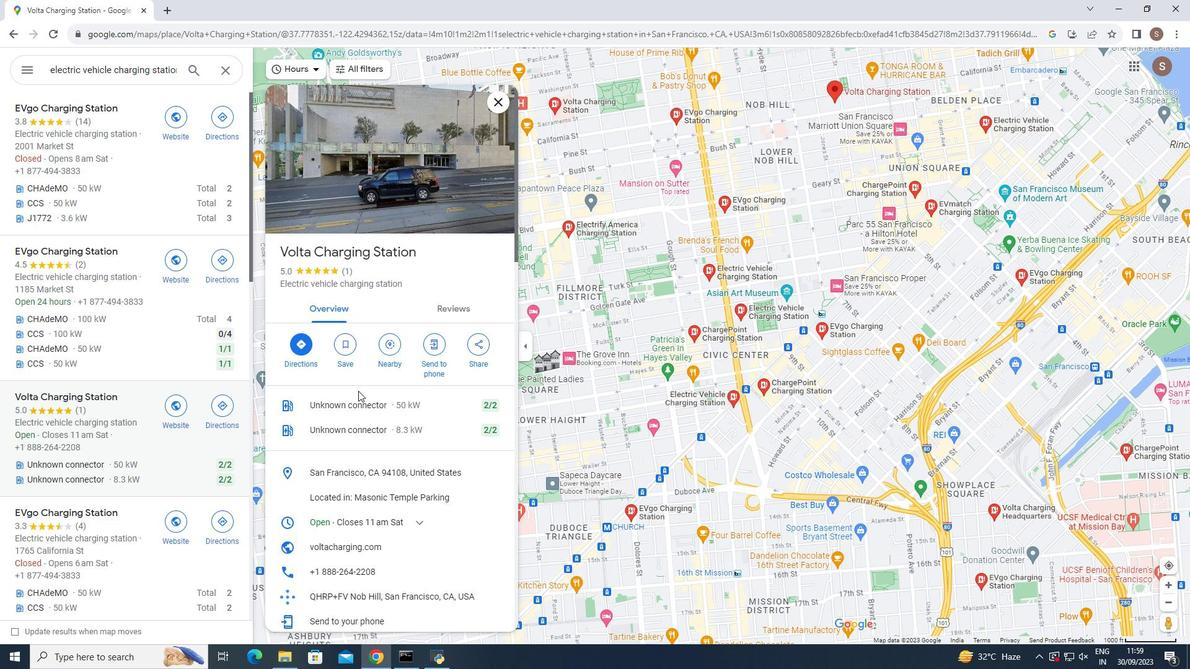 
Action: Mouse moved to (357, 391)
Screenshot: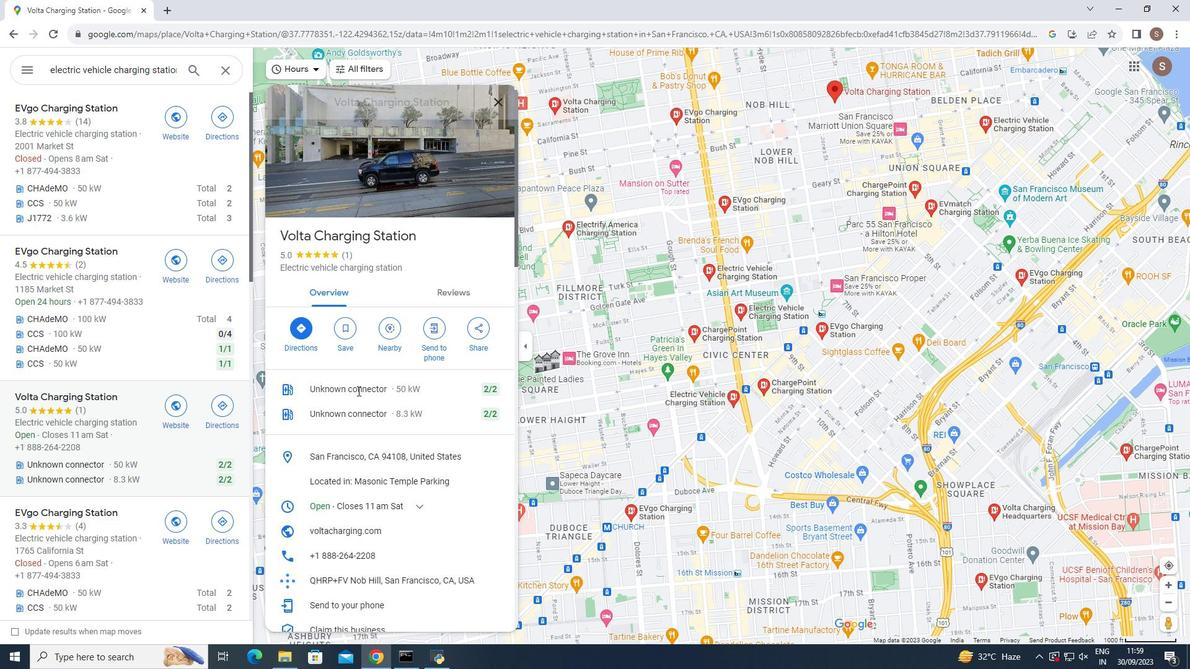 
Action: Mouse scrolled (357, 390) with delta (0, 0)
Screenshot: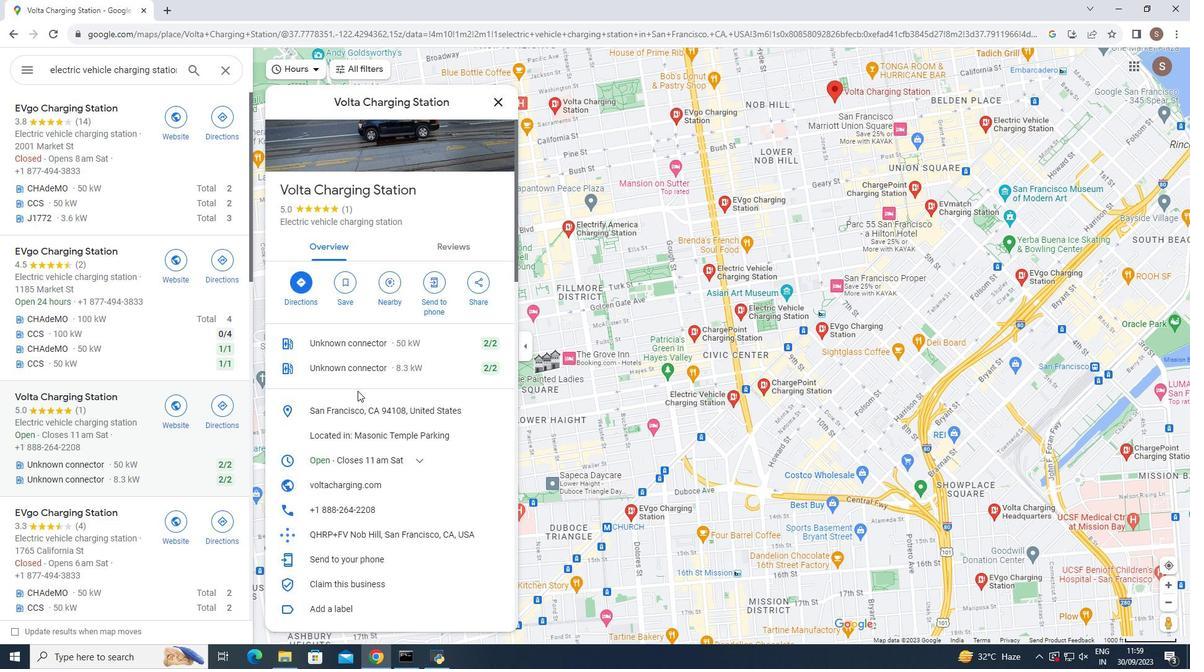 
Action: Mouse scrolled (357, 390) with delta (0, 0)
Screenshot: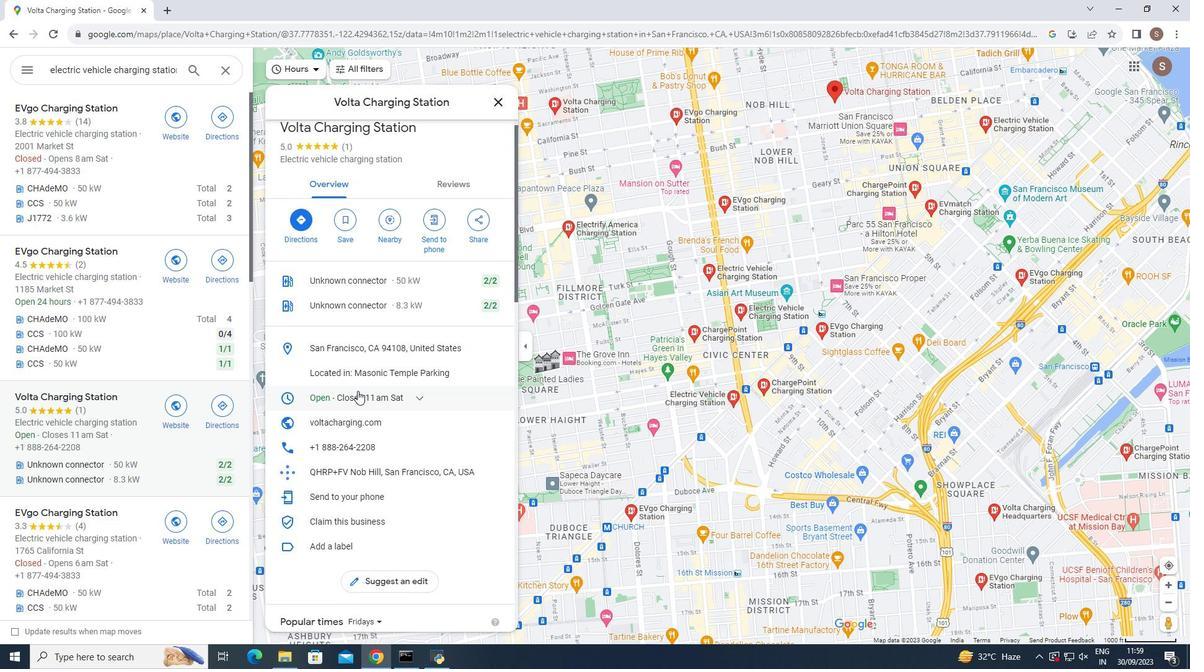 
Action: Mouse scrolled (357, 390) with delta (0, 0)
Screenshot: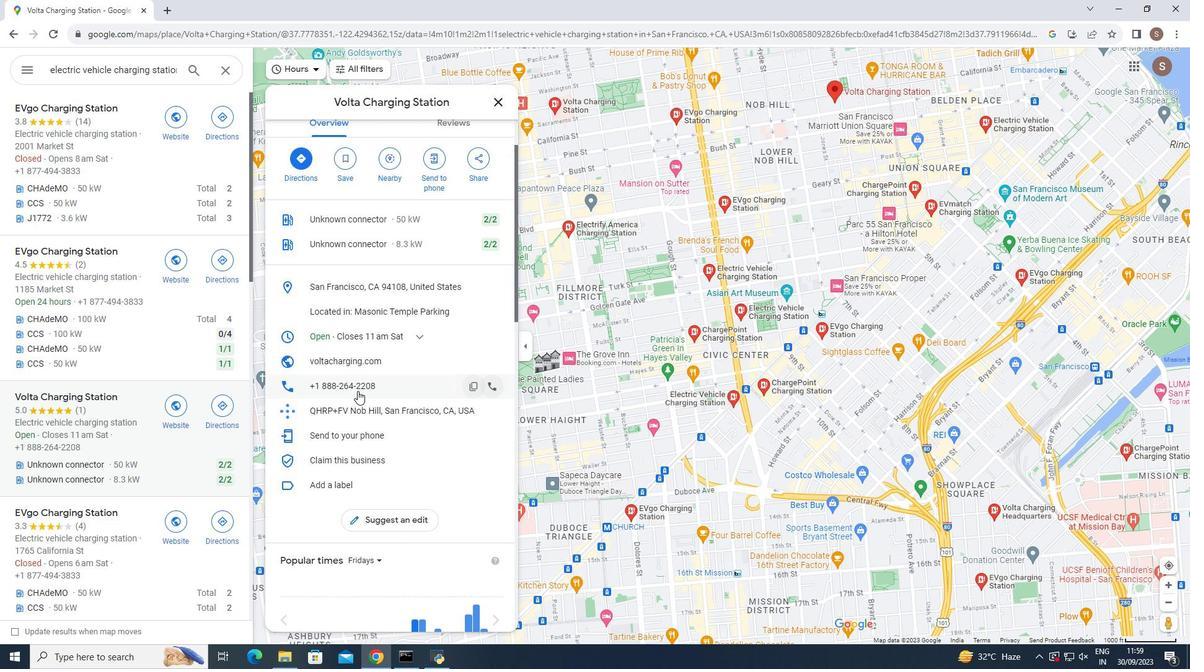 
Action: Mouse scrolled (357, 390) with delta (0, 0)
Screenshot: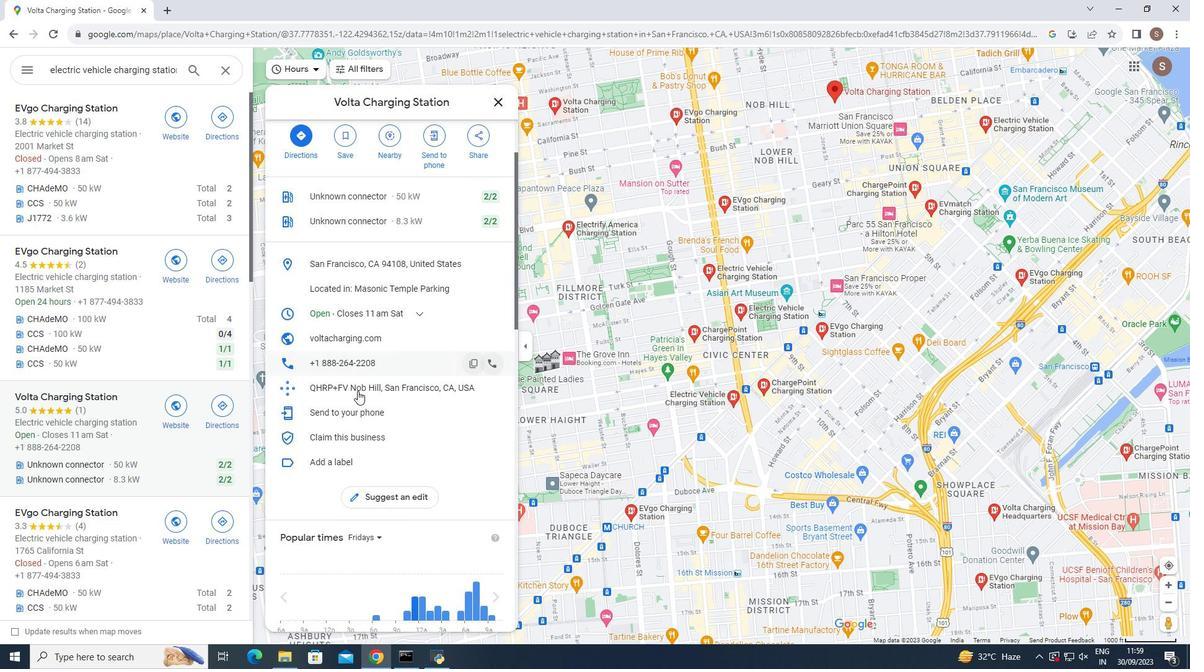 
Action: Mouse scrolled (357, 390) with delta (0, 0)
Screenshot: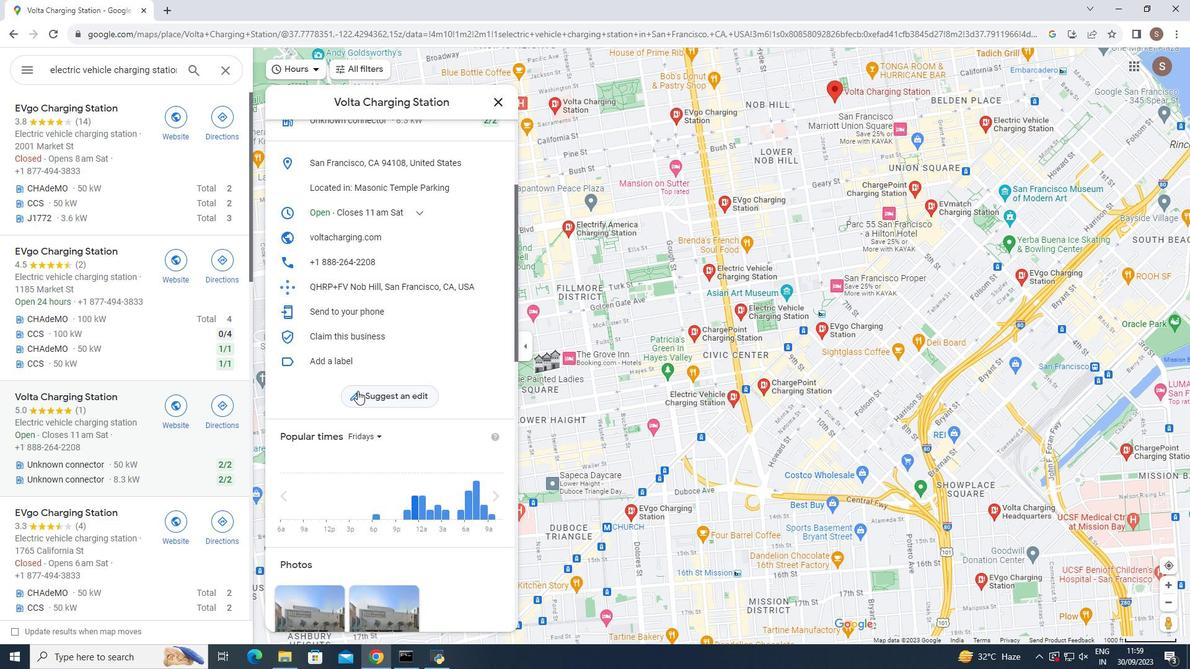 
Action: Mouse scrolled (357, 390) with delta (0, 0)
Screenshot: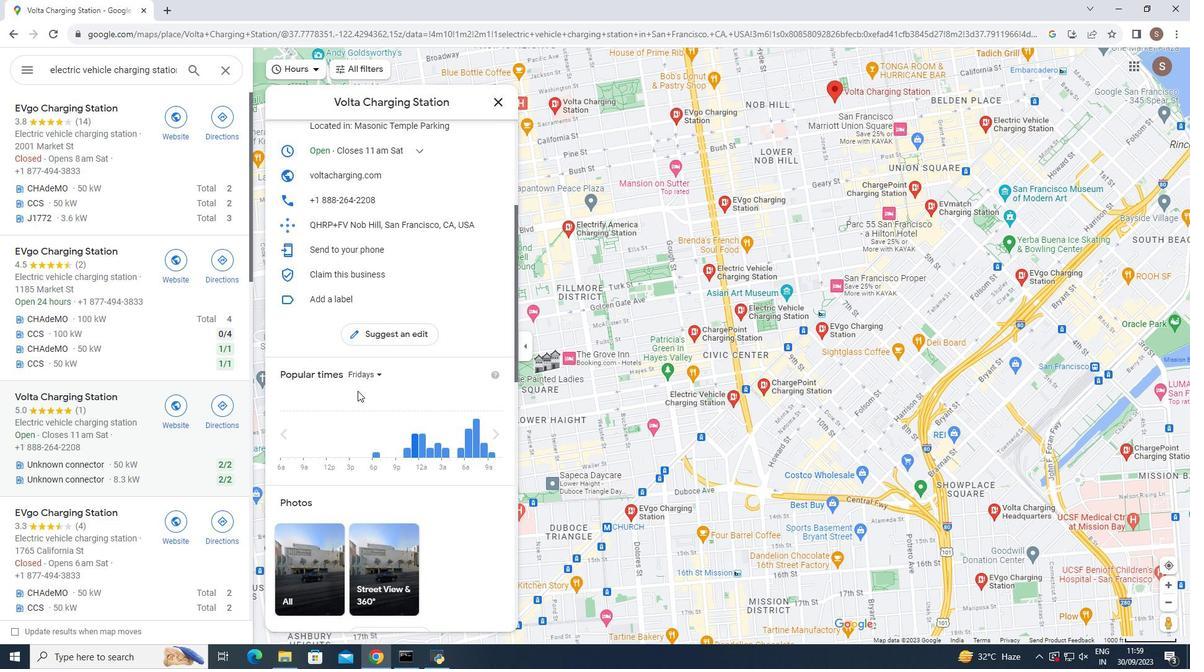 
Action: Mouse scrolled (357, 390) with delta (0, 0)
Screenshot: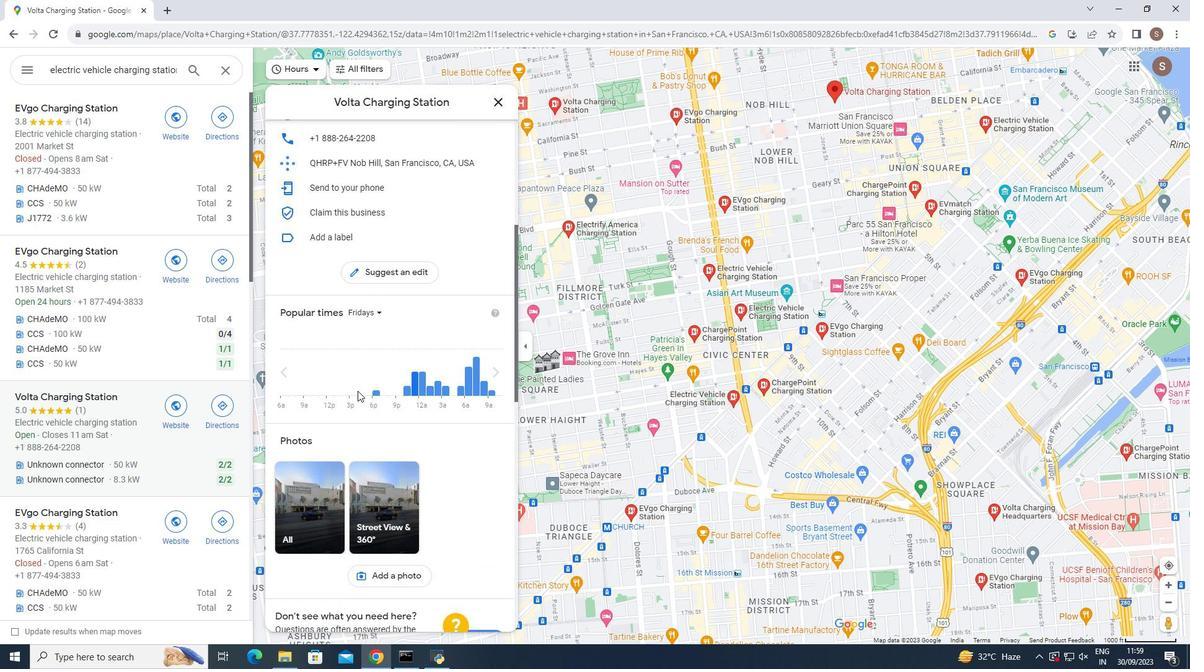 
Action: Mouse scrolled (357, 390) with delta (0, 0)
Screenshot: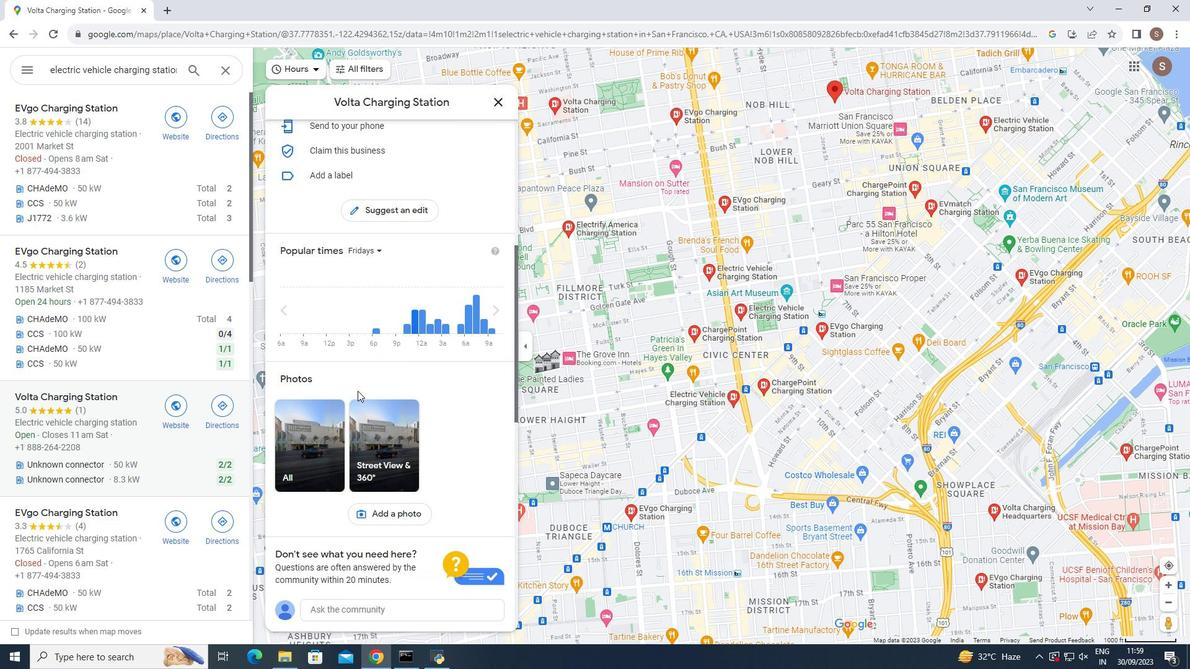 
Action: Mouse moved to (357, 391)
Screenshot: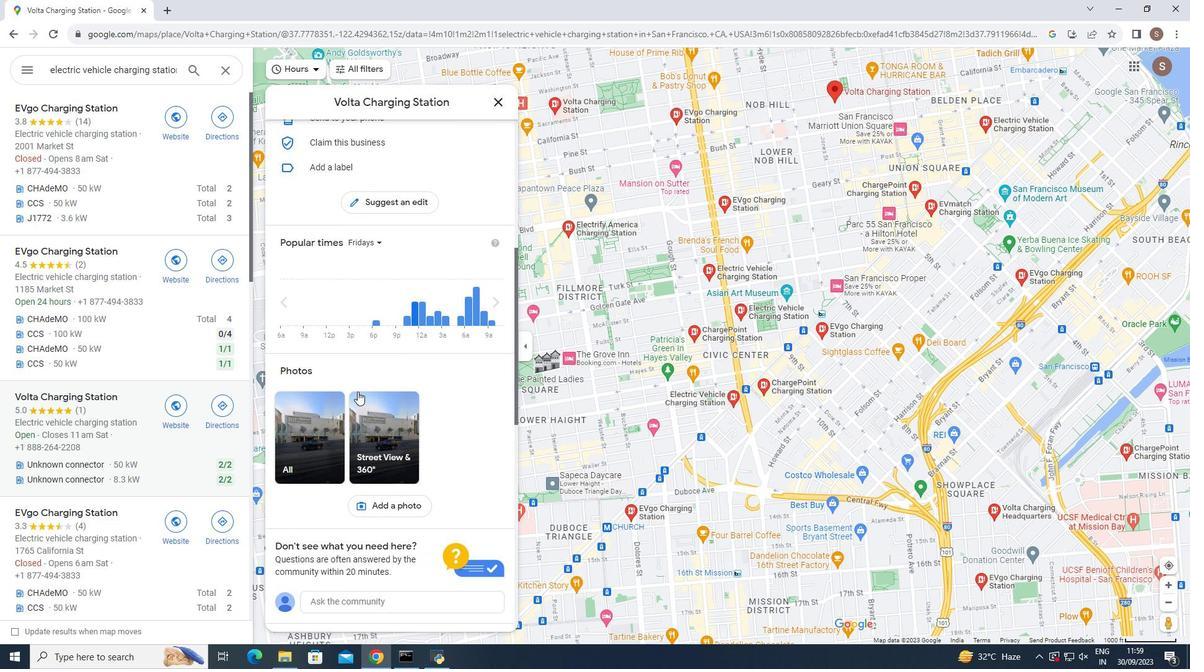 
Action: Mouse scrolled (357, 391) with delta (0, 0)
Screenshot: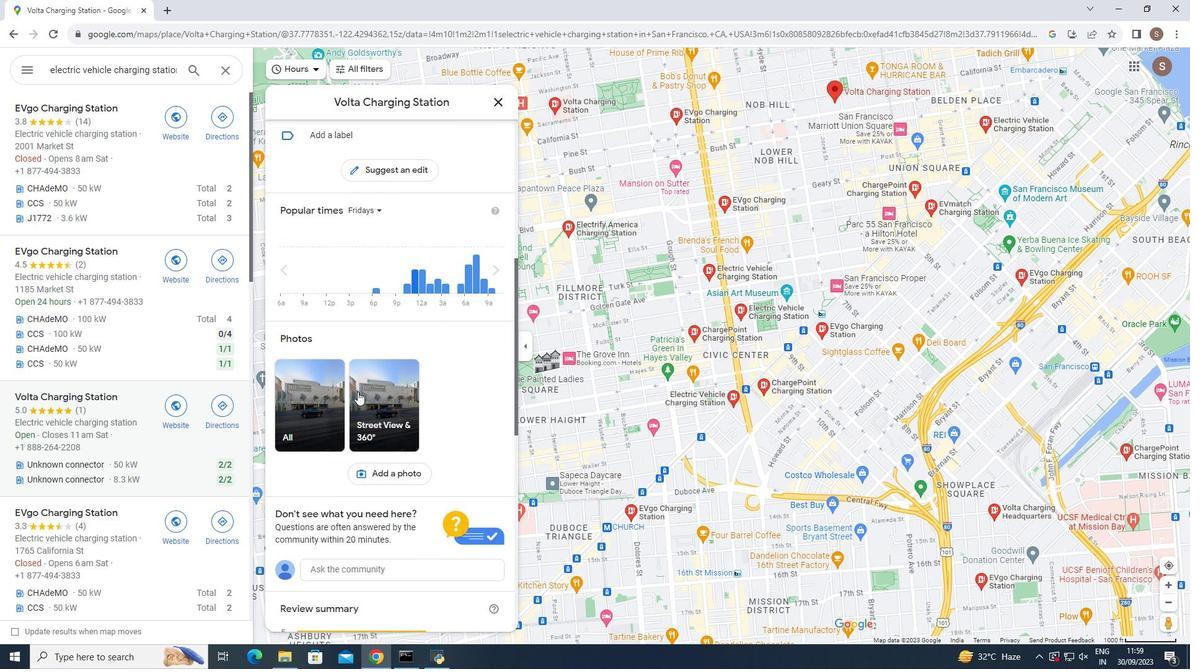 
Action: Mouse scrolled (357, 391) with delta (0, 0)
Screenshot: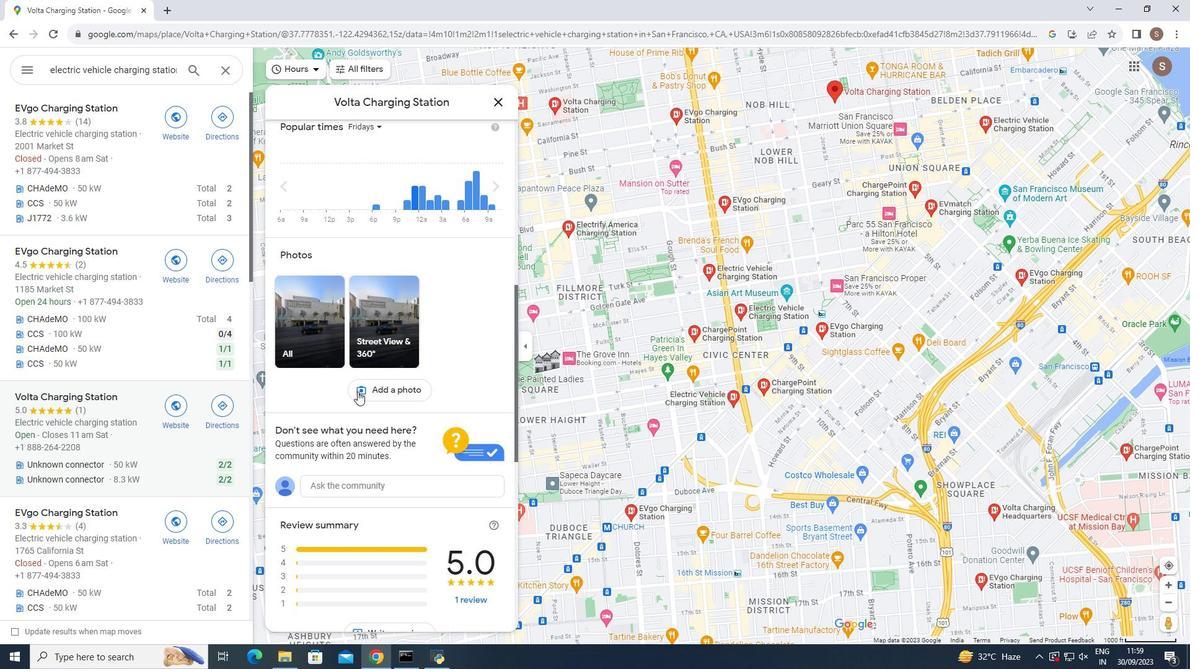 
Action: Mouse scrolled (357, 391) with delta (0, 0)
Screenshot: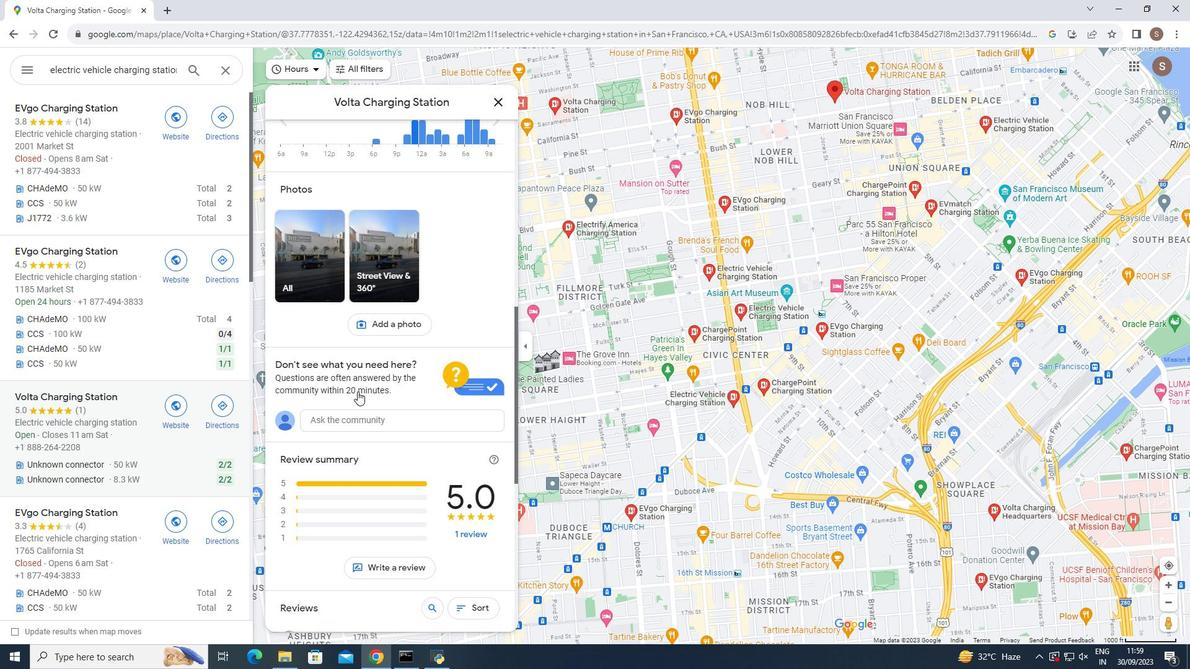 
Action: Mouse scrolled (357, 391) with delta (0, 0)
Screenshot: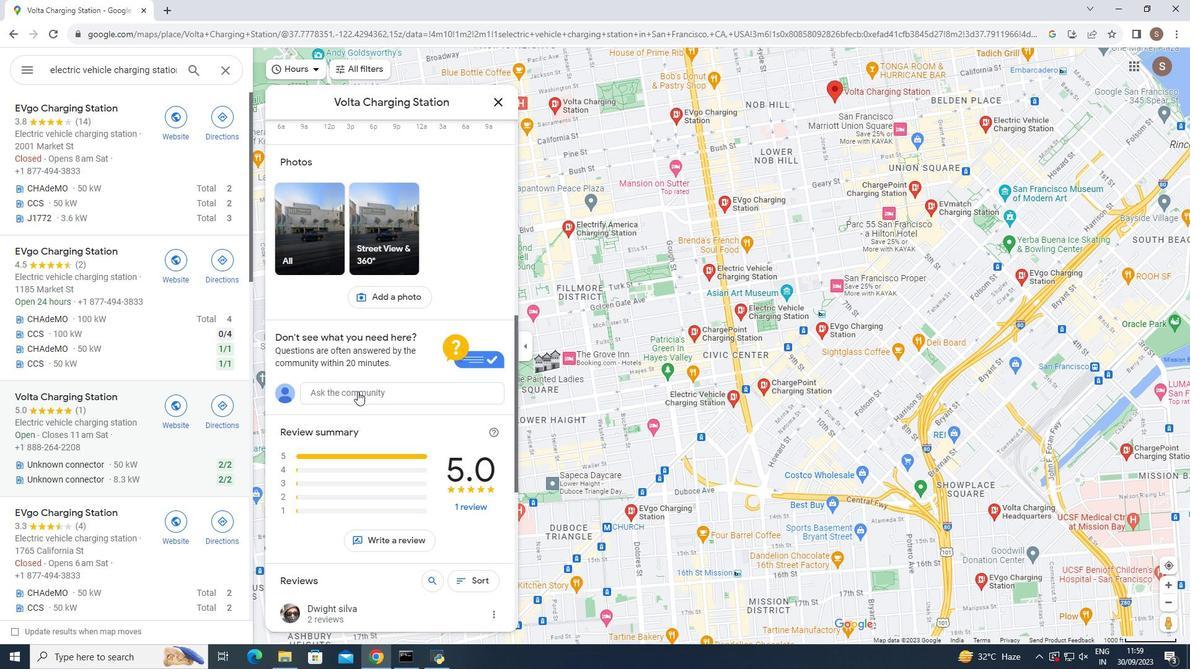 
Action: Mouse scrolled (357, 391) with delta (0, 0)
Screenshot: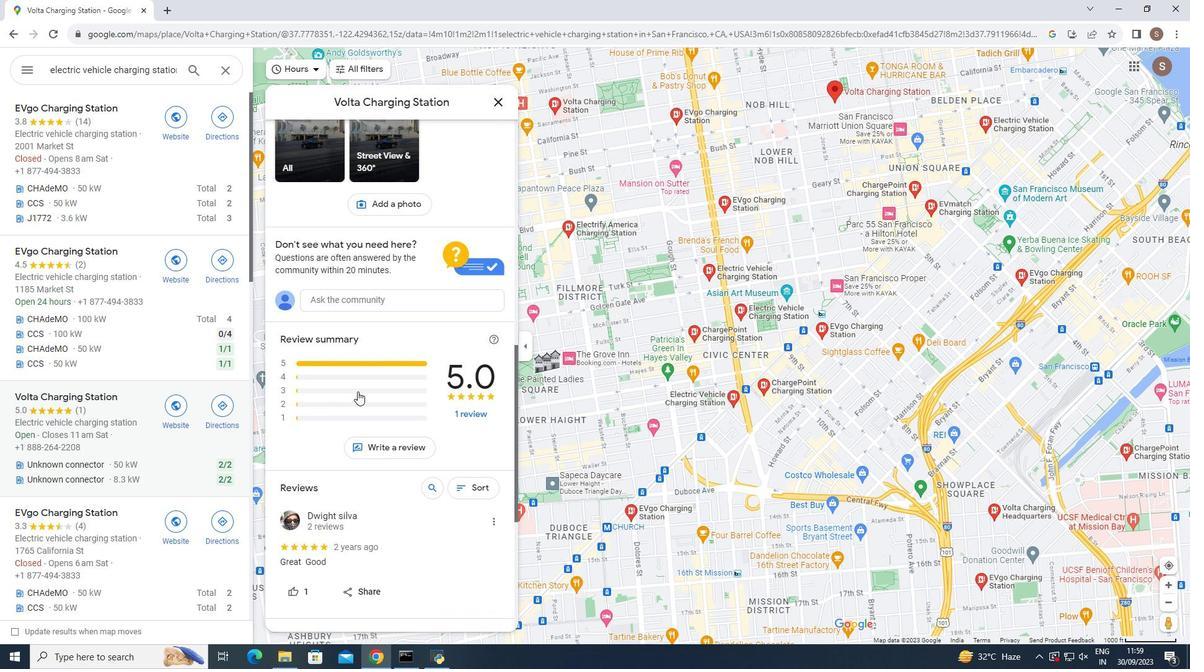 
Action: Mouse scrolled (357, 391) with delta (0, 0)
Screenshot: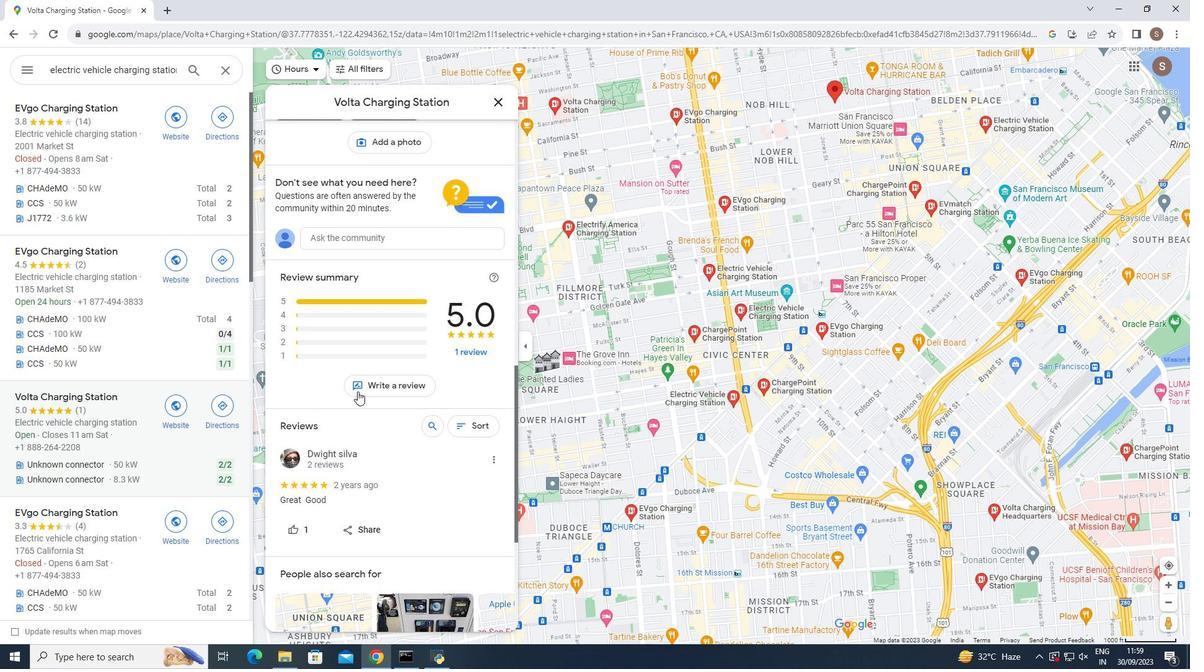 
Action: Mouse scrolled (357, 391) with delta (0, 0)
Screenshot: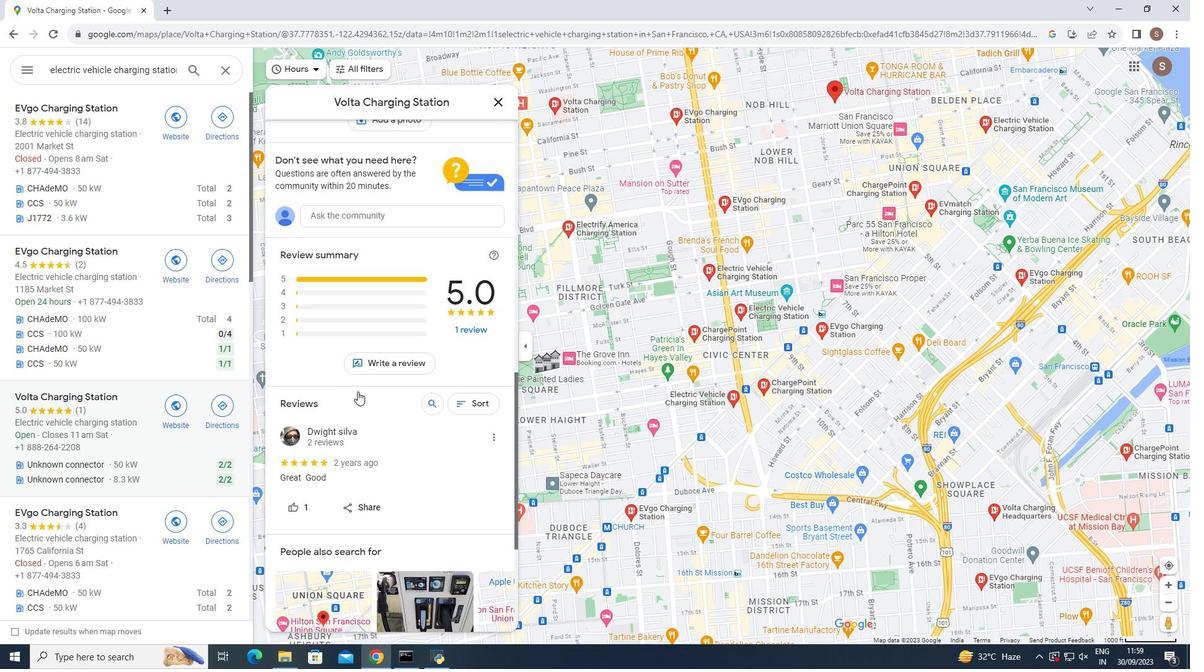 
Action: Mouse scrolled (357, 391) with delta (0, 0)
Screenshot: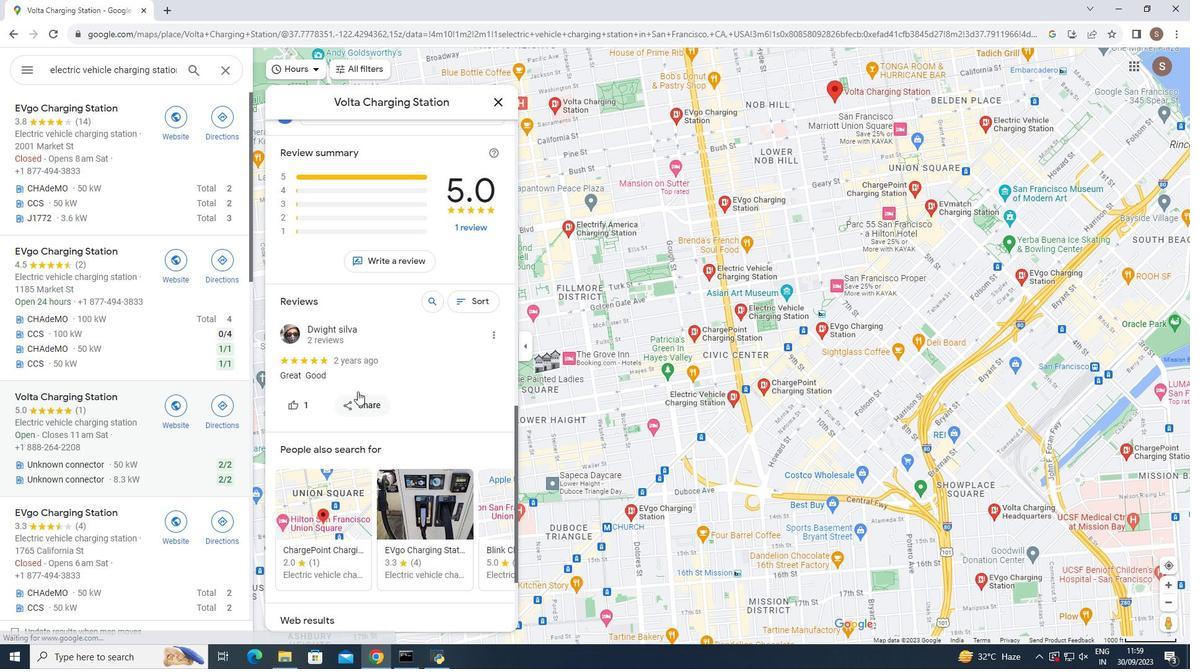 
Action: Mouse scrolled (357, 391) with delta (0, 0)
Screenshot: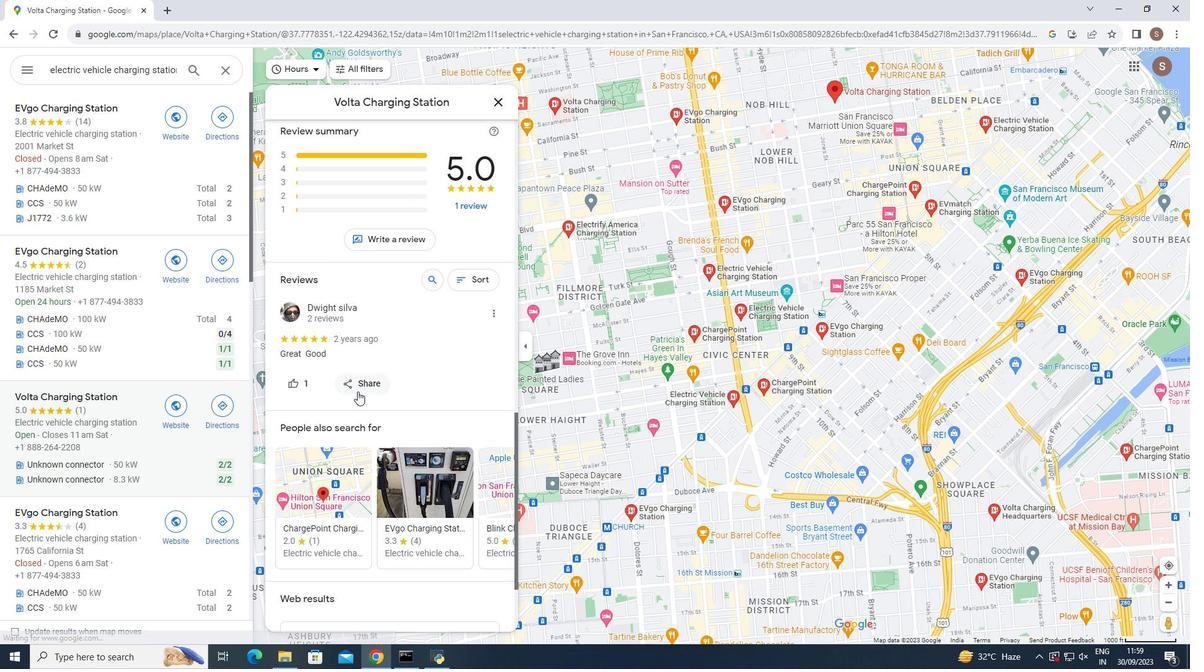 
Action: Mouse scrolled (357, 391) with delta (0, 0)
Screenshot: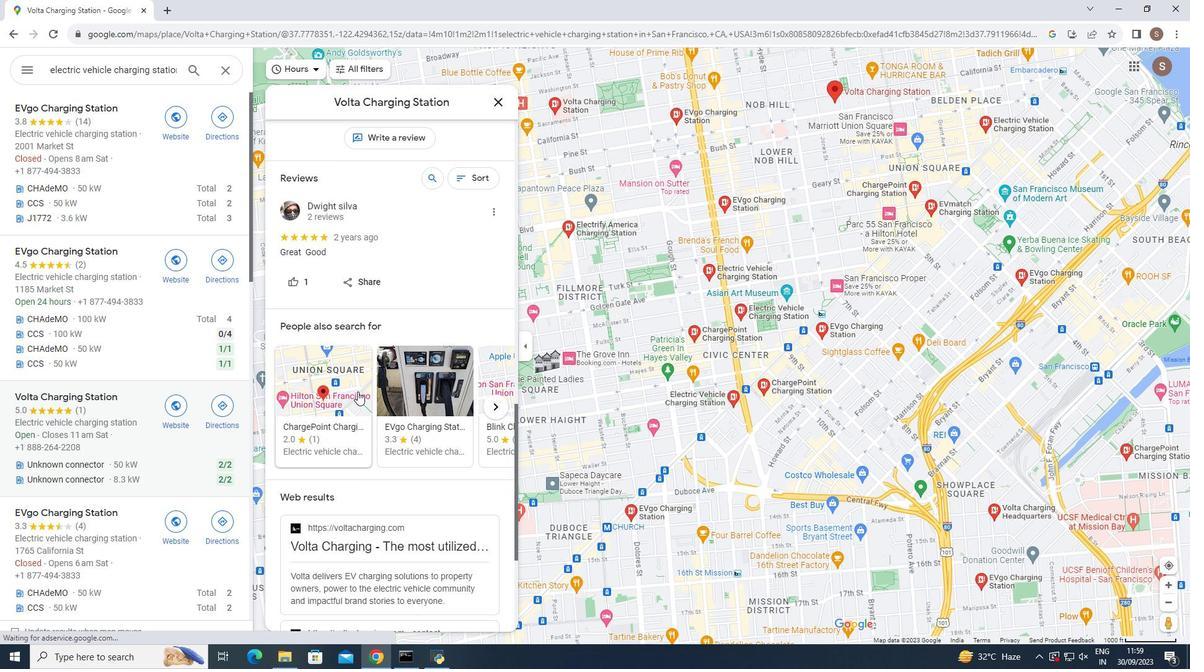 
Action: Mouse scrolled (357, 391) with delta (0, 0)
Screenshot: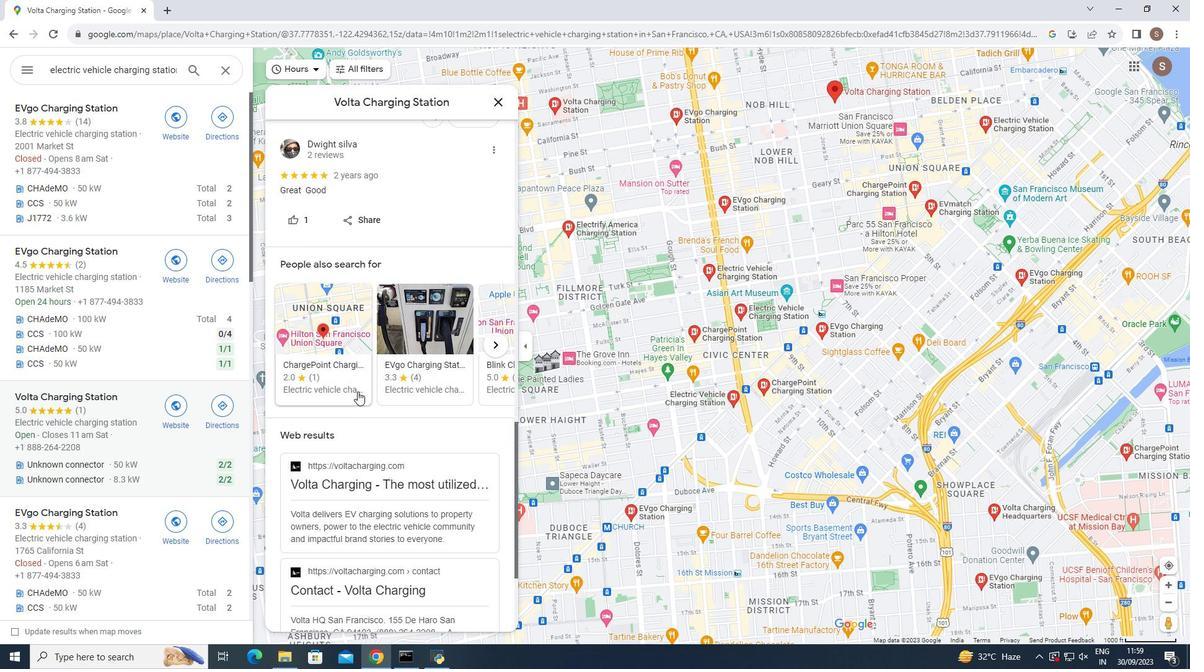 
Action: Mouse scrolled (357, 391) with delta (0, 0)
Screenshot: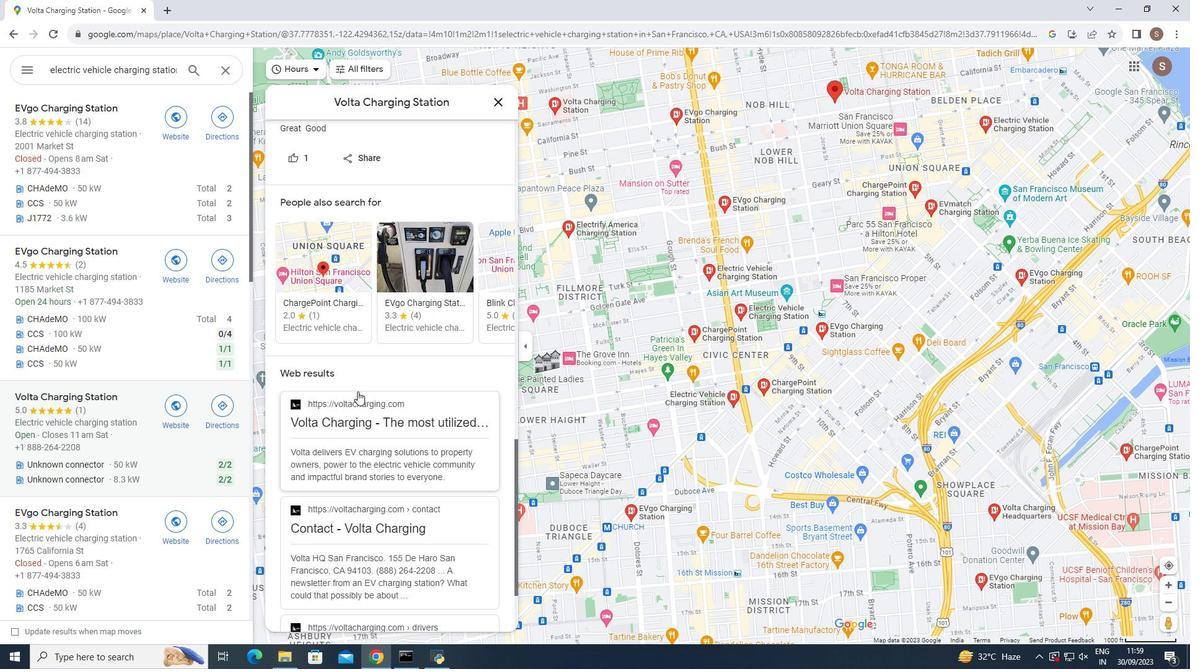 
Action: Mouse scrolled (357, 391) with delta (0, 0)
Screenshot: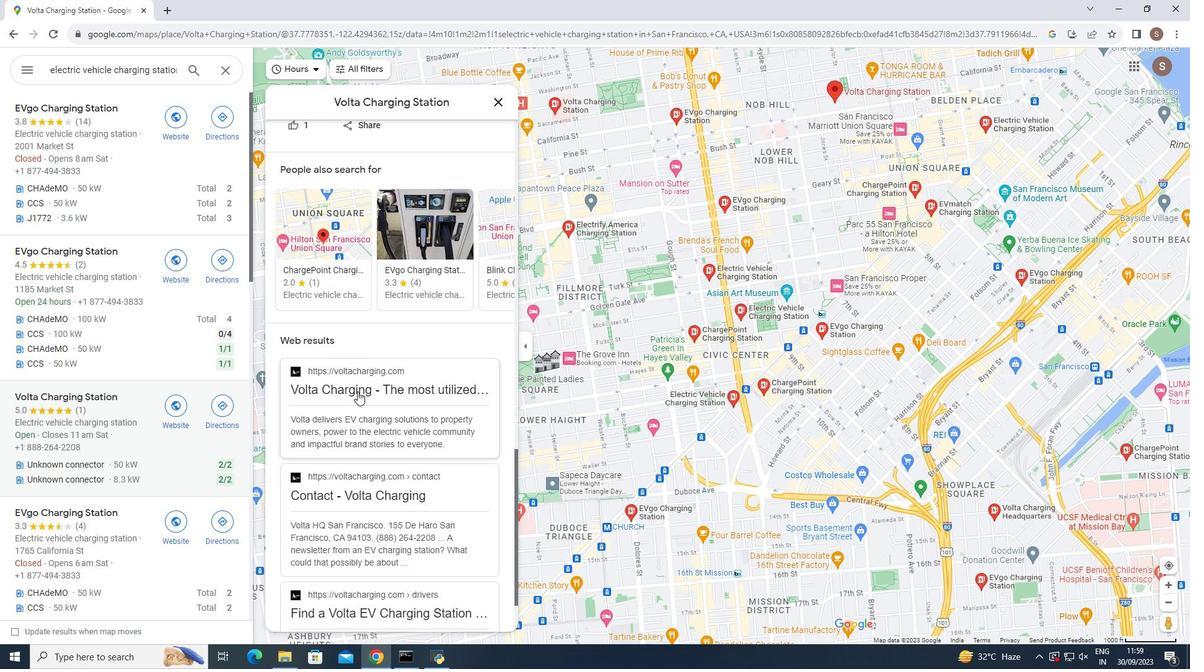 
Action: Mouse scrolled (357, 391) with delta (0, 0)
Screenshot: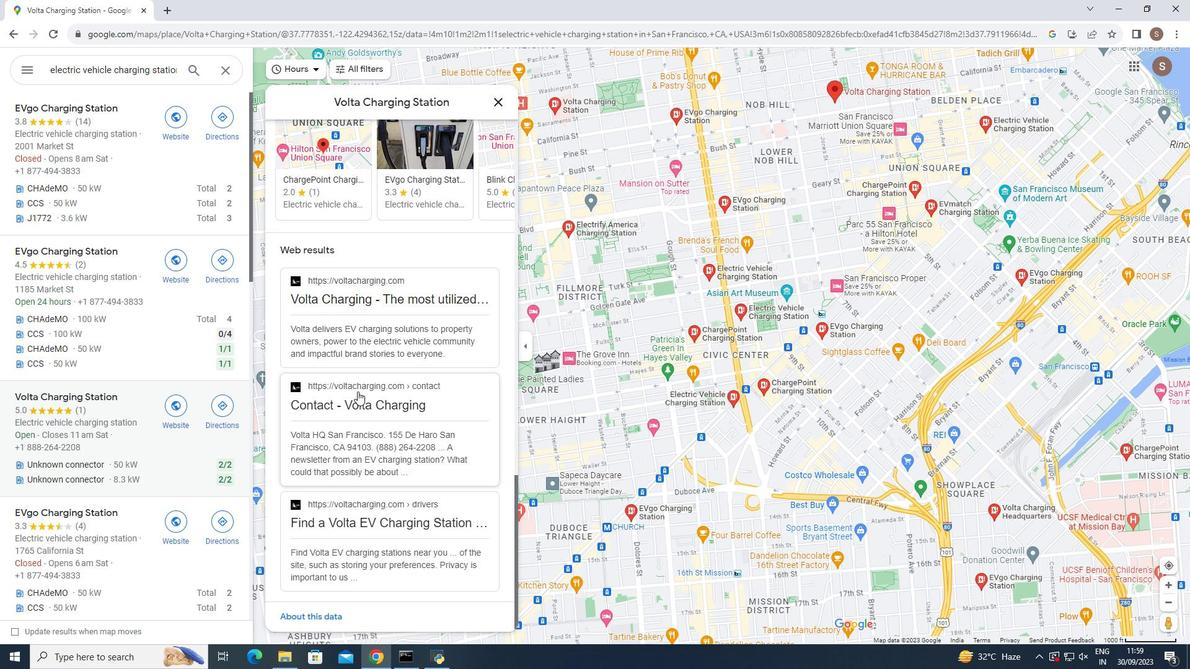 
Action: Mouse scrolled (357, 391) with delta (0, 0)
Screenshot: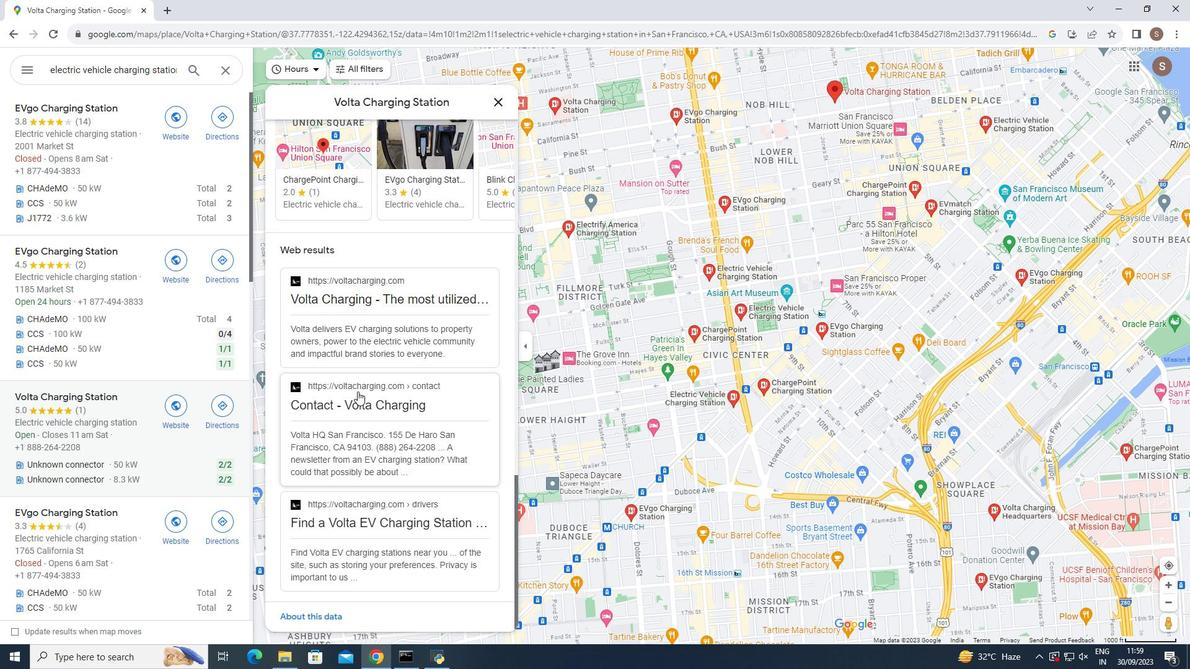 
Action: Mouse moved to (496, 101)
Screenshot: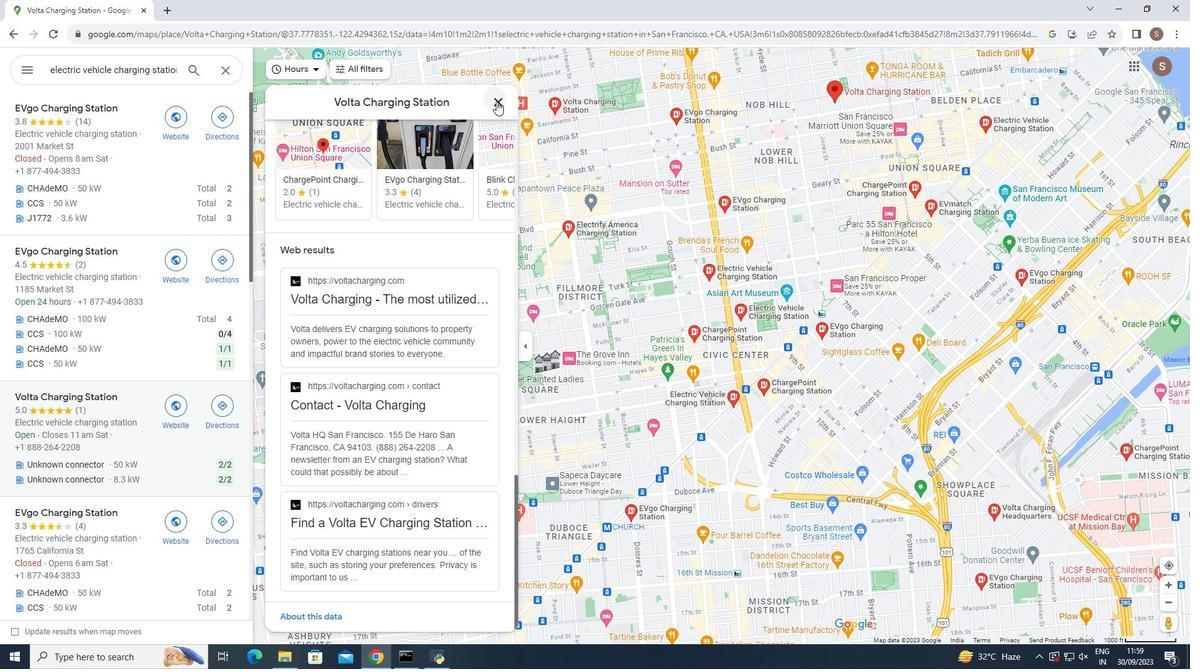 
Action: Mouse pressed left at (496, 101)
Screenshot: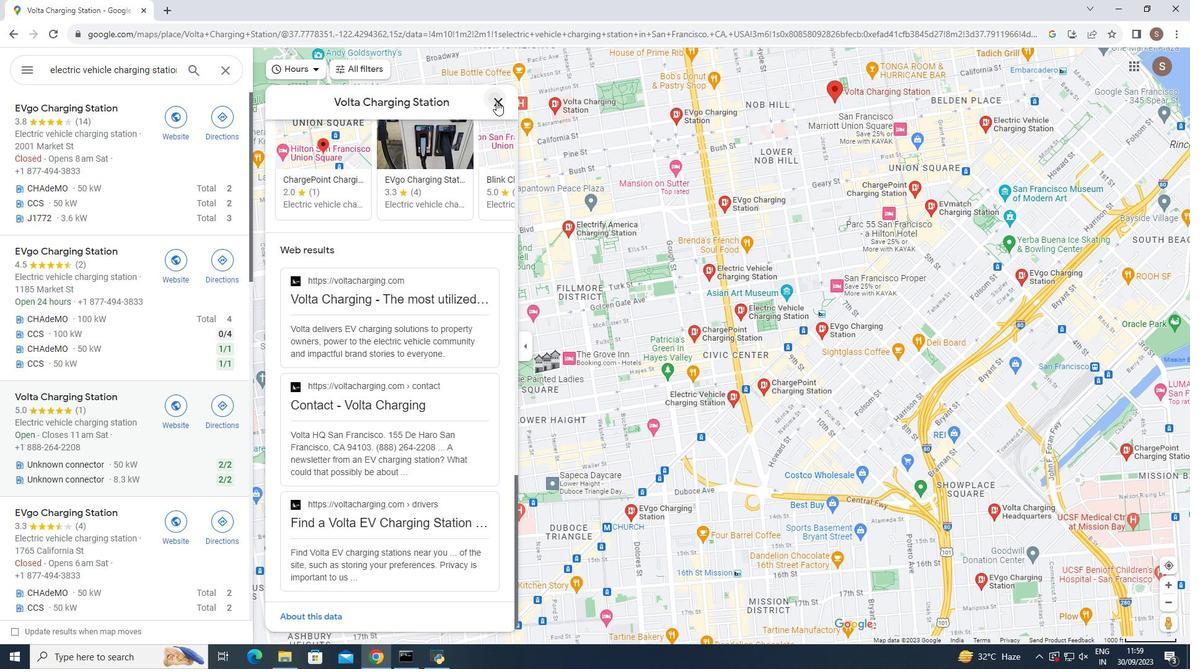 
Action: Mouse moved to (472, 108)
Screenshot: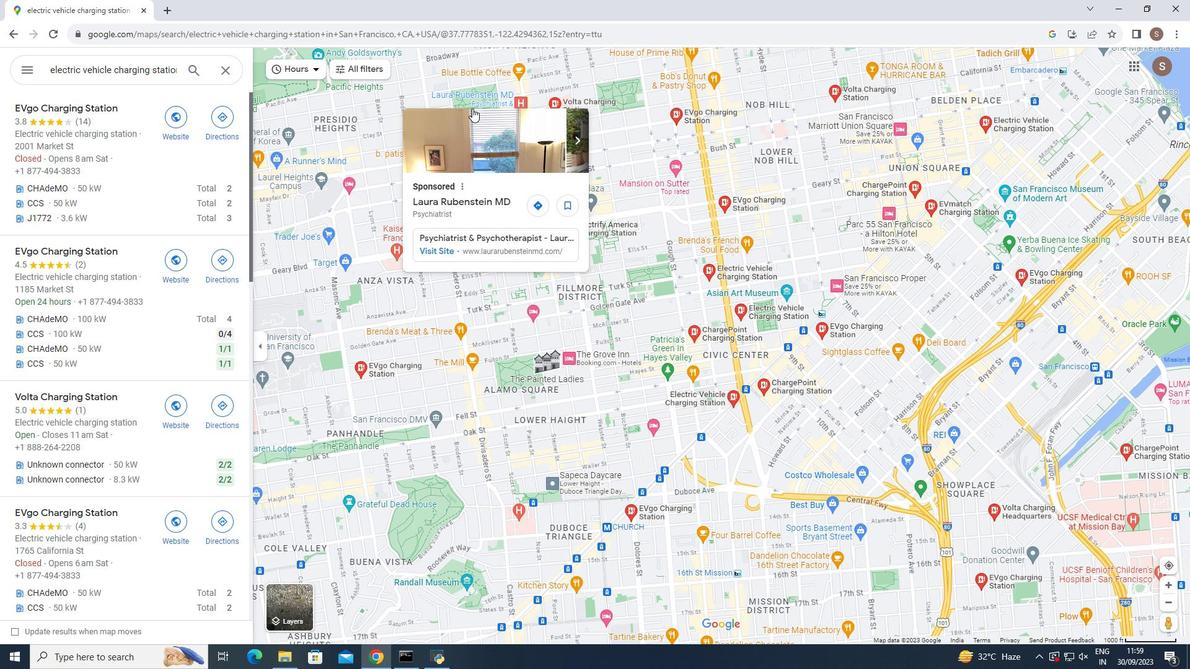 
